 Task: Look for space in Trinidad, Cuba from 1st June, 2023 to 9th June, 2023 for 6 adults in price range Rs.6000 to Rs.12000. Place can be entire place with 3 bedrooms having 3 beds and 3 bathrooms. Property type can be house, flat, guest house. Booking option can be shelf check-in. Required host language is .
Action: Mouse moved to (559, 126)
Screenshot: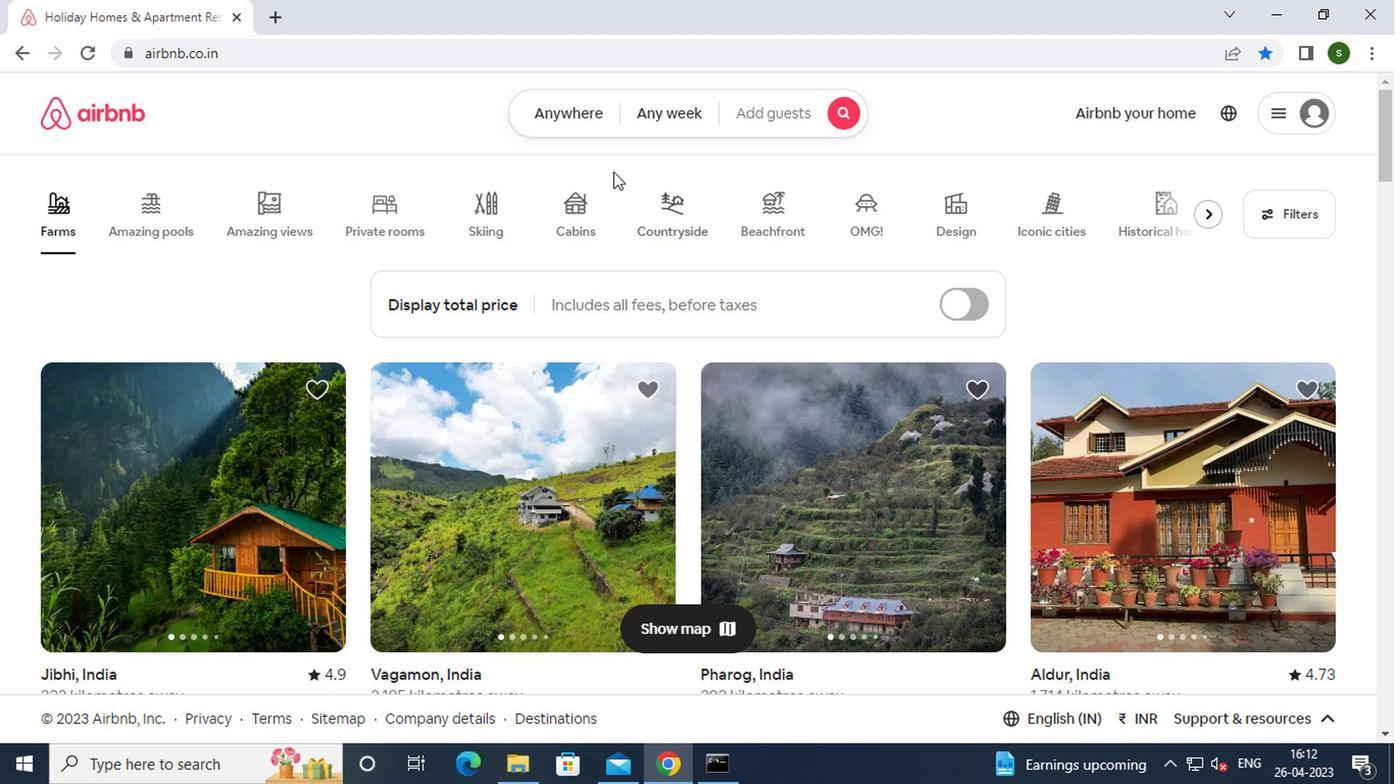 
Action: Mouse pressed left at (559, 126)
Screenshot: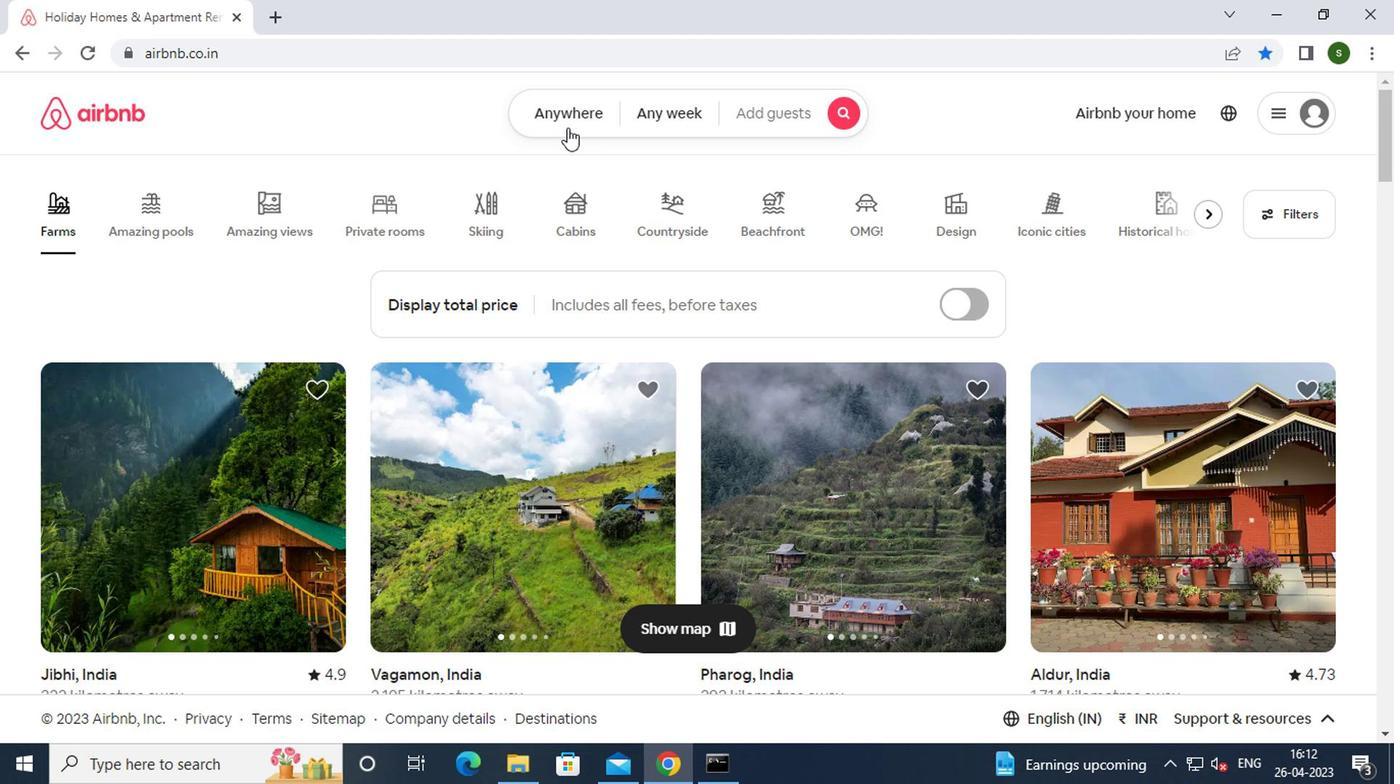 
Action: Mouse moved to (443, 193)
Screenshot: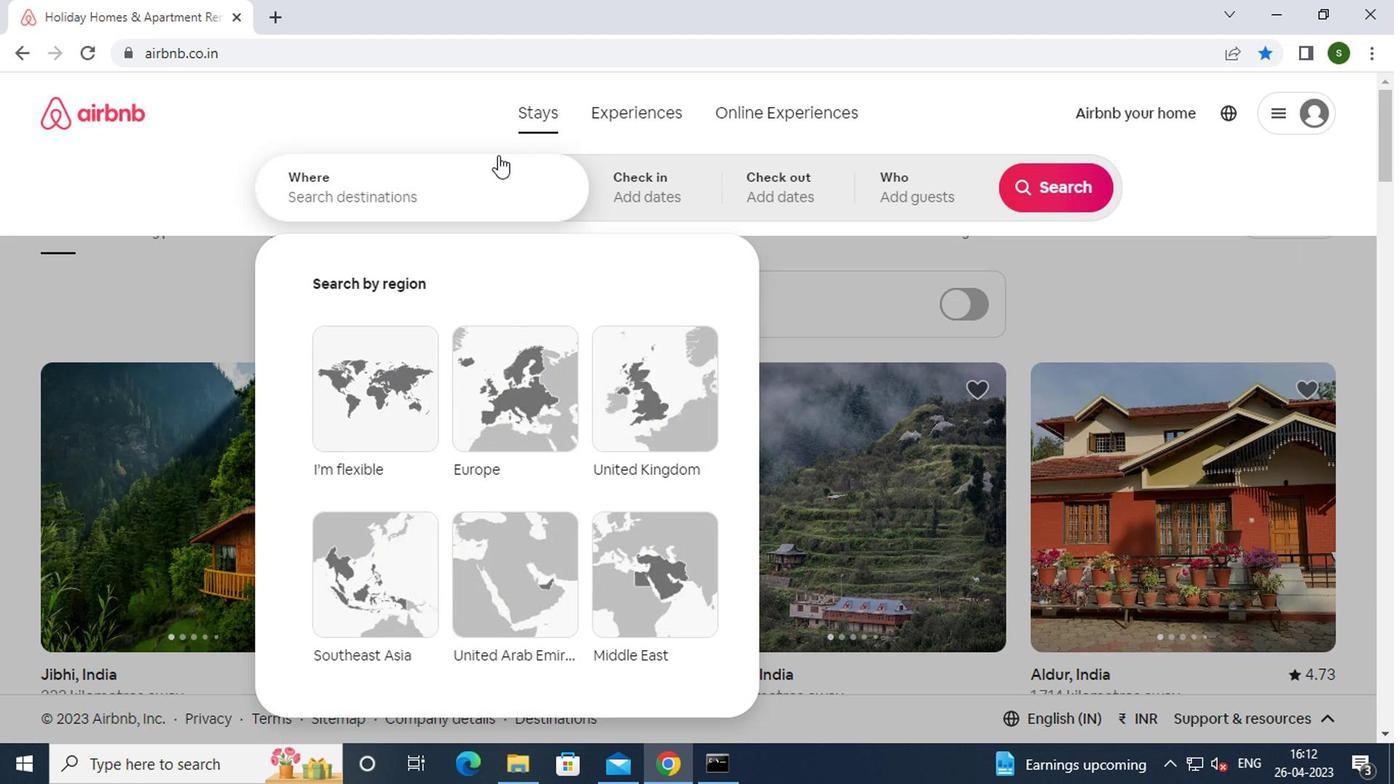 
Action: Mouse pressed left at (443, 193)
Screenshot: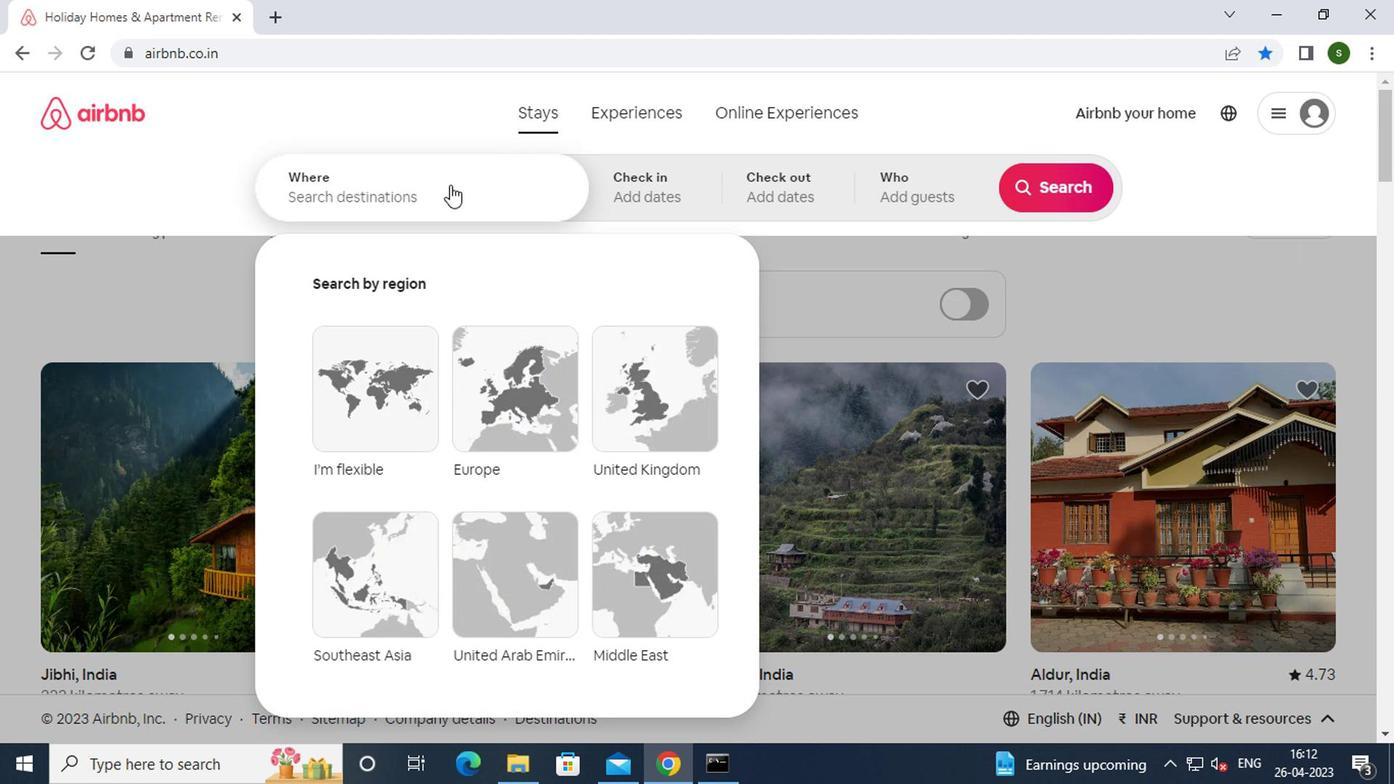 
Action: Key pressed <Key.caps_lock>t<Key.caps_lock>rinidad,<Key.space><Key.caps_lock>
Screenshot: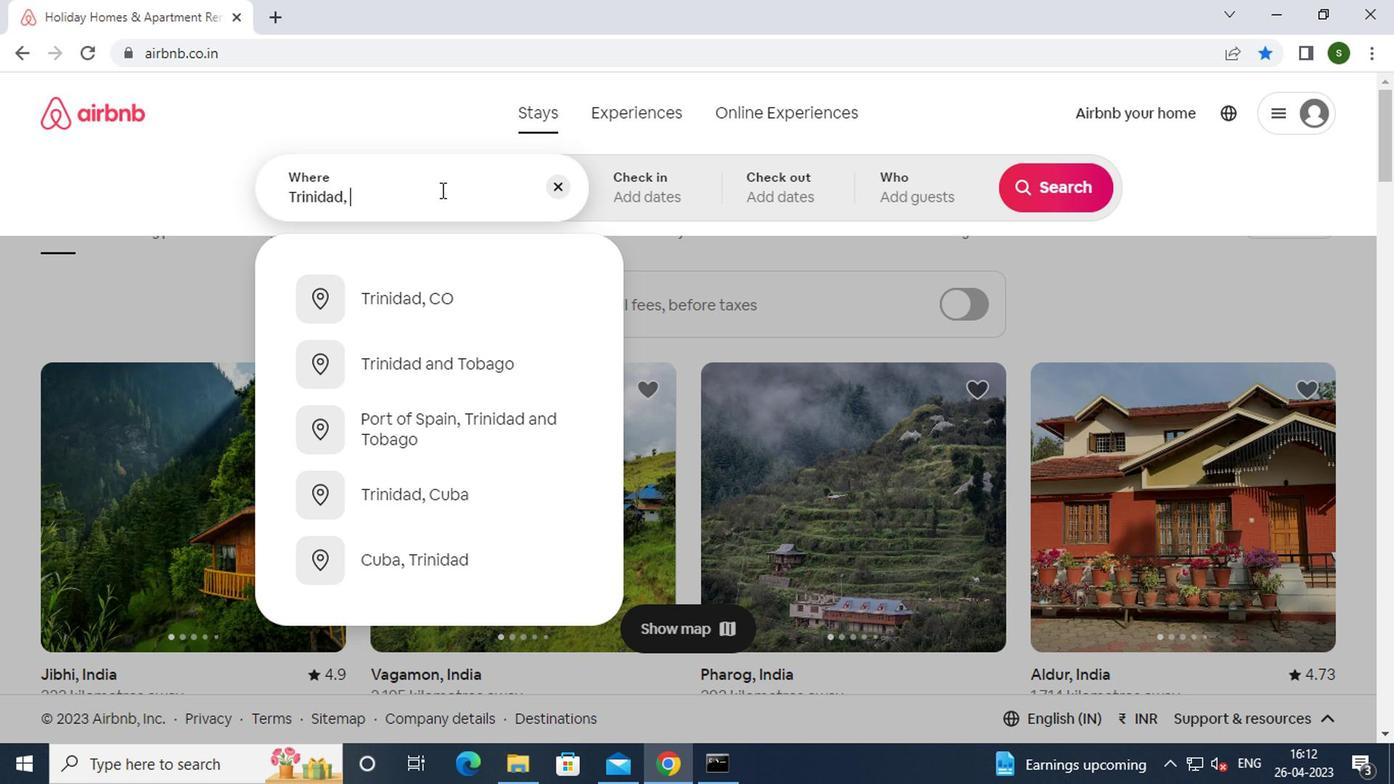 
Action: Mouse moved to (432, 379)
Screenshot: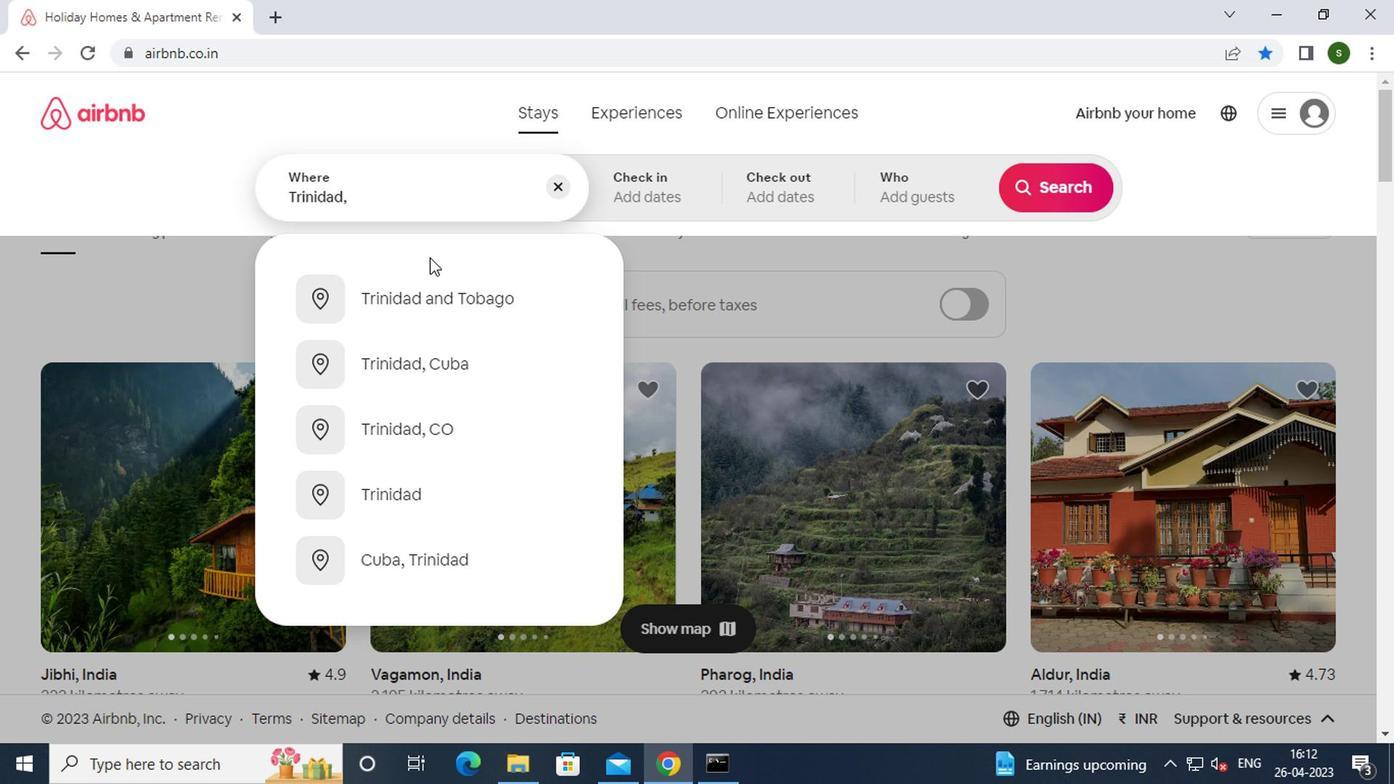 
Action: Mouse pressed left at (432, 379)
Screenshot: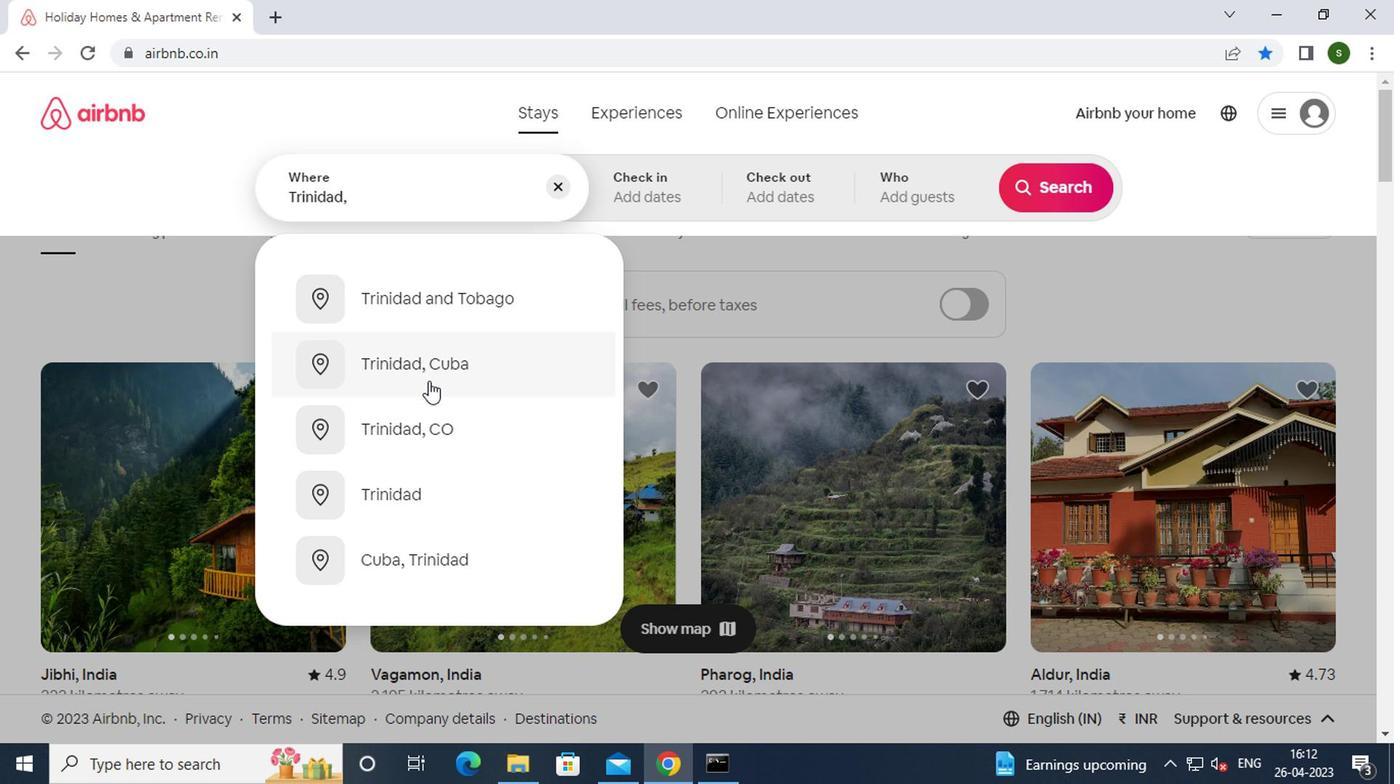
Action: Mouse moved to (1040, 347)
Screenshot: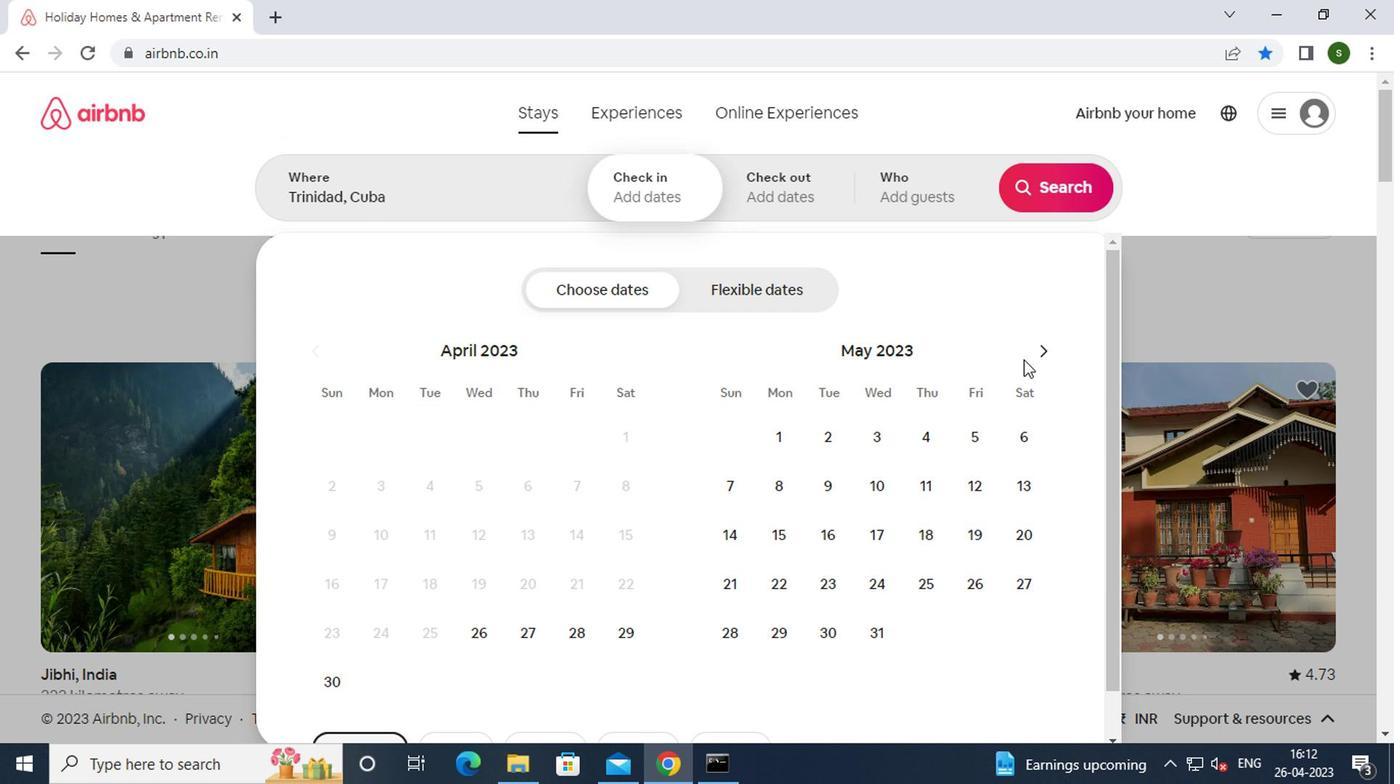 
Action: Mouse pressed left at (1040, 347)
Screenshot: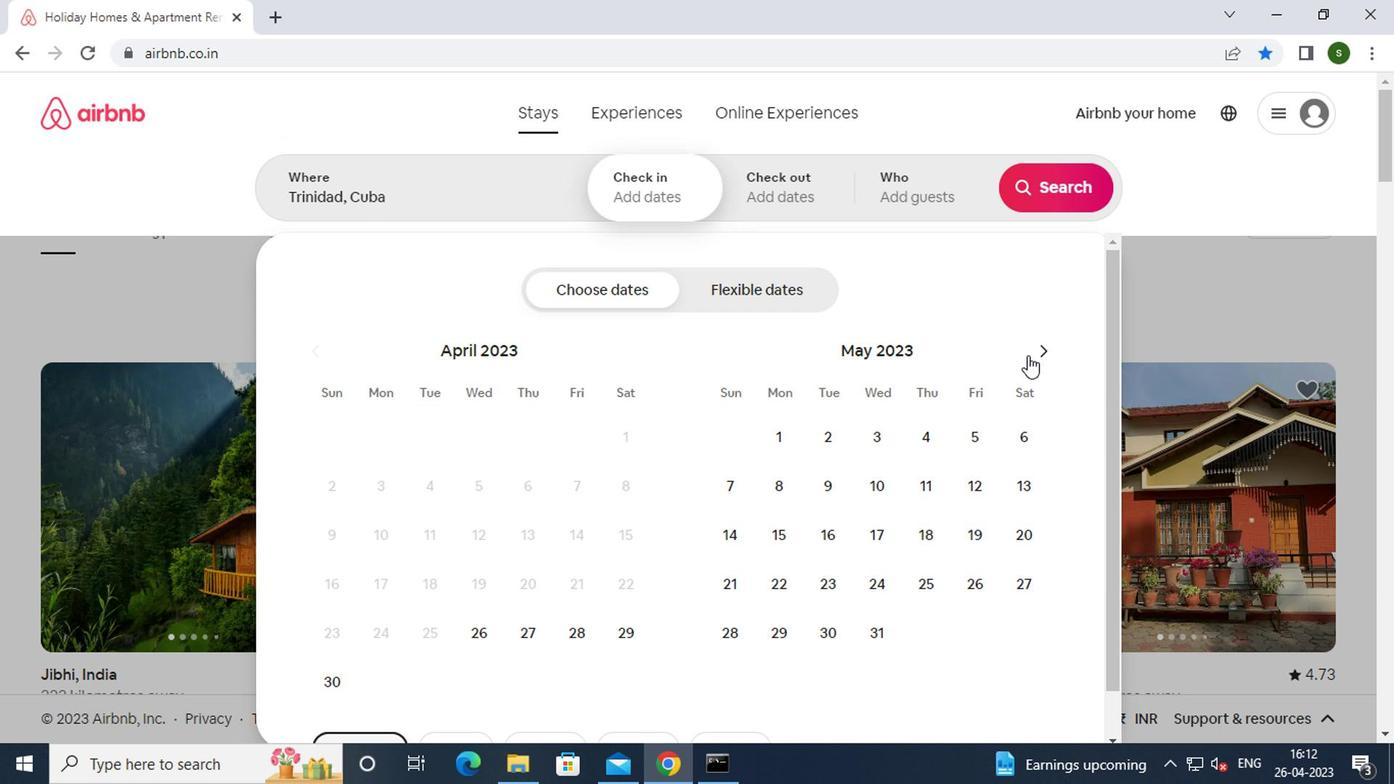 
Action: Mouse moved to (932, 430)
Screenshot: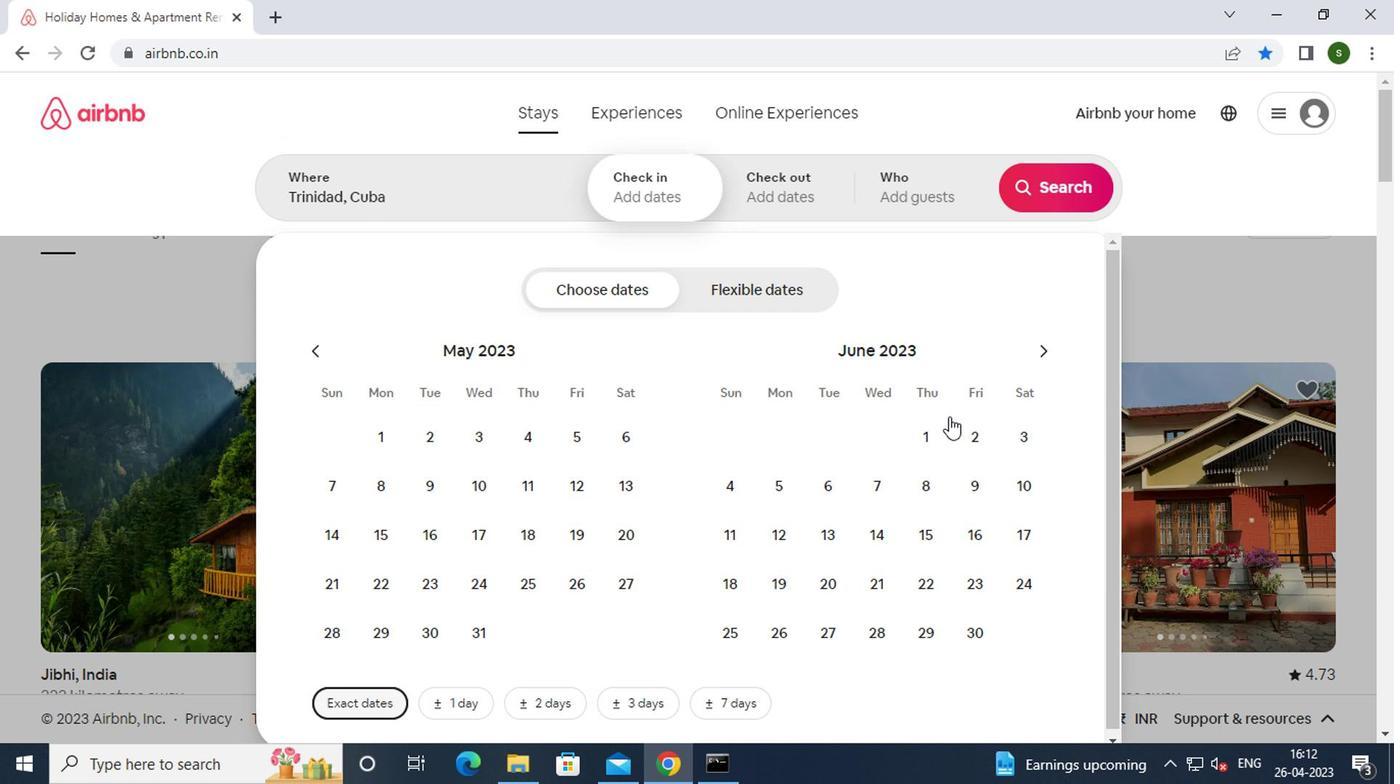 
Action: Mouse pressed left at (932, 430)
Screenshot: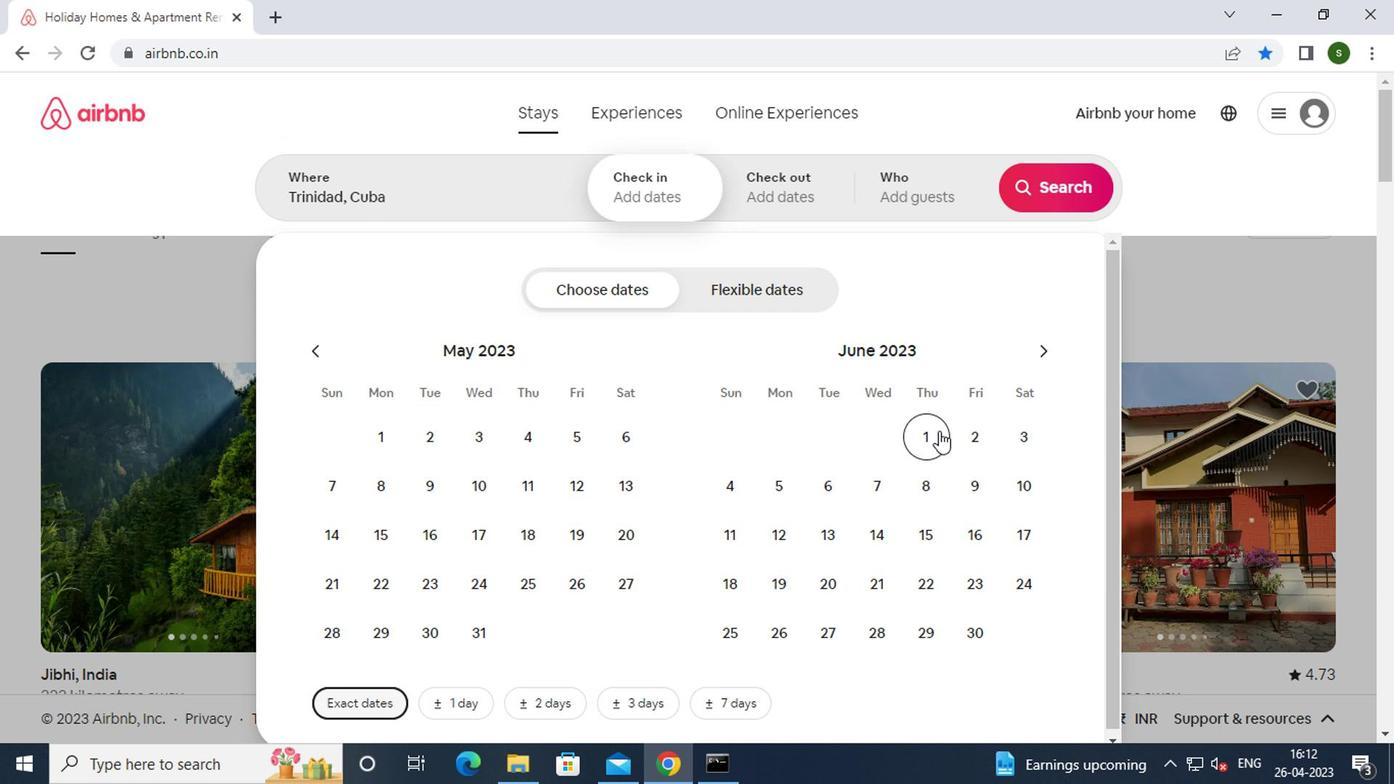 
Action: Mouse moved to (964, 483)
Screenshot: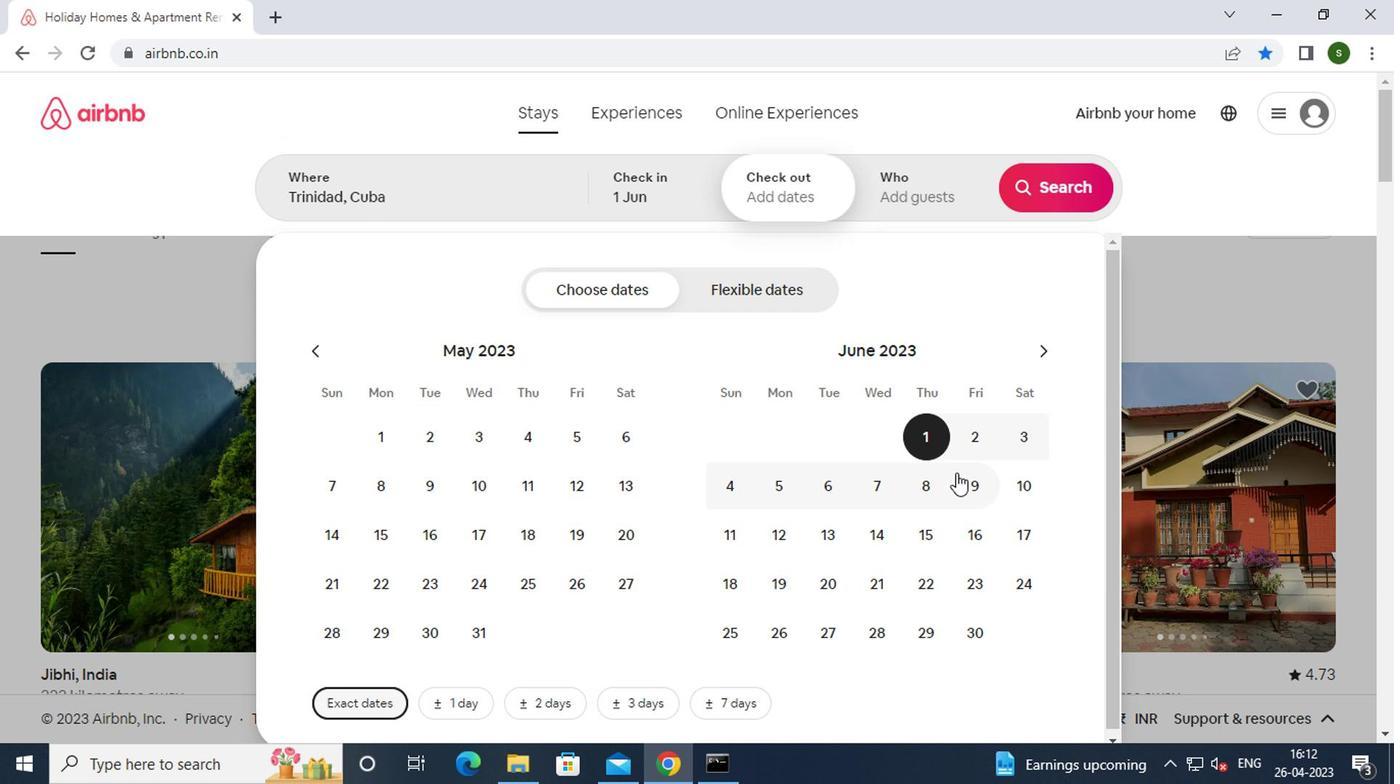 
Action: Mouse pressed left at (964, 483)
Screenshot: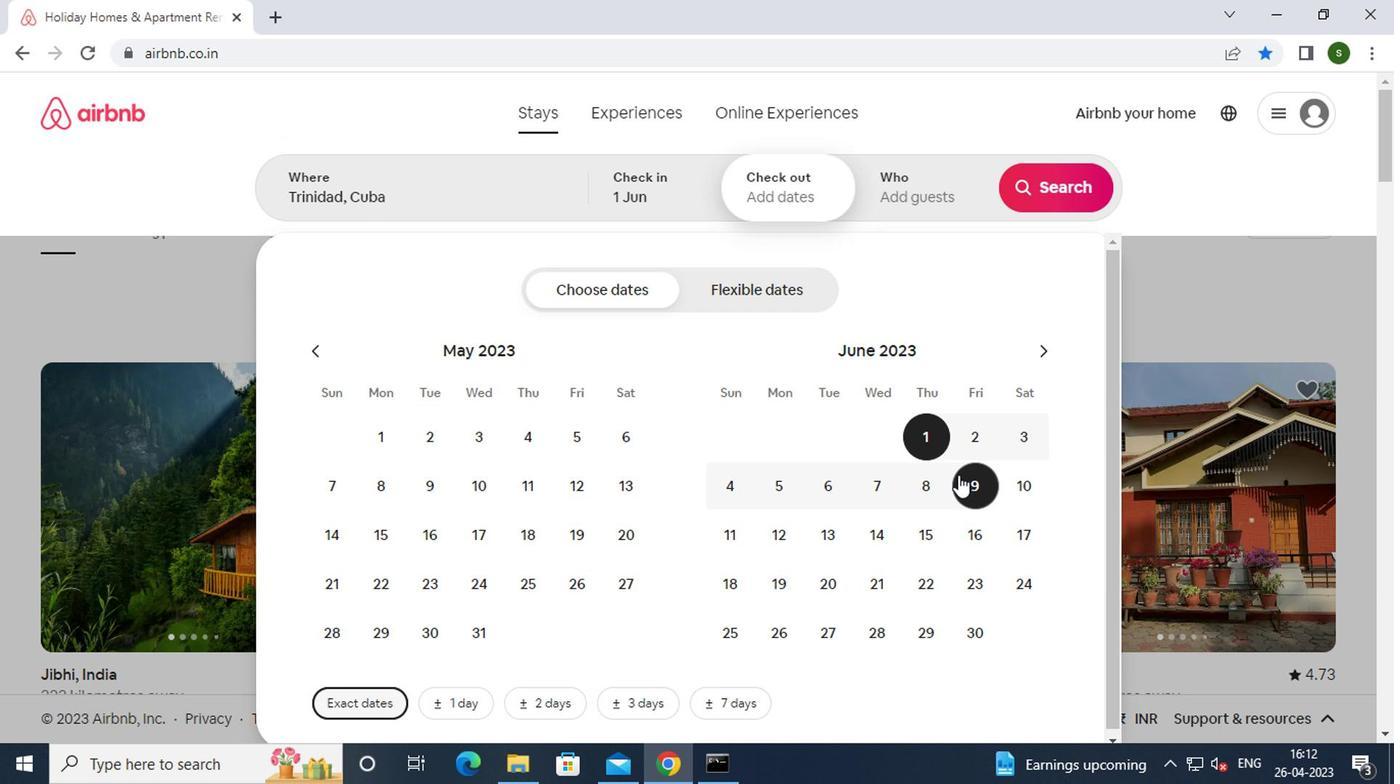 
Action: Mouse moved to (922, 192)
Screenshot: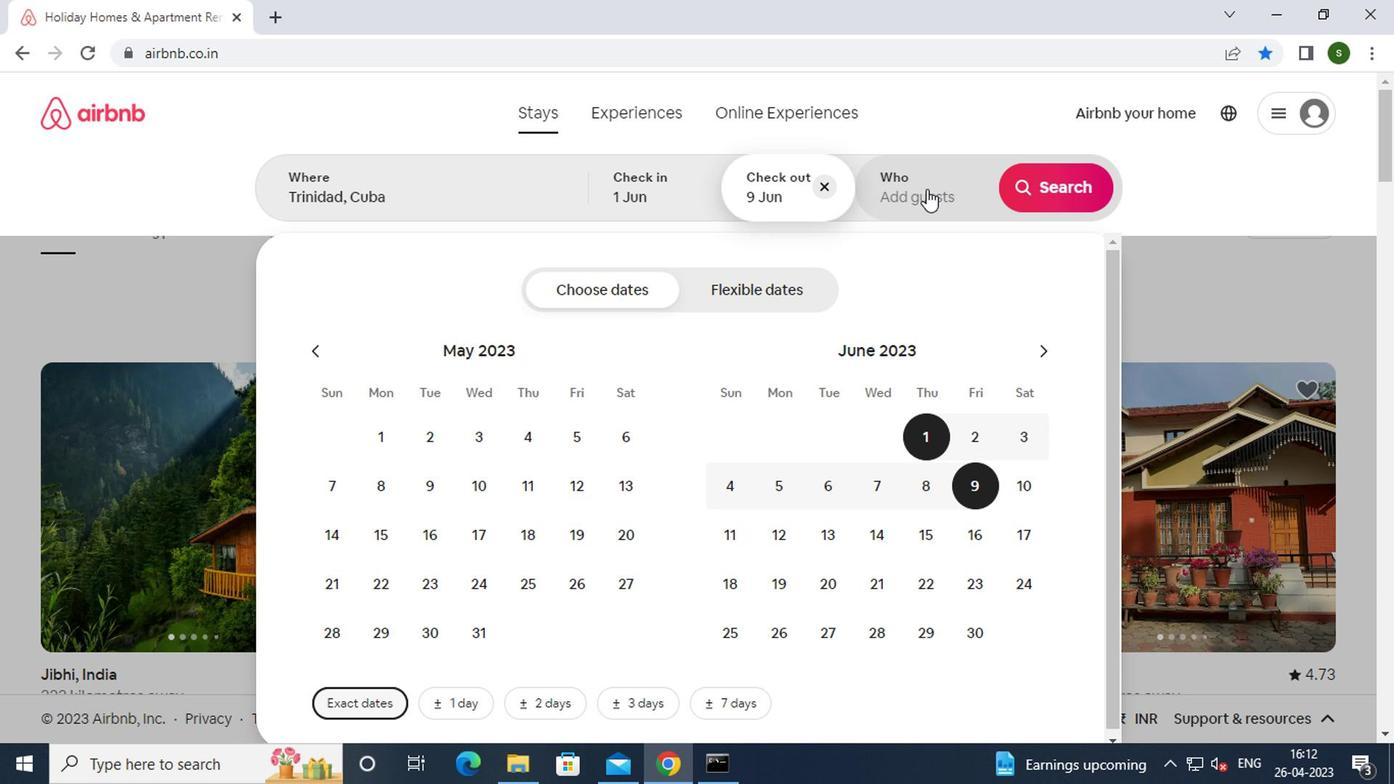
Action: Mouse pressed left at (922, 192)
Screenshot: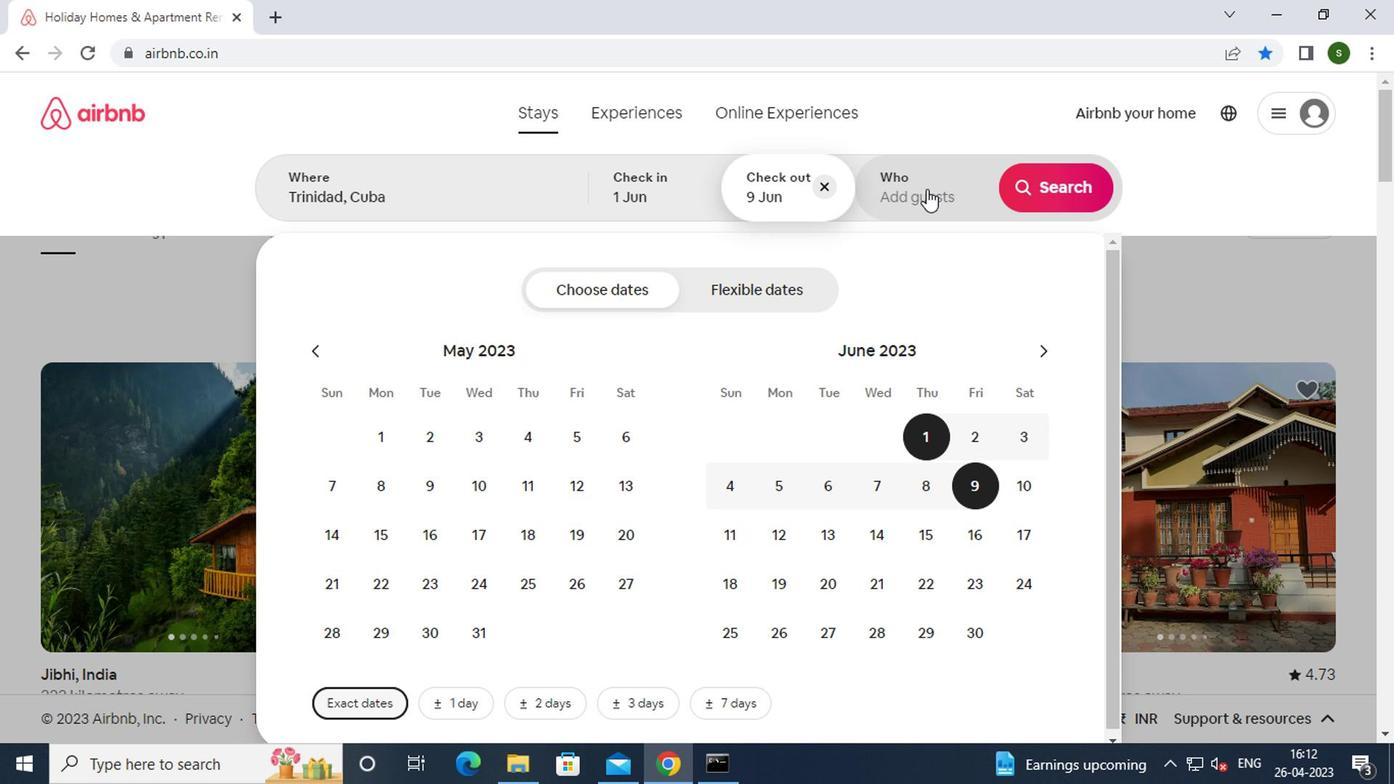 
Action: Mouse moved to (1062, 294)
Screenshot: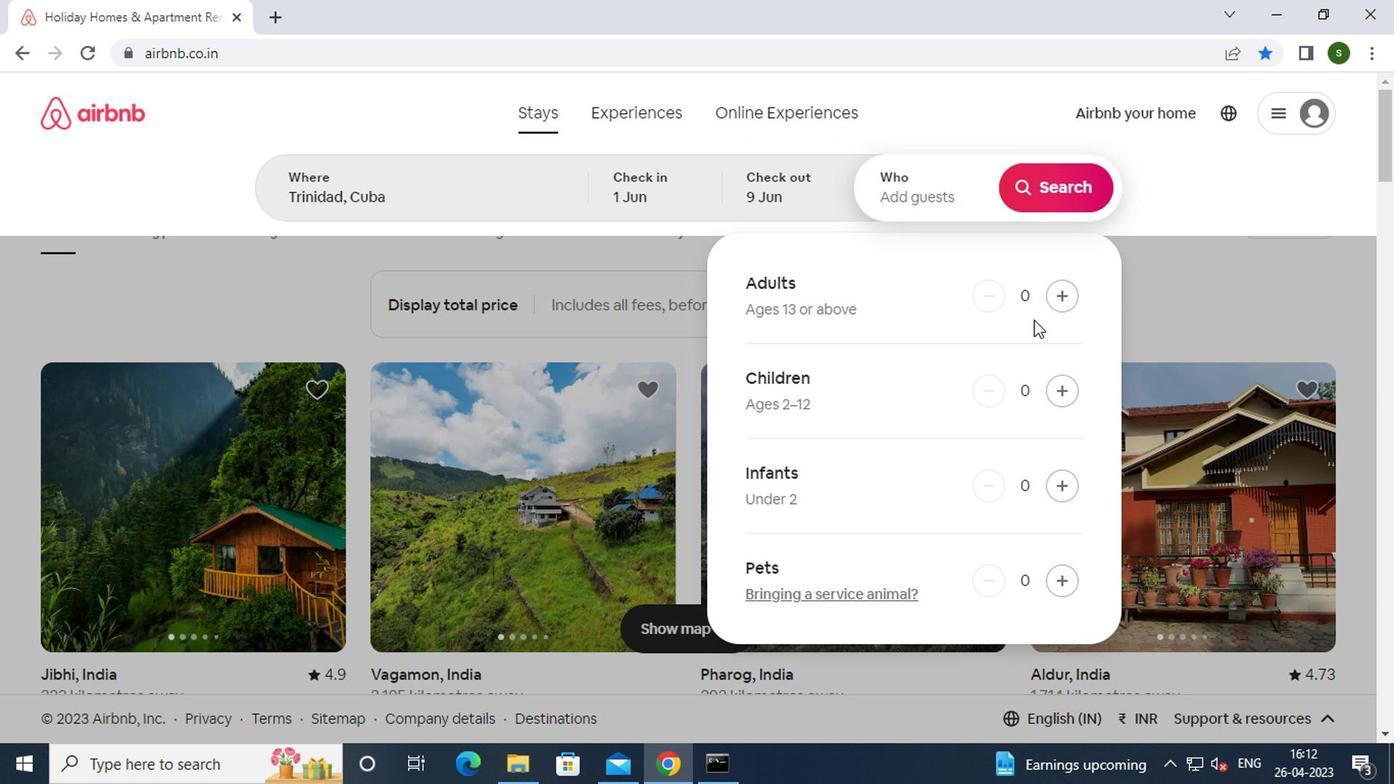
Action: Mouse pressed left at (1062, 294)
Screenshot: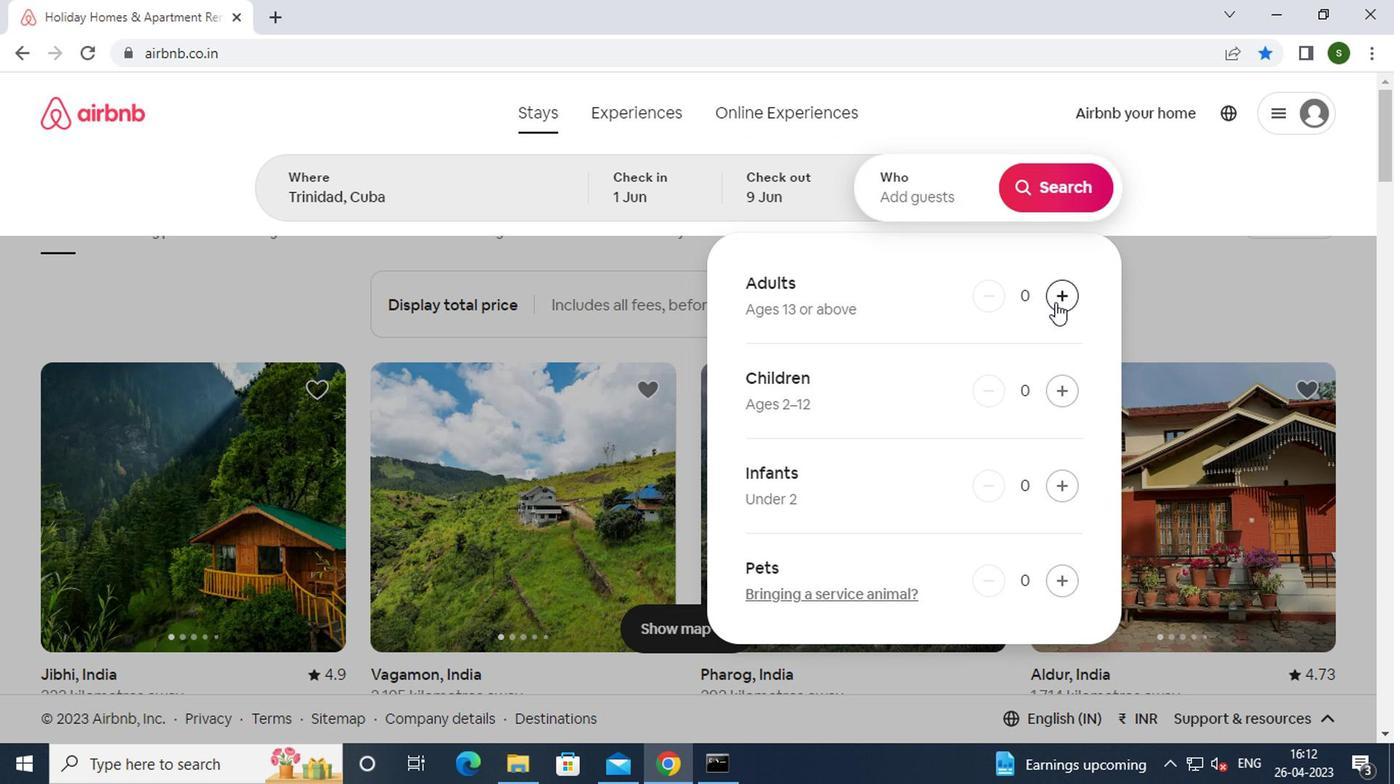 
Action: Mouse pressed left at (1062, 294)
Screenshot: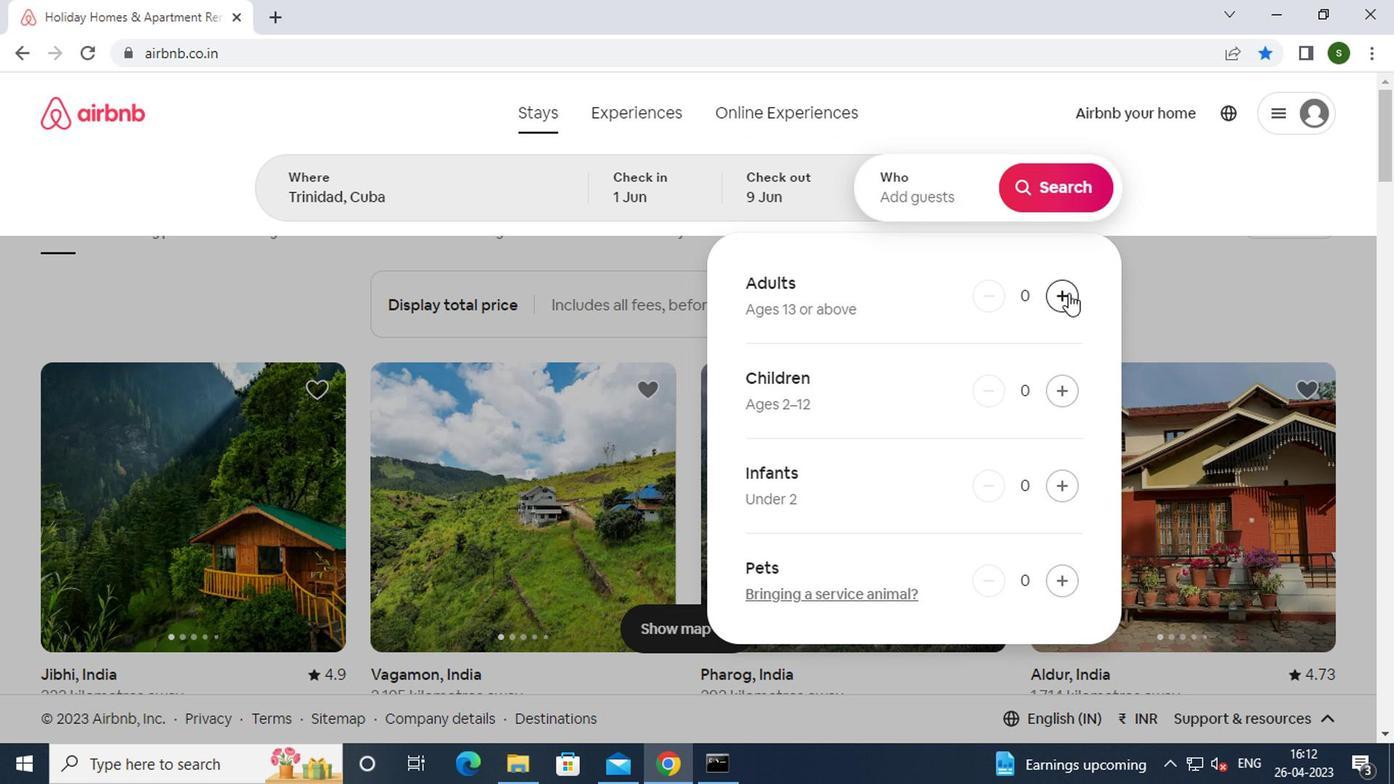 
Action: Mouse pressed left at (1062, 294)
Screenshot: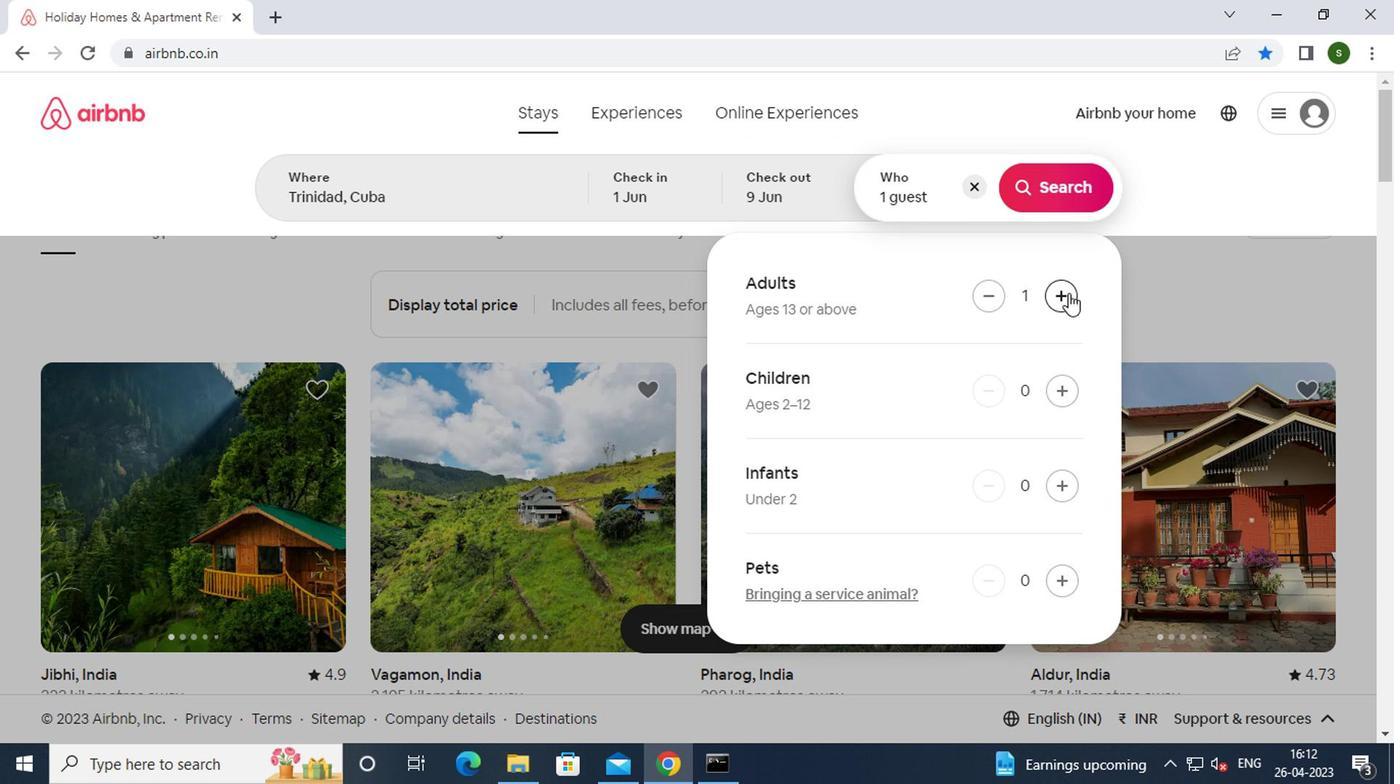 
Action: Mouse pressed left at (1062, 294)
Screenshot: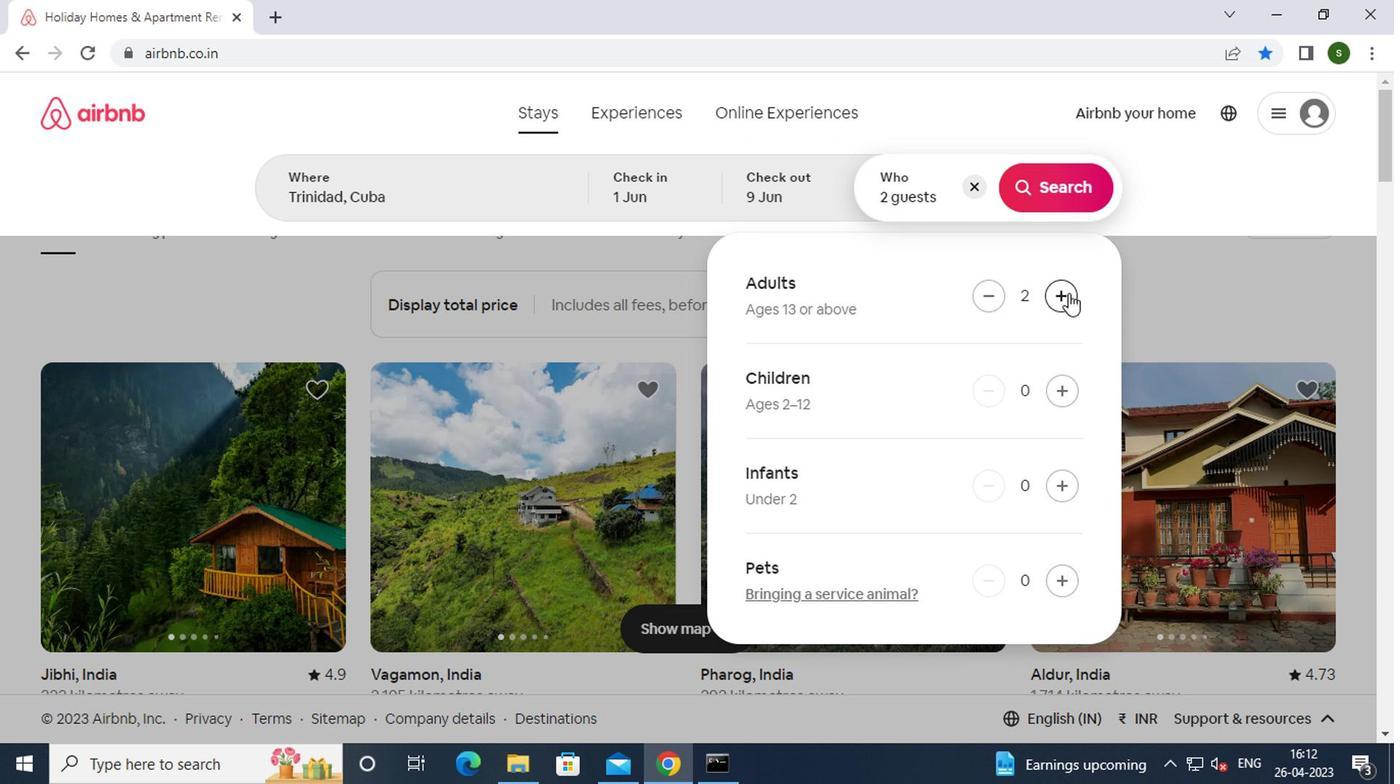 
Action: Mouse pressed left at (1062, 294)
Screenshot: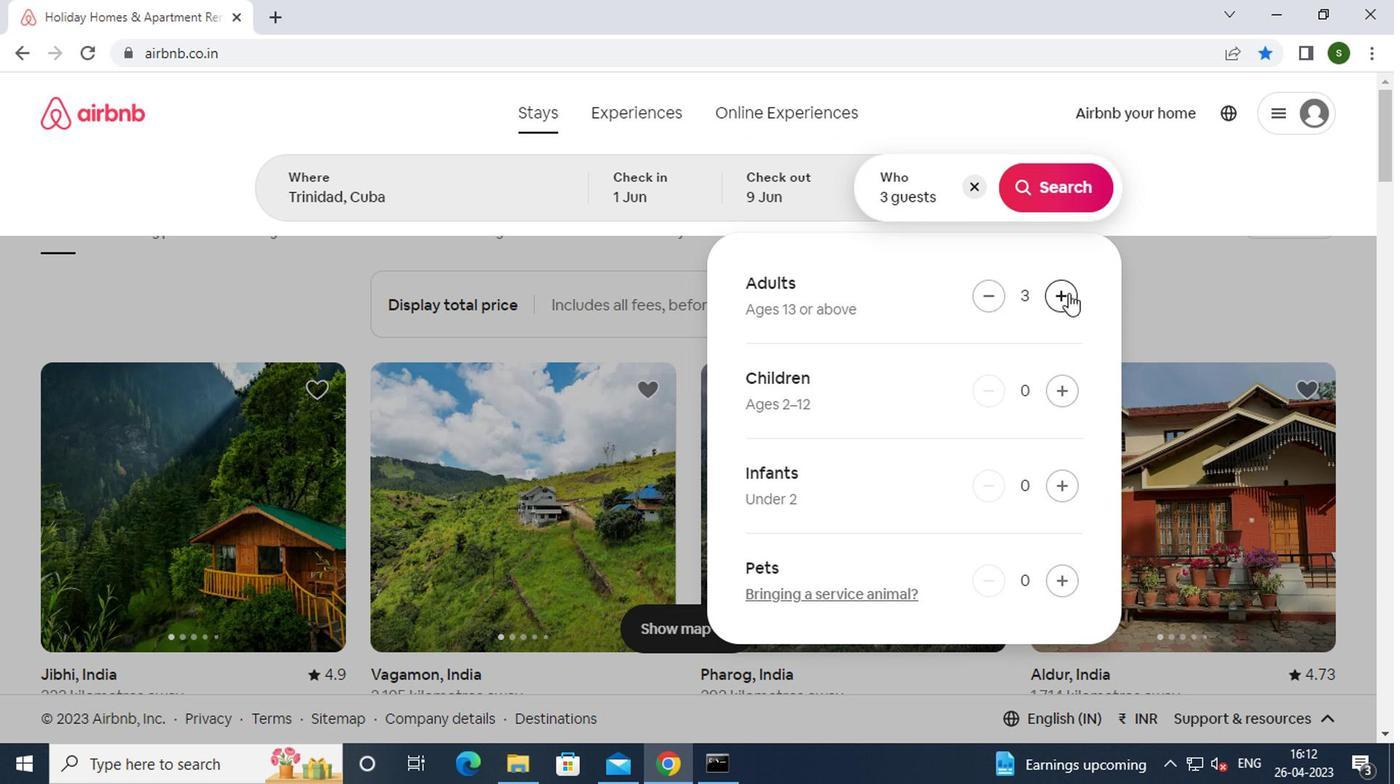 
Action: Mouse pressed left at (1062, 294)
Screenshot: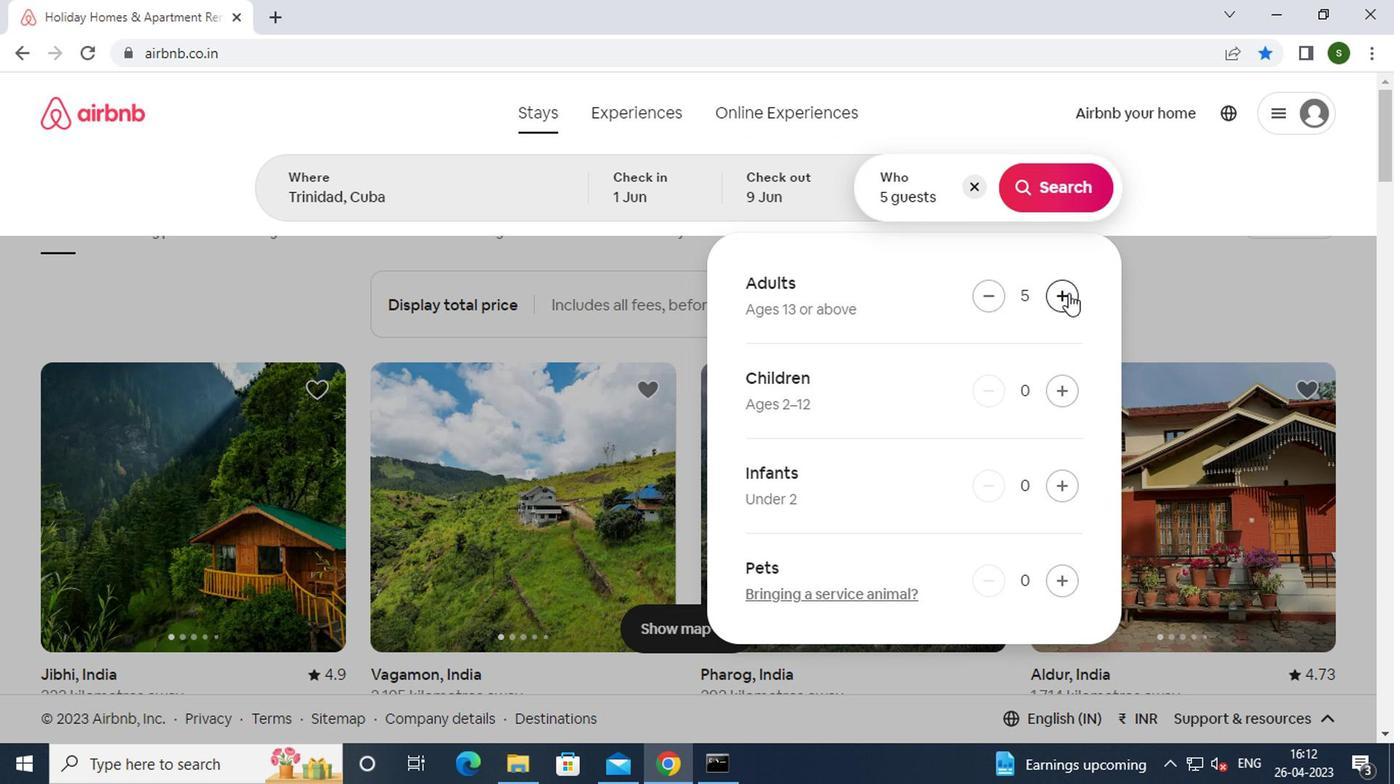 
Action: Mouse moved to (1051, 205)
Screenshot: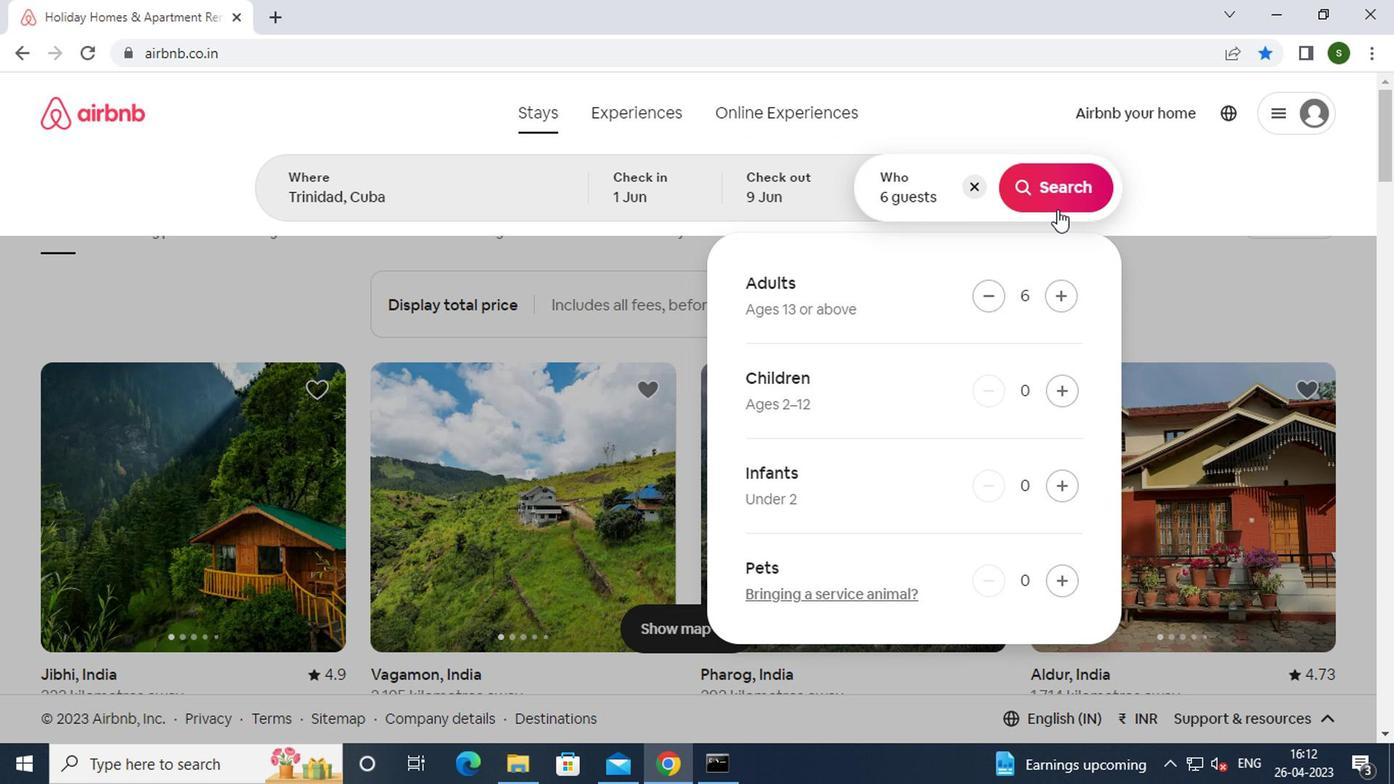 
Action: Mouse pressed left at (1051, 205)
Screenshot: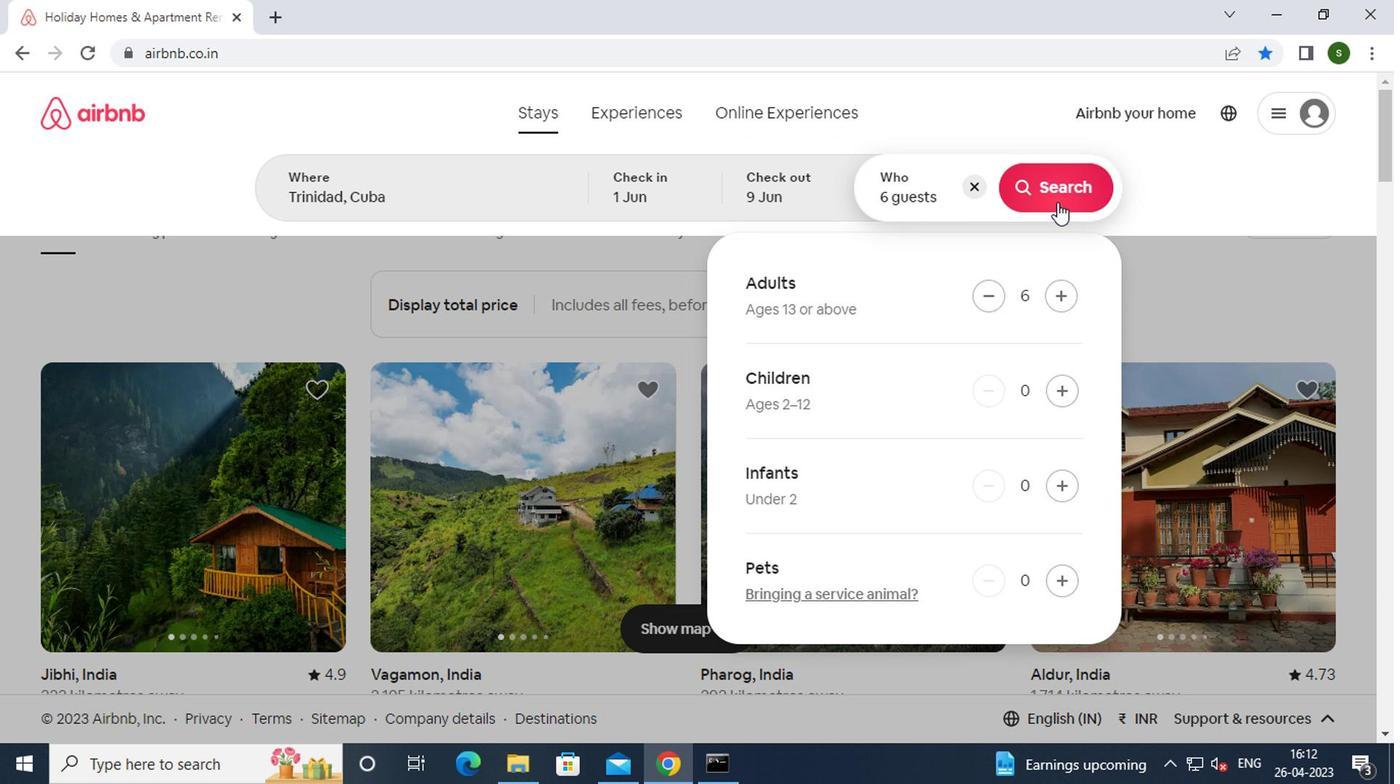 
Action: Mouse moved to (1272, 201)
Screenshot: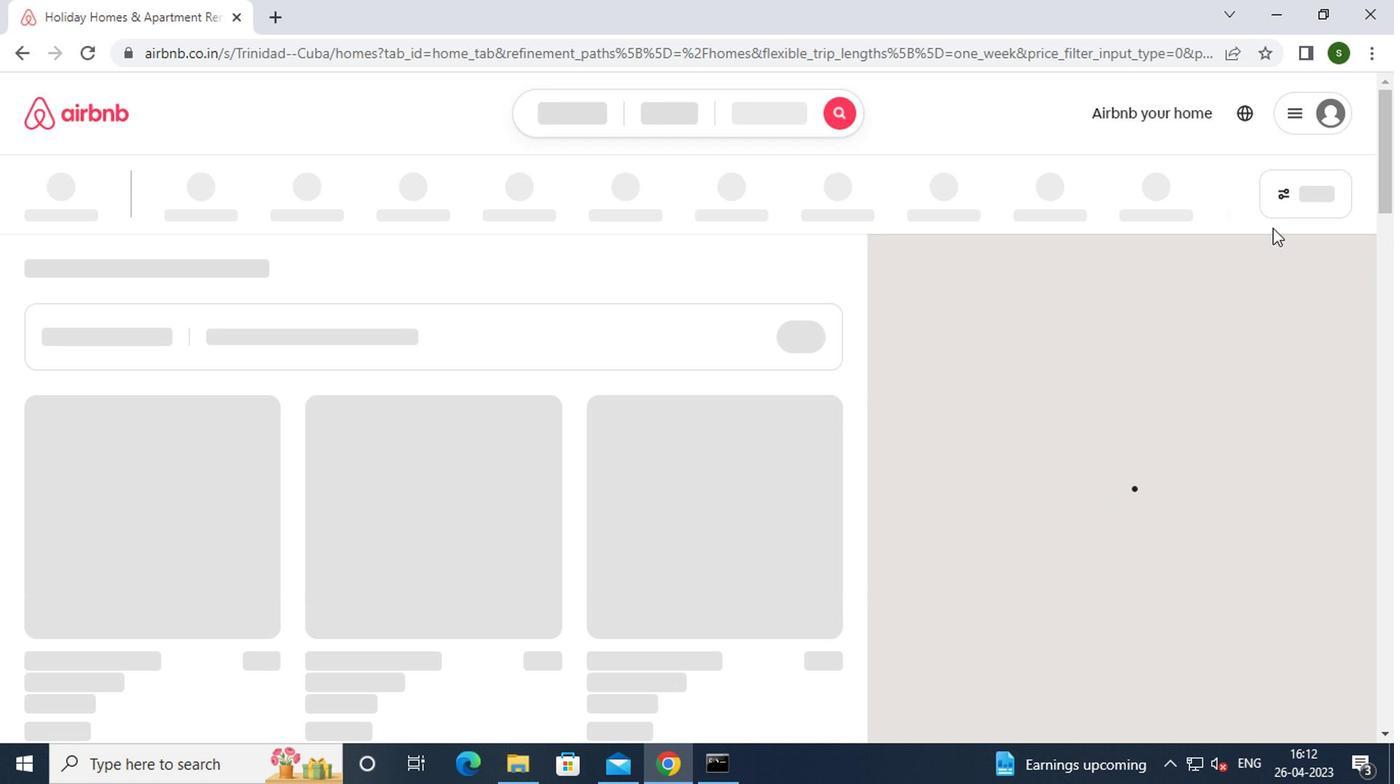 
Action: Mouse pressed left at (1272, 201)
Screenshot: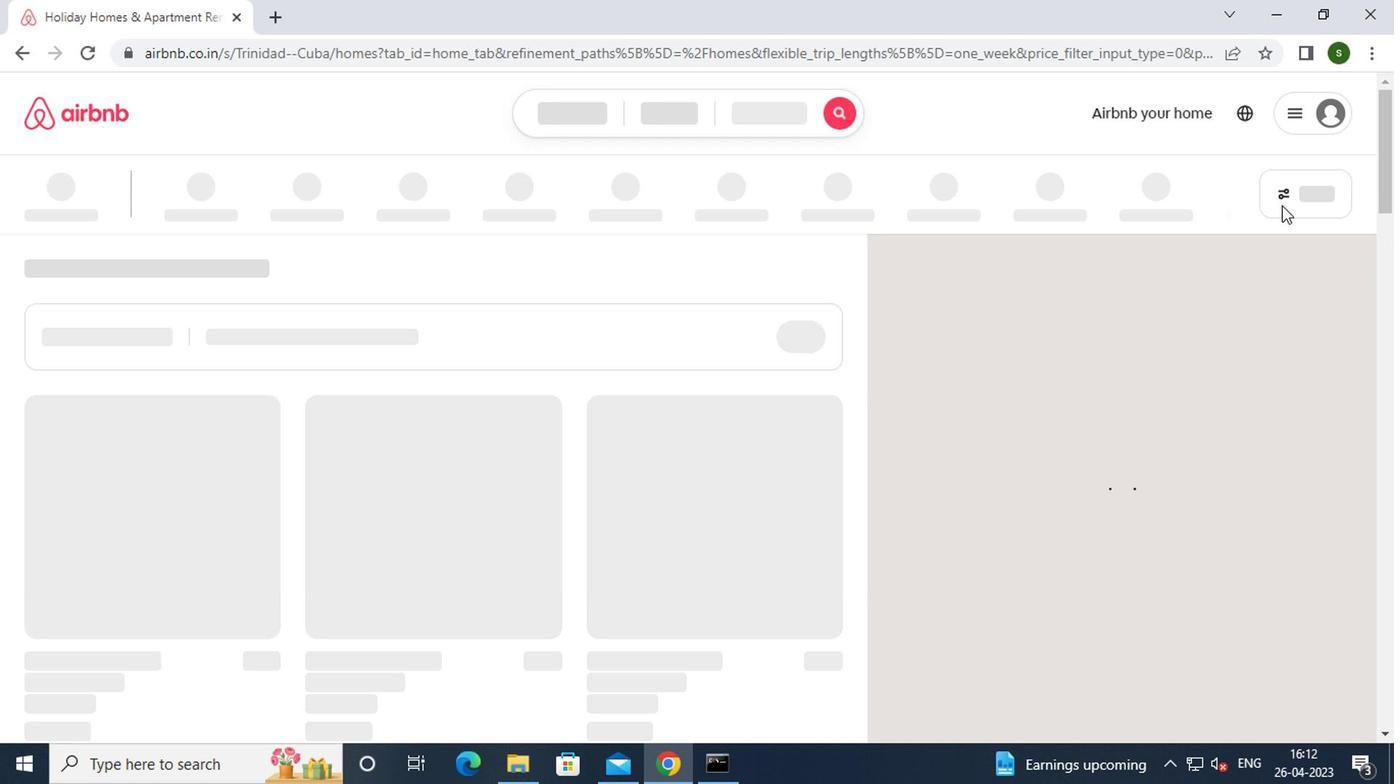 
Action: Mouse moved to (606, 445)
Screenshot: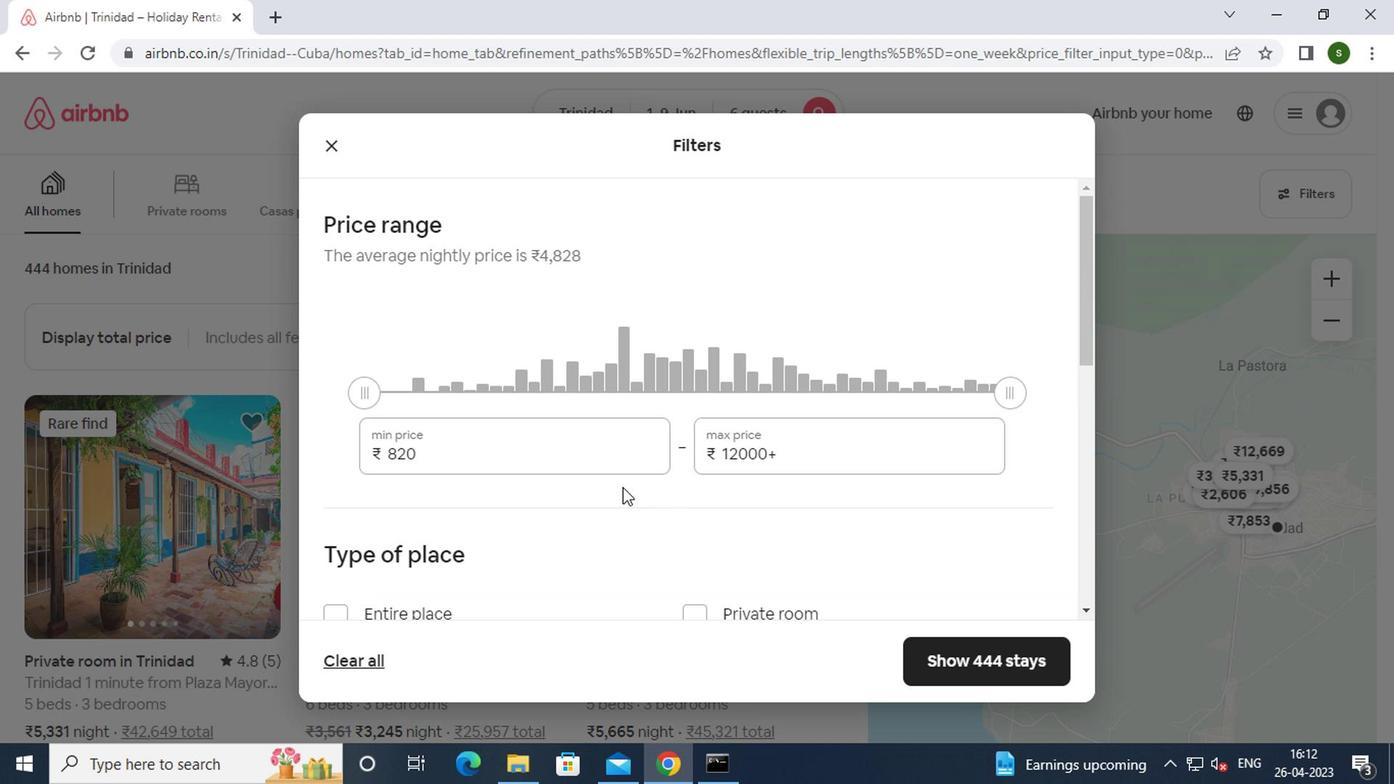 
Action: Mouse pressed left at (606, 445)
Screenshot: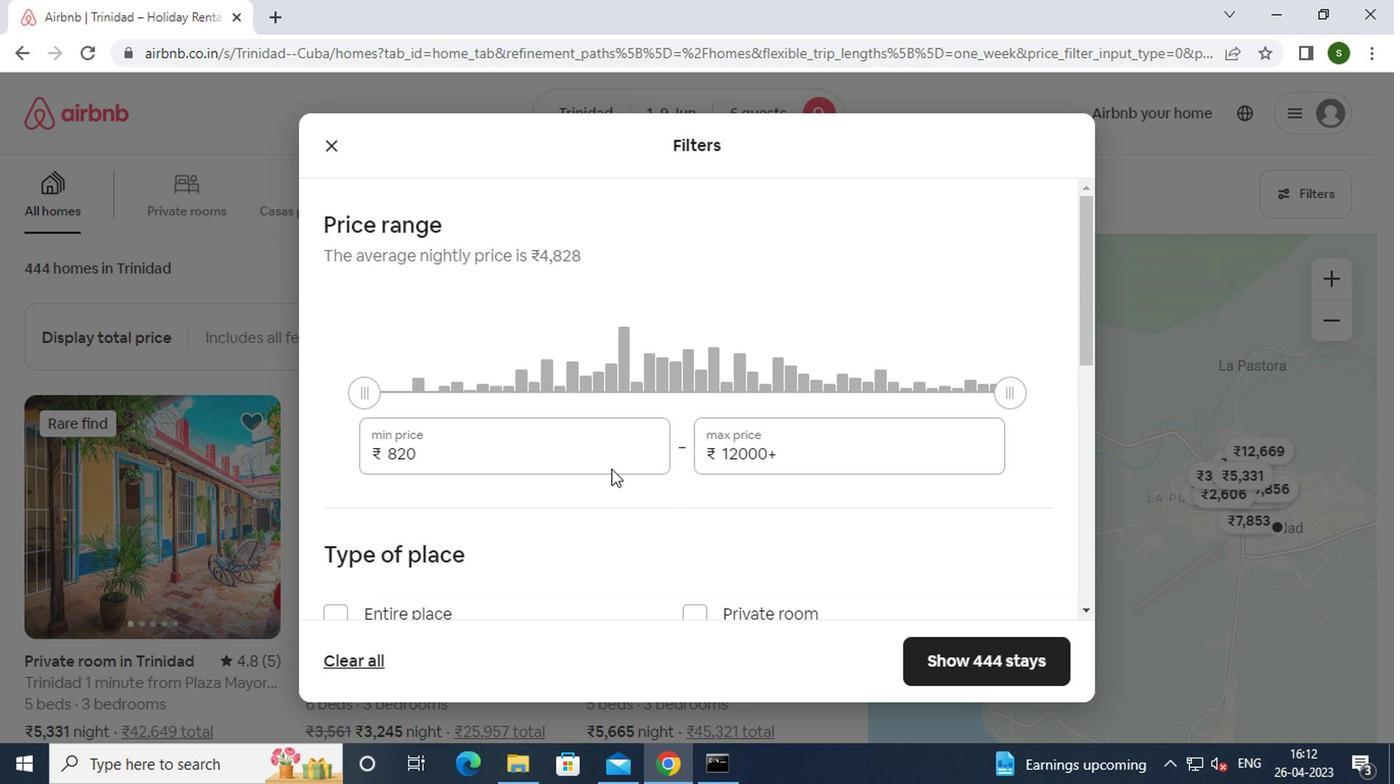 
Action: Mouse moved to (603, 438)
Screenshot: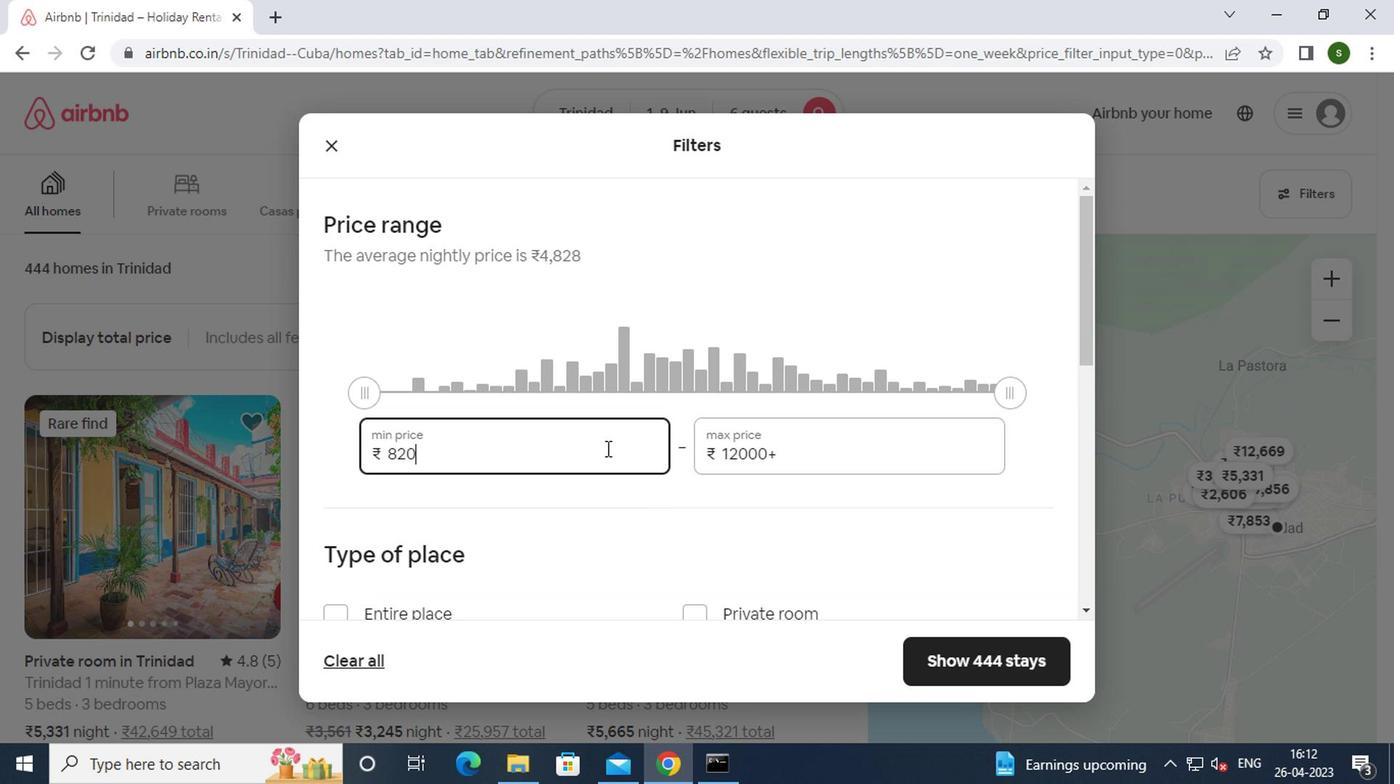 
Action: Key pressed <Key.backspace><Key.backspace><Key.backspace><Key.backspace><Key.backspace><Key.backspace><Key.backspace>6000
Screenshot: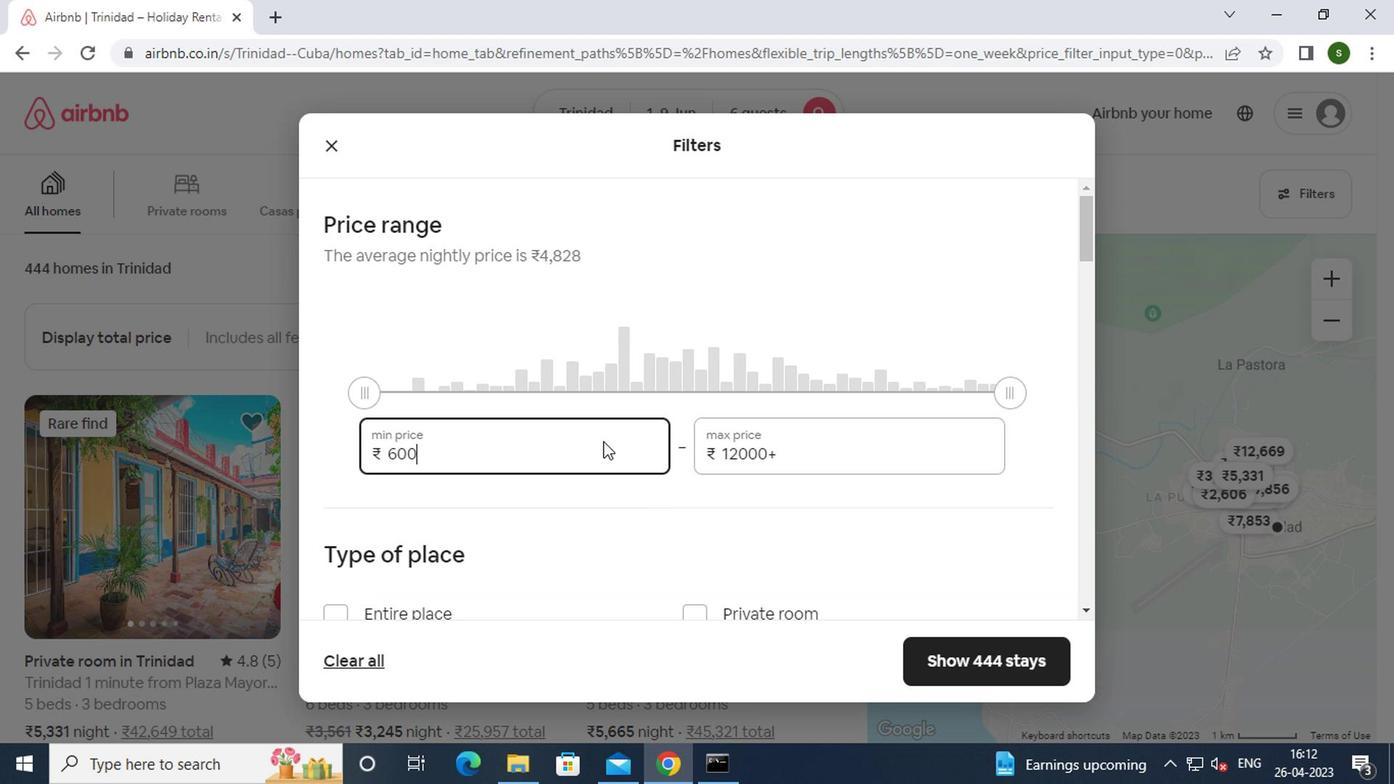 
Action: Mouse moved to (815, 456)
Screenshot: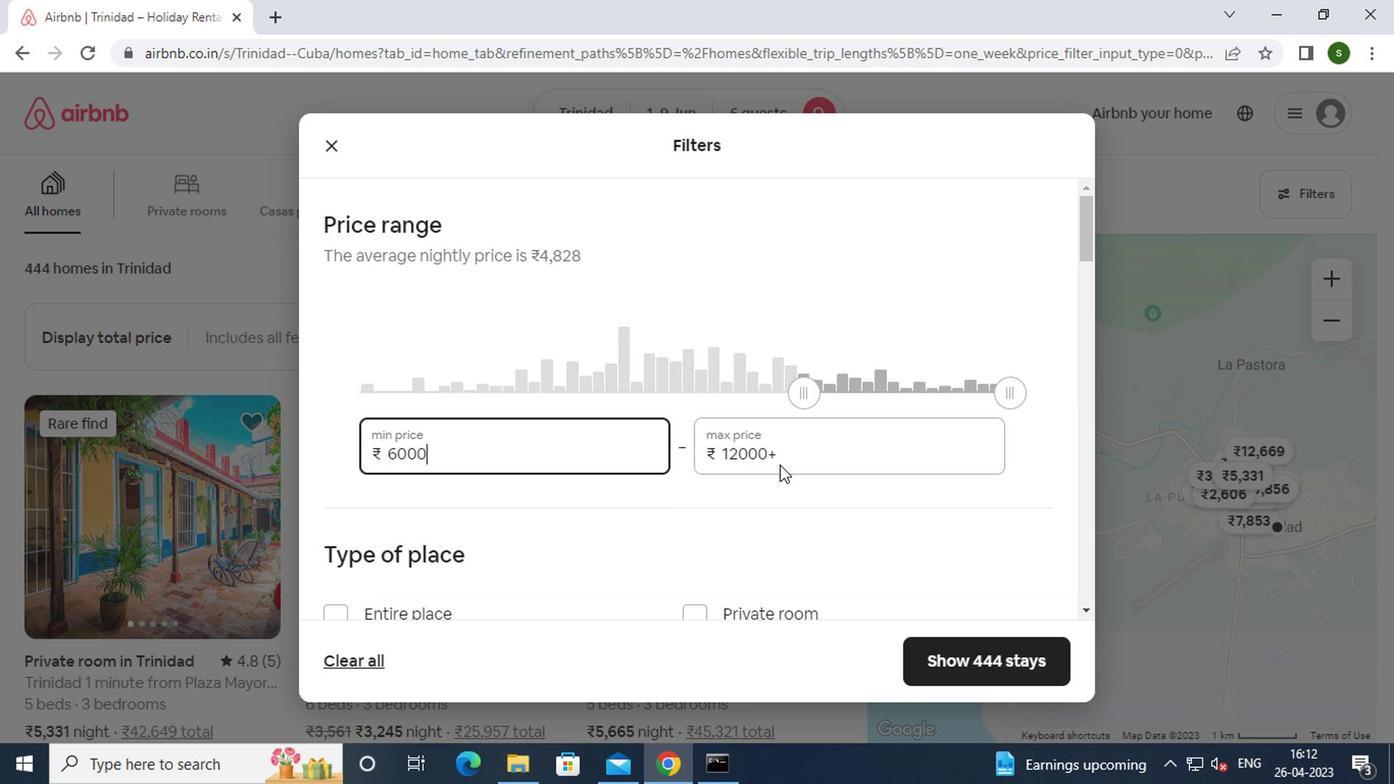
Action: Mouse pressed left at (815, 456)
Screenshot: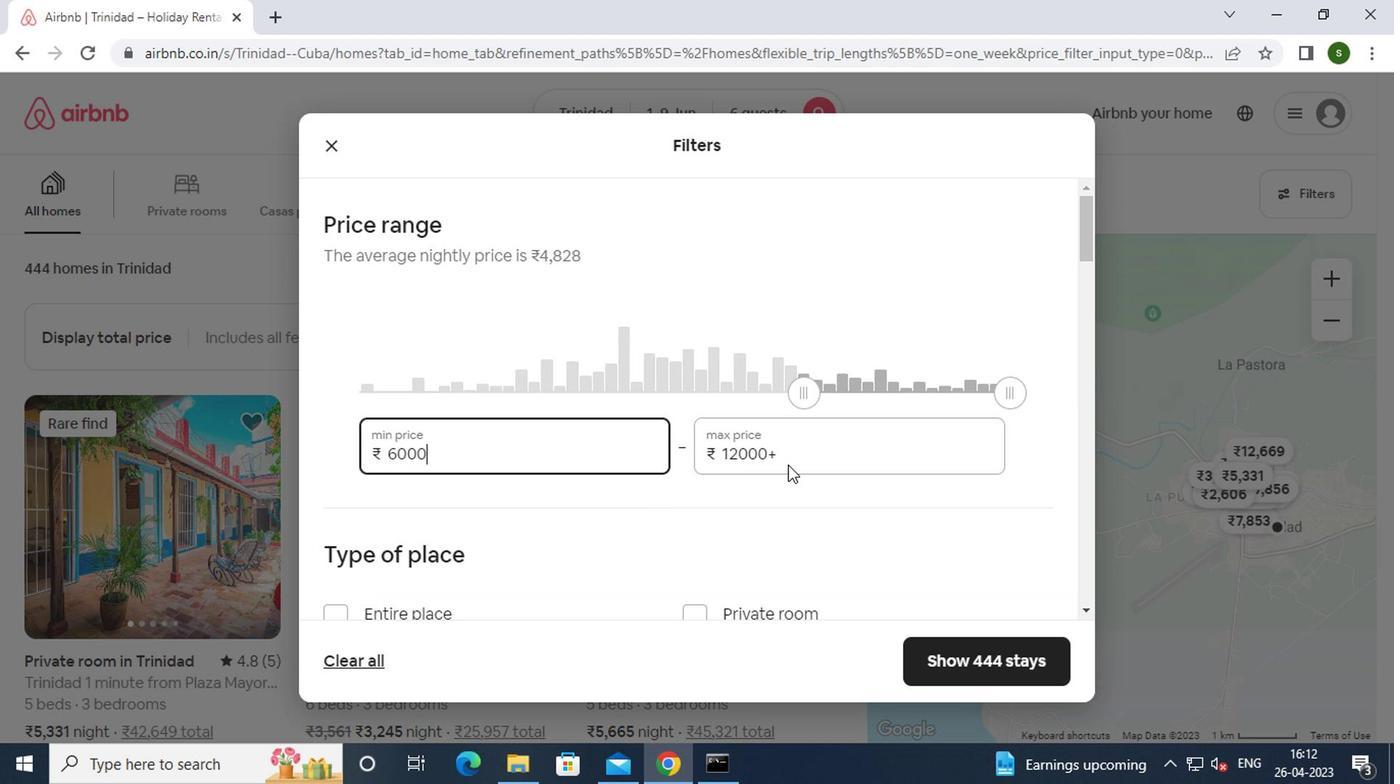 
Action: Key pressed <Key.backspace><Key.backspace><Key.backspace><Key.backspace><Key.backspace><Key.backspace><Key.backspace><Key.backspace><Key.backspace><Key.backspace><Key.backspace>12000
Screenshot: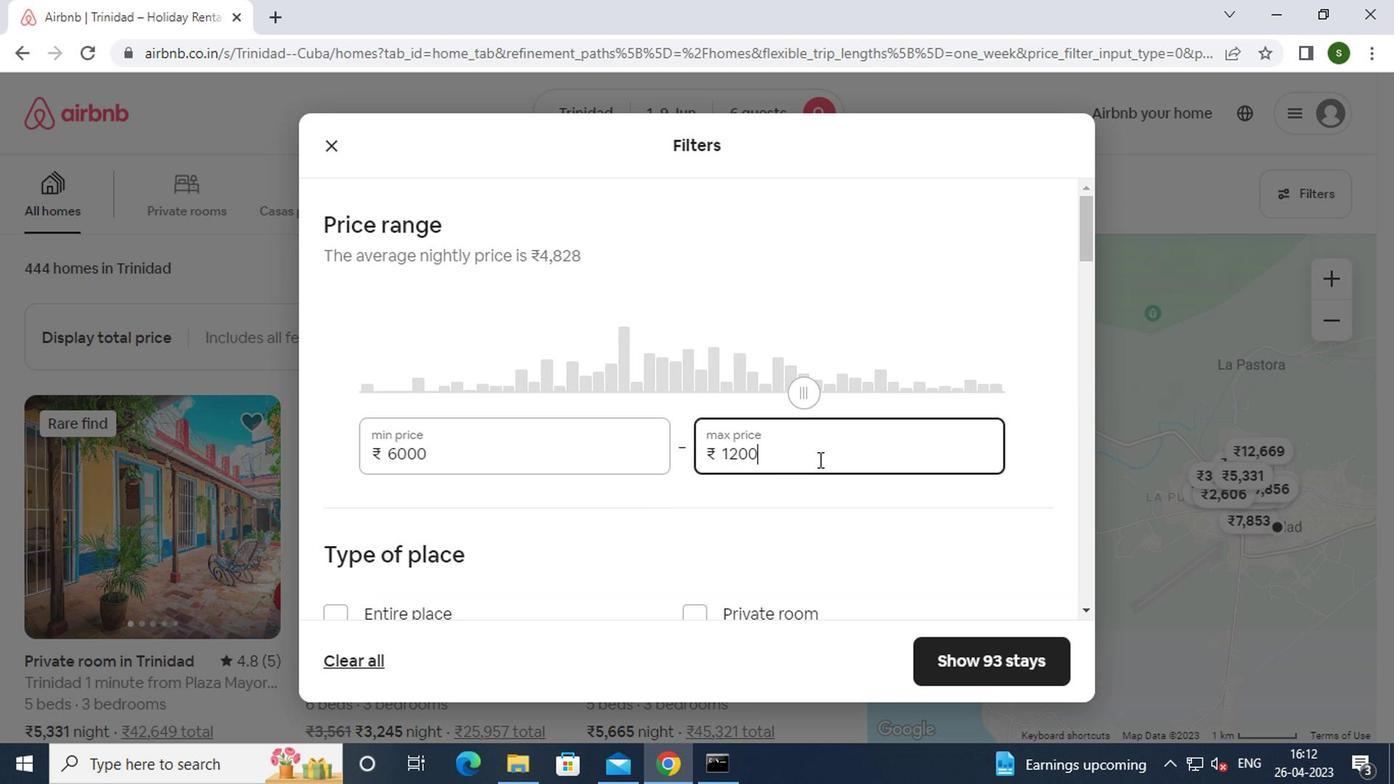 
Action: Mouse moved to (746, 443)
Screenshot: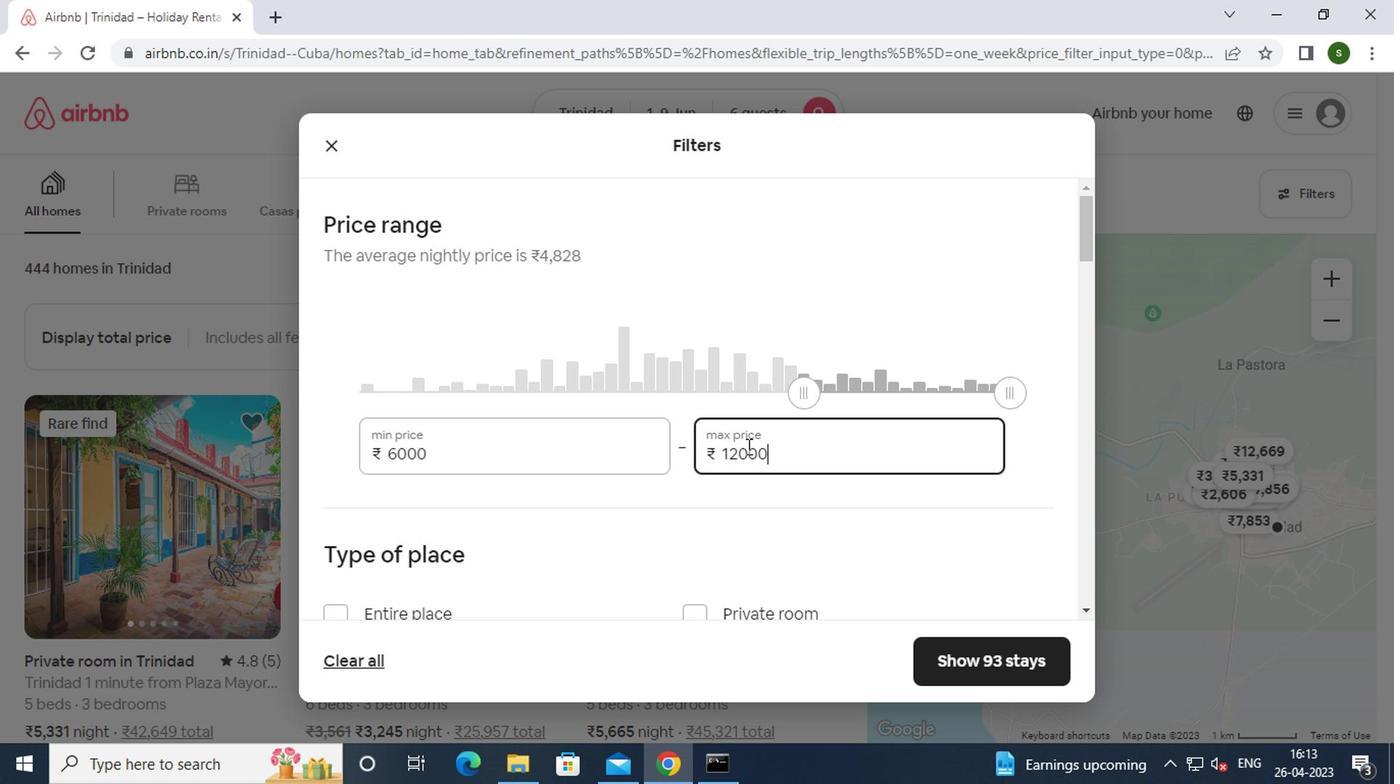 
Action: Mouse scrolled (746, 442) with delta (0, -1)
Screenshot: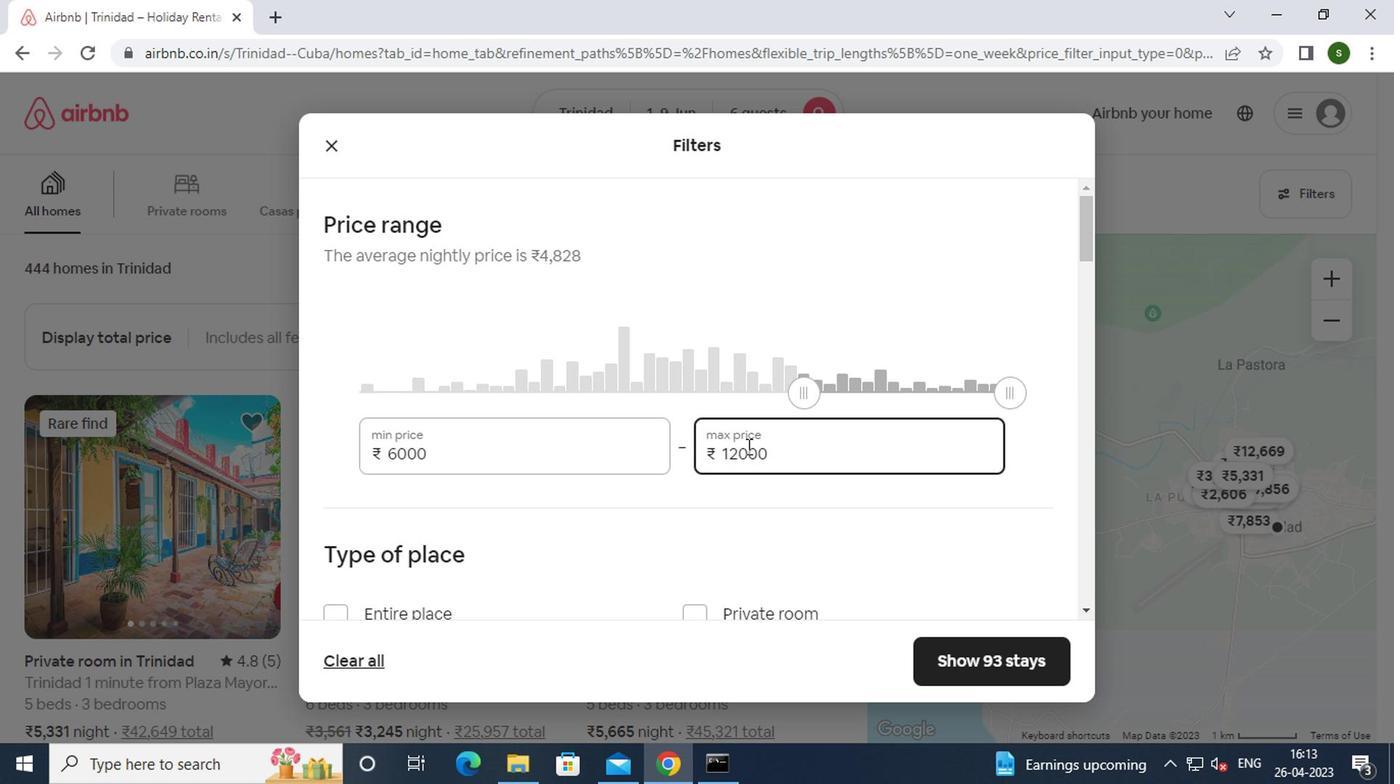 
Action: Mouse scrolled (746, 442) with delta (0, -1)
Screenshot: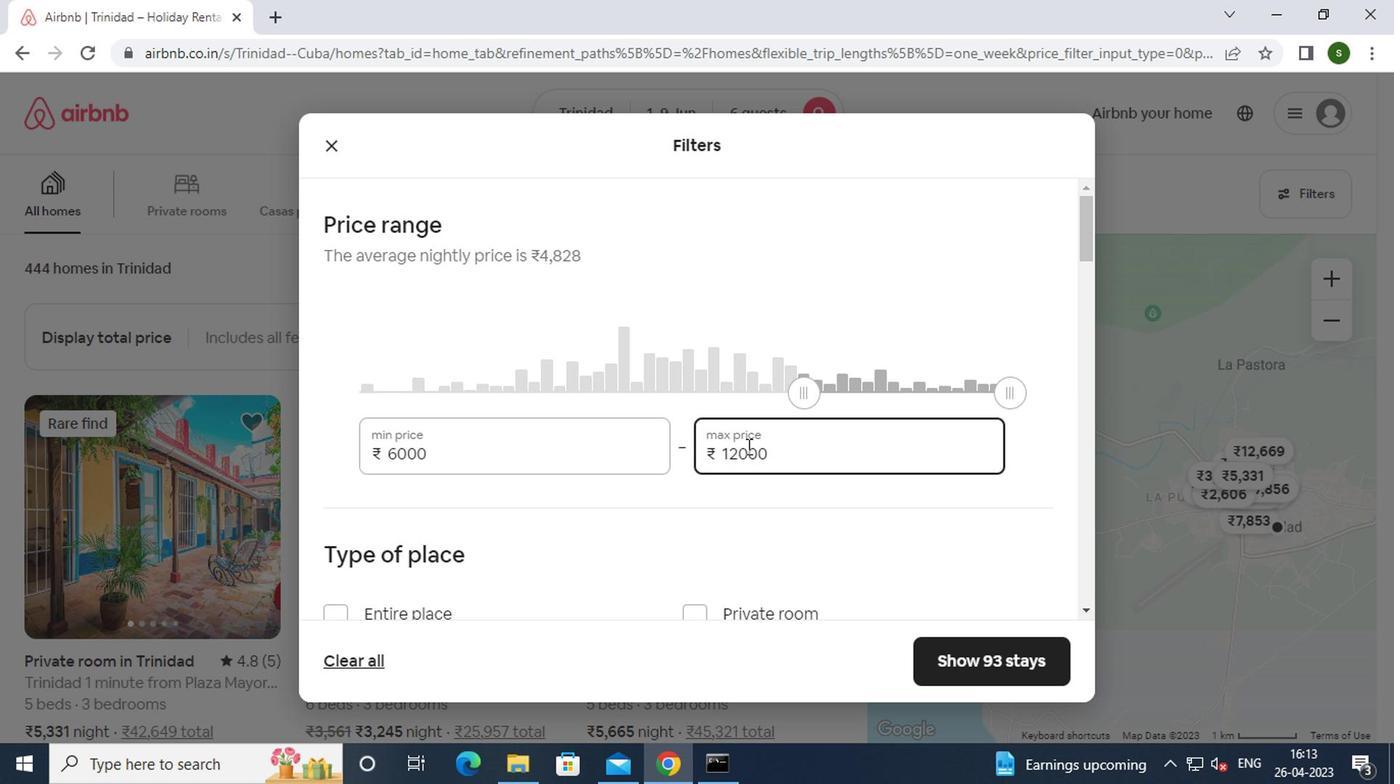 
Action: Mouse scrolled (746, 442) with delta (0, -1)
Screenshot: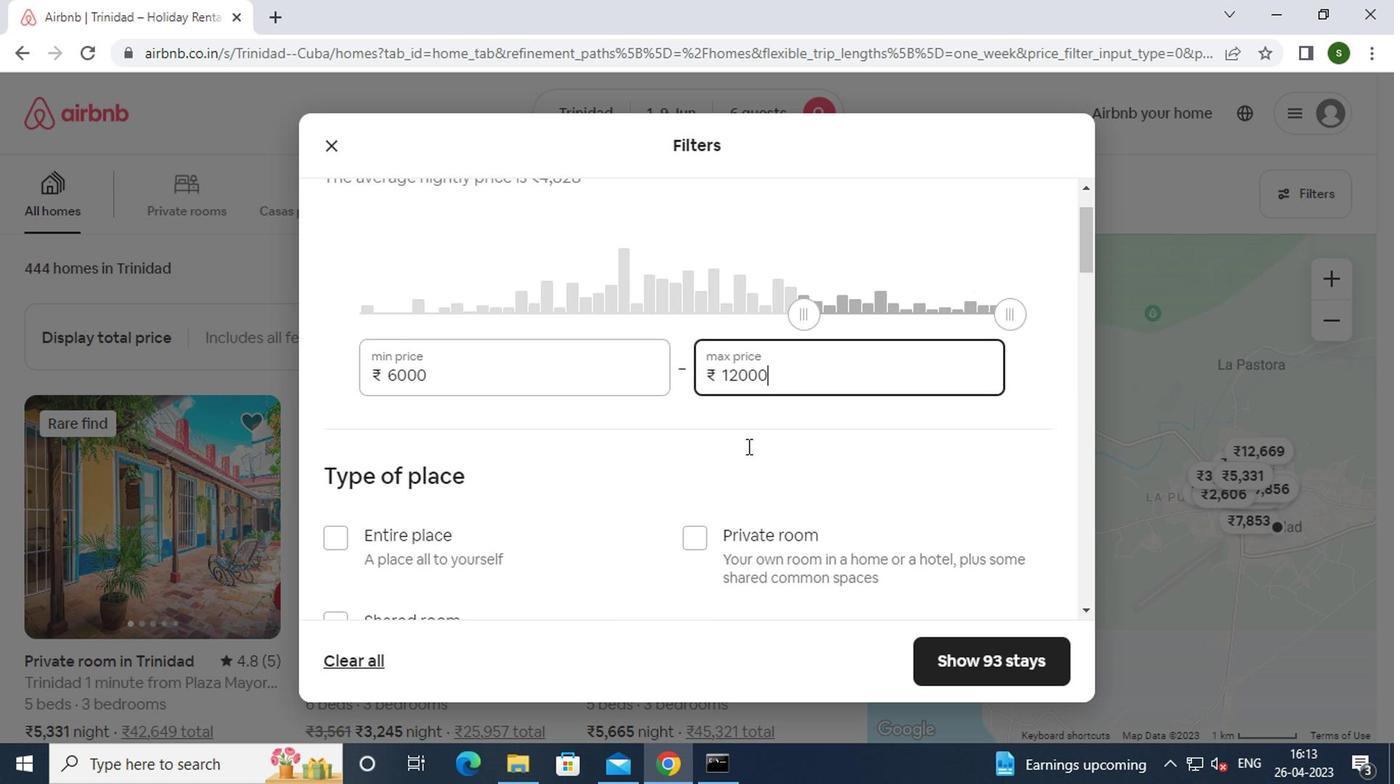 
Action: Mouse moved to (383, 329)
Screenshot: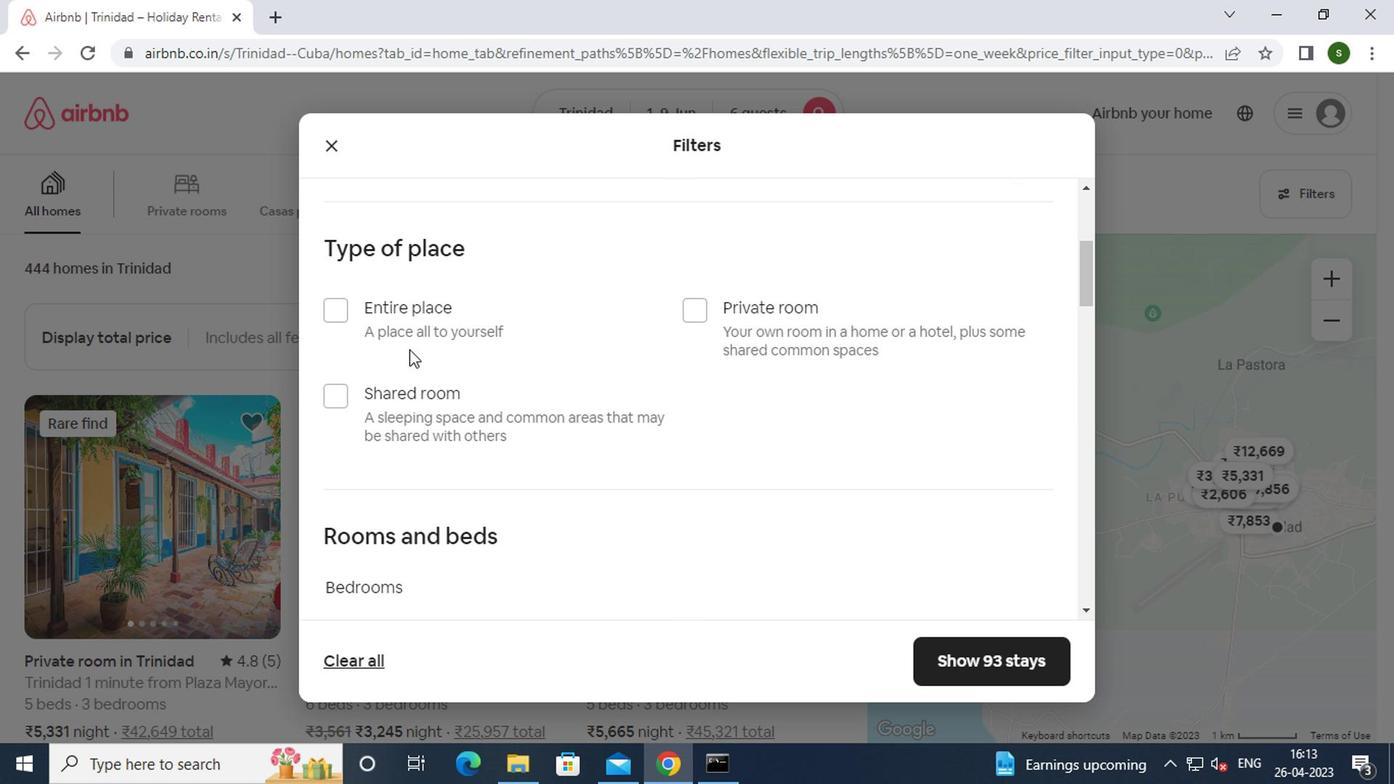 
Action: Mouse pressed left at (383, 329)
Screenshot: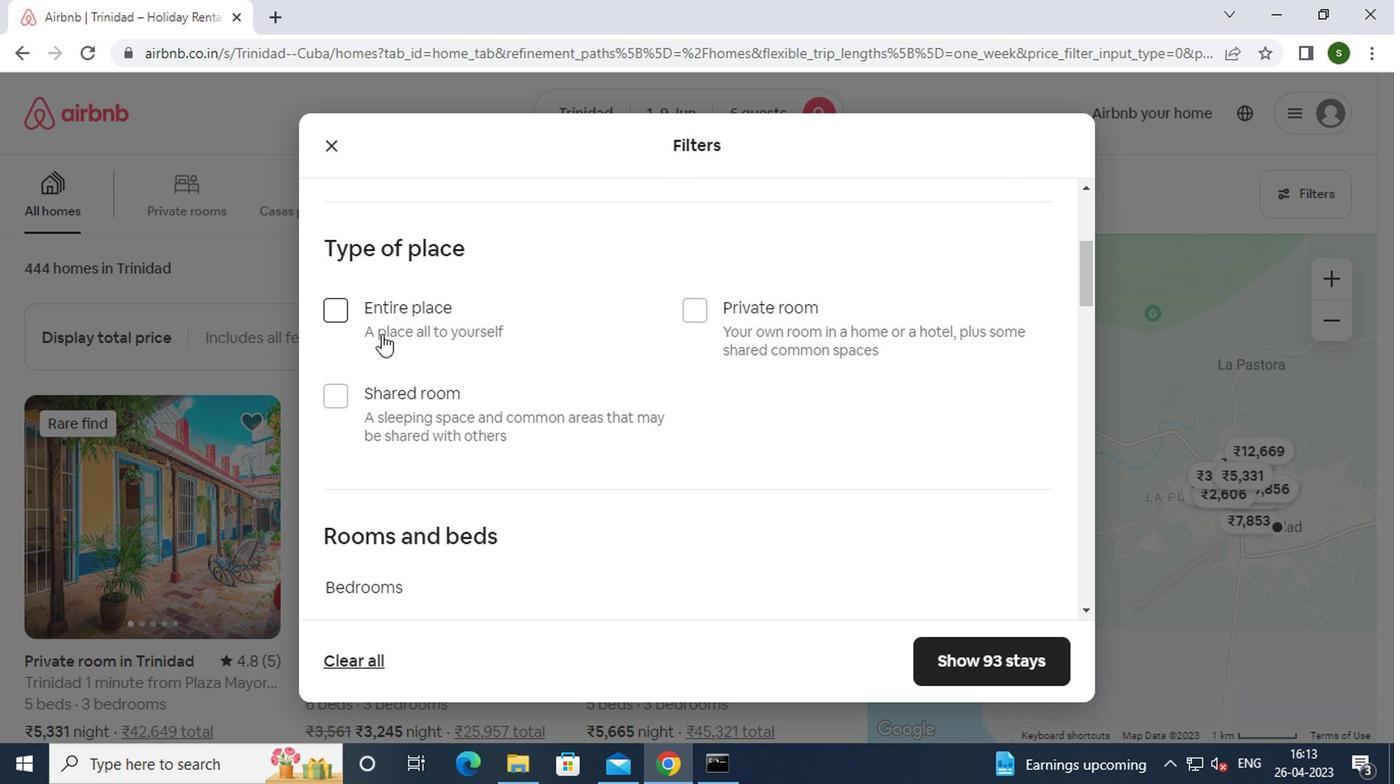 
Action: Mouse moved to (550, 382)
Screenshot: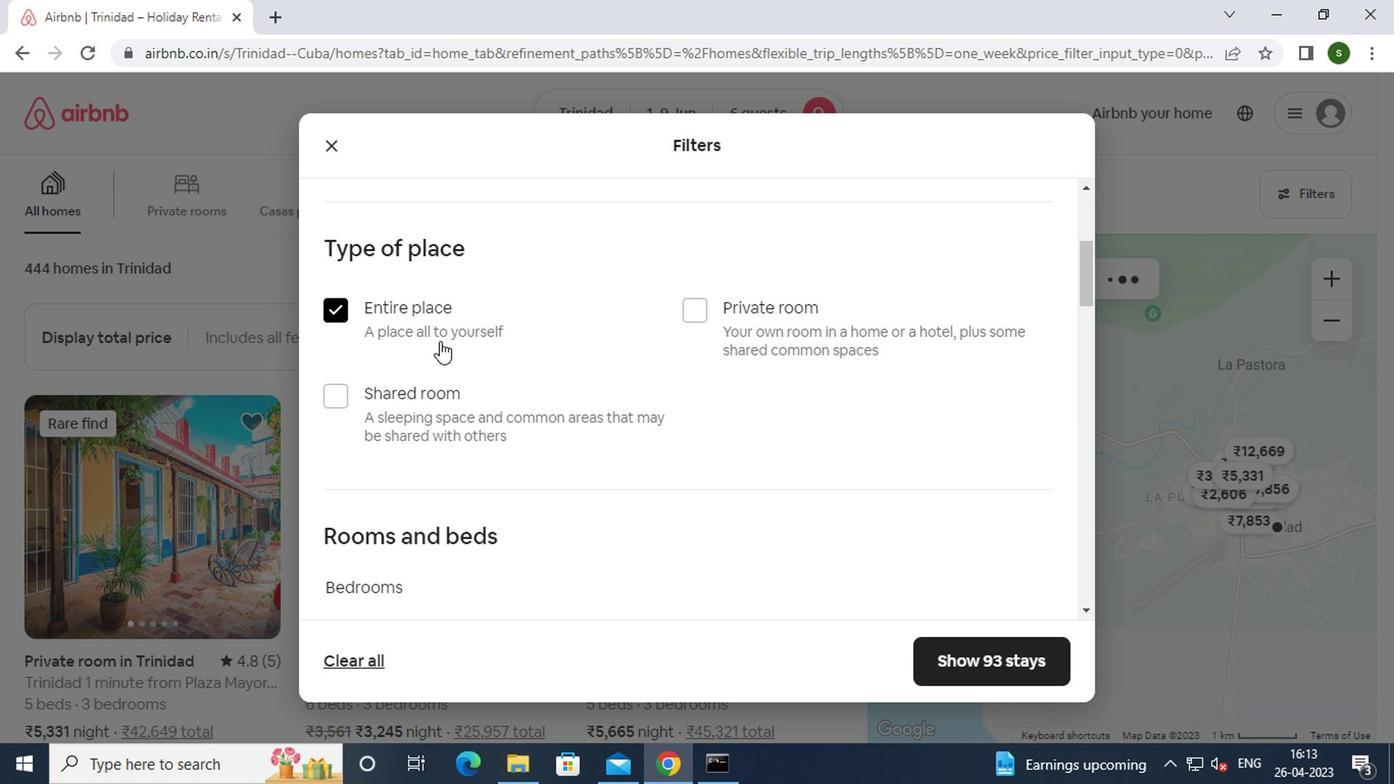 
Action: Mouse scrolled (550, 380) with delta (0, -1)
Screenshot: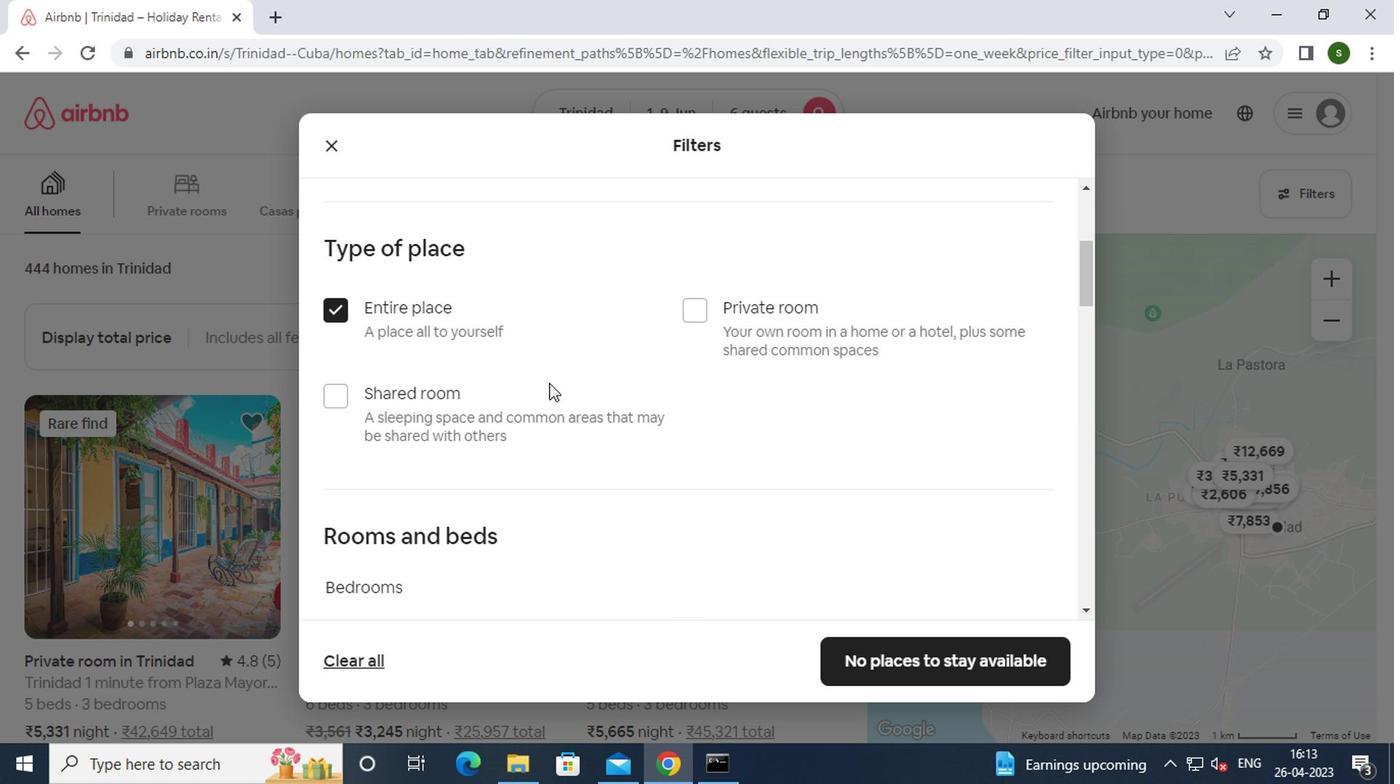 
Action: Mouse scrolled (550, 380) with delta (0, -1)
Screenshot: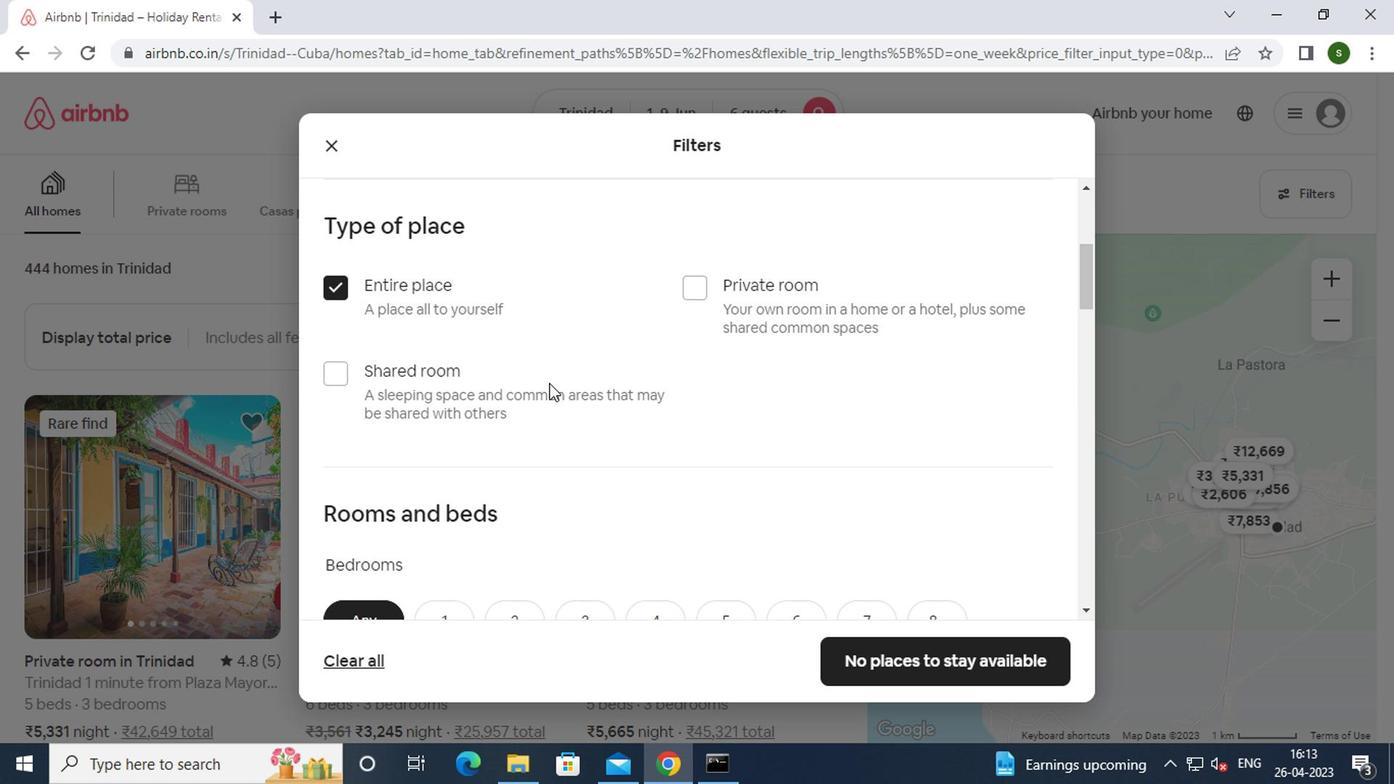 
Action: Mouse scrolled (550, 380) with delta (0, -1)
Screenshot: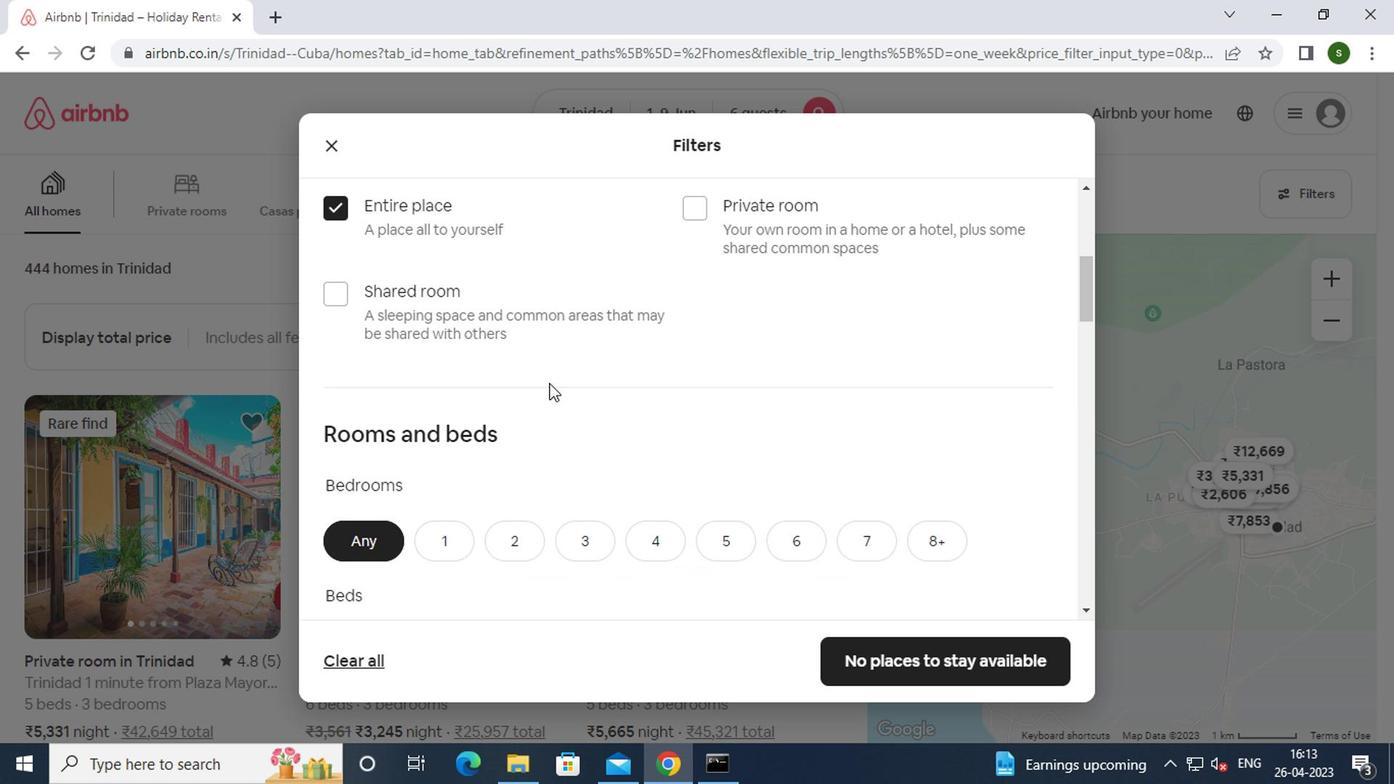 
Action: Mouse scrolled (550, 380) with delta (0, -1)
Screenshot: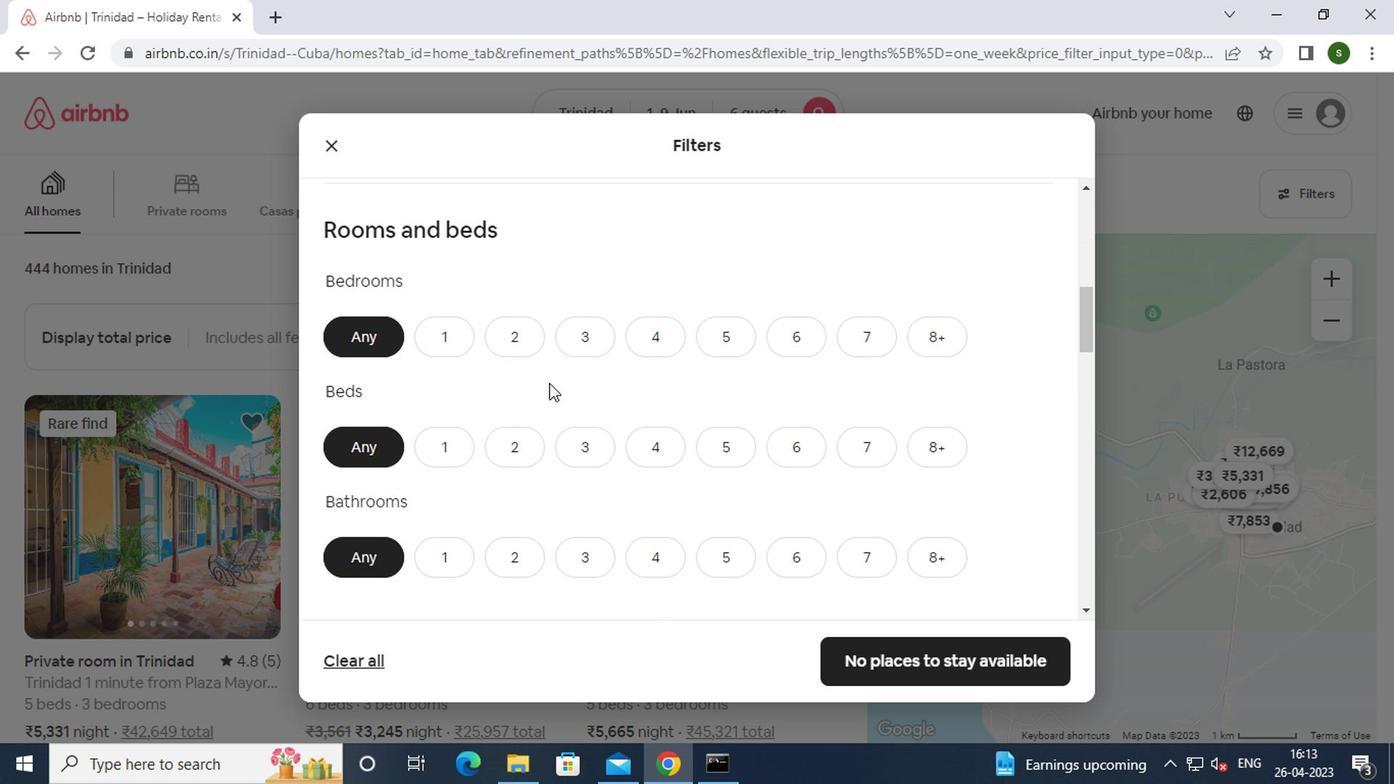 
Action: Mouse moved to (576, 238)
Screenshot: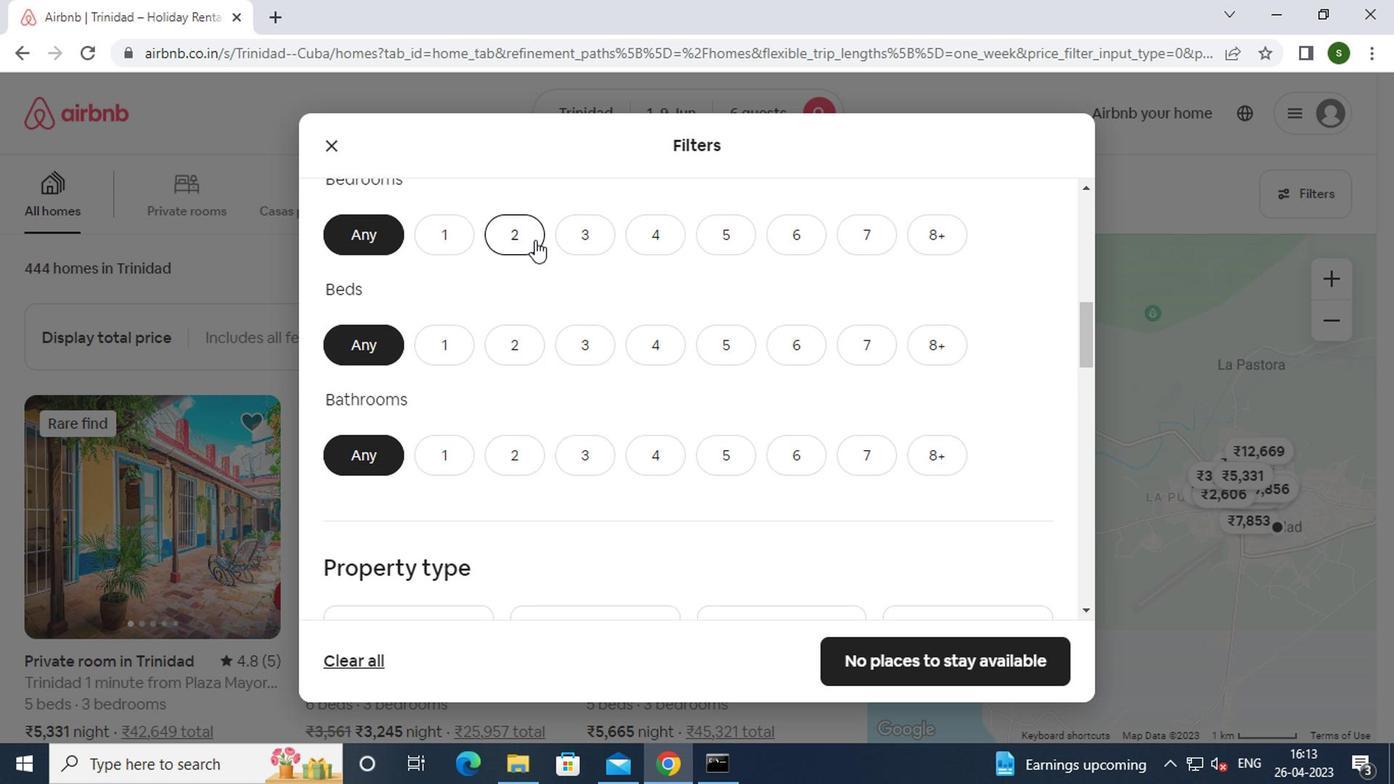 
Action: Mouse pressed left at (576, 238)
Screenshot: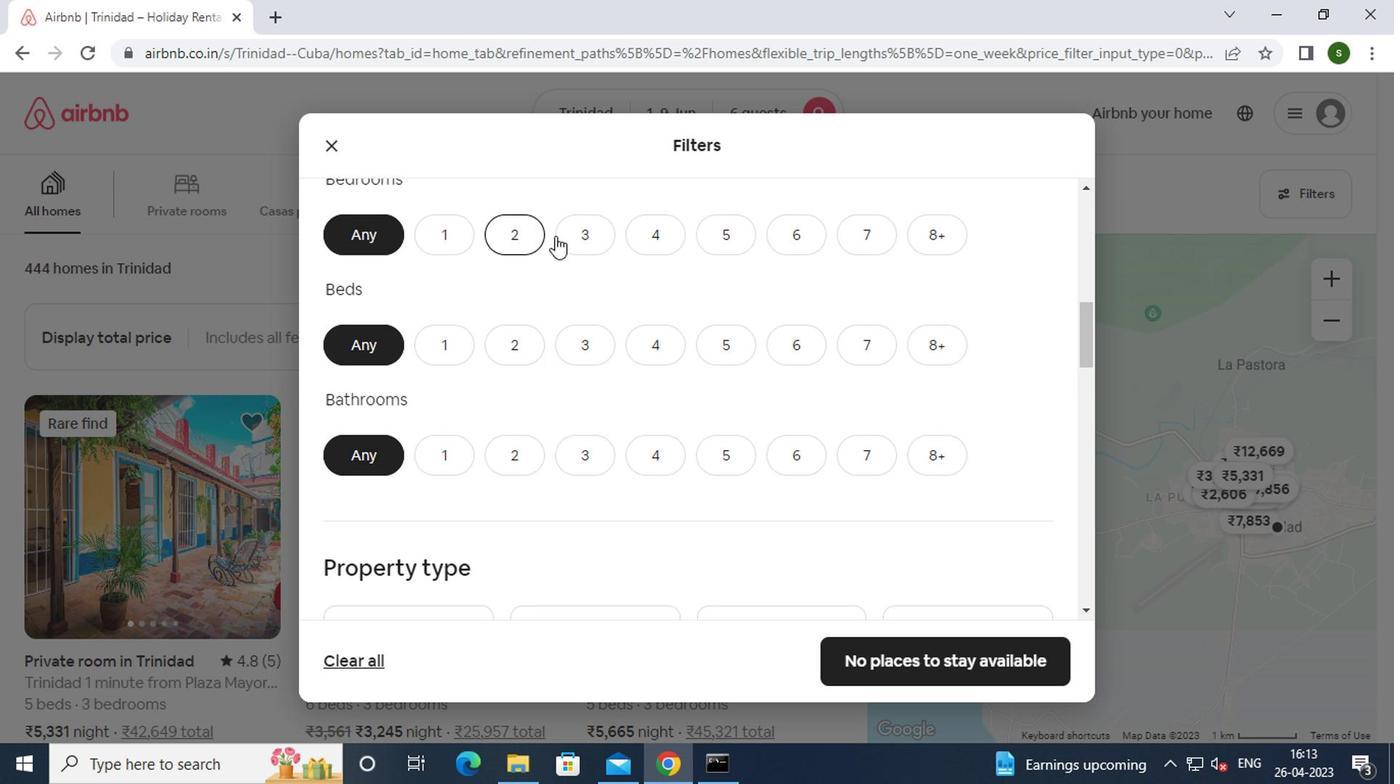 
Action: Mouse moved to (569, 344)
Screenshot: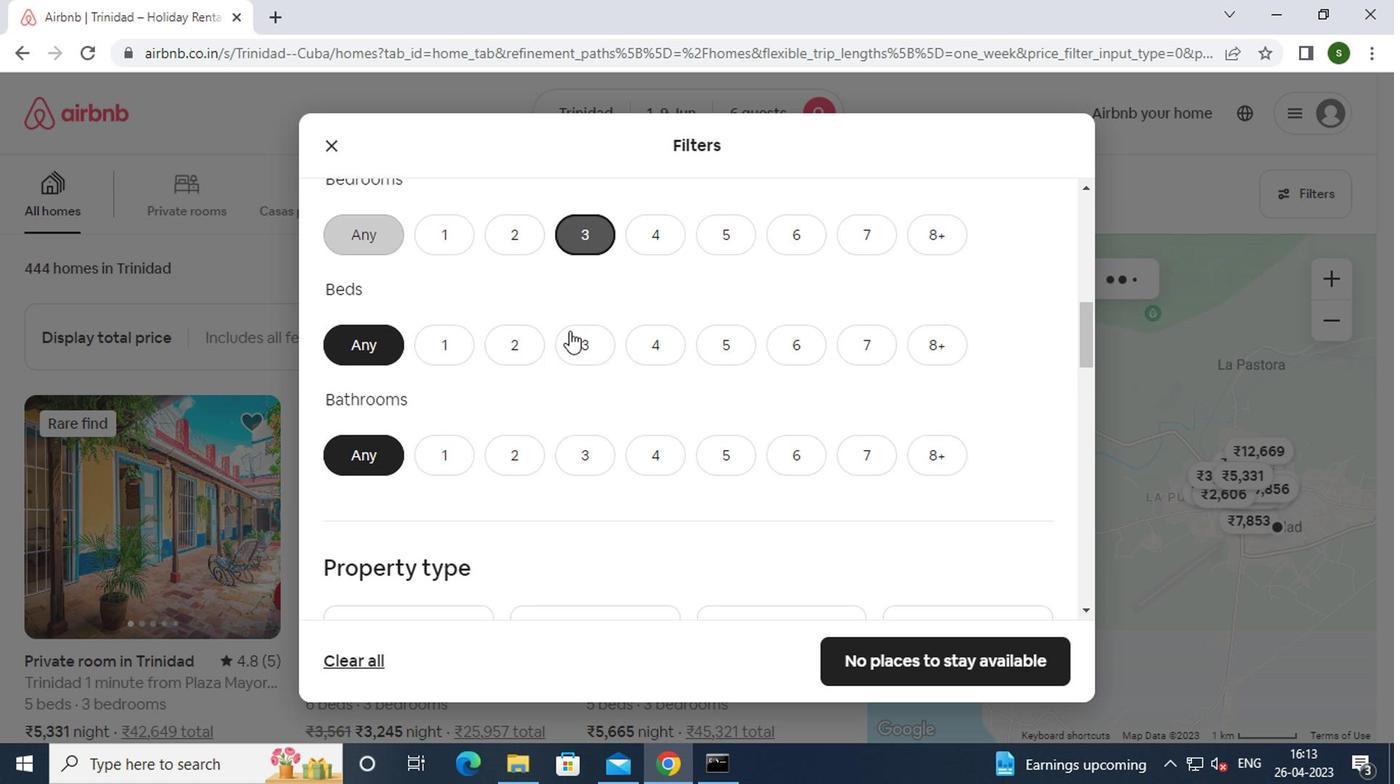 
Action: Mouse pressed left at (569, 344)
Screenshot: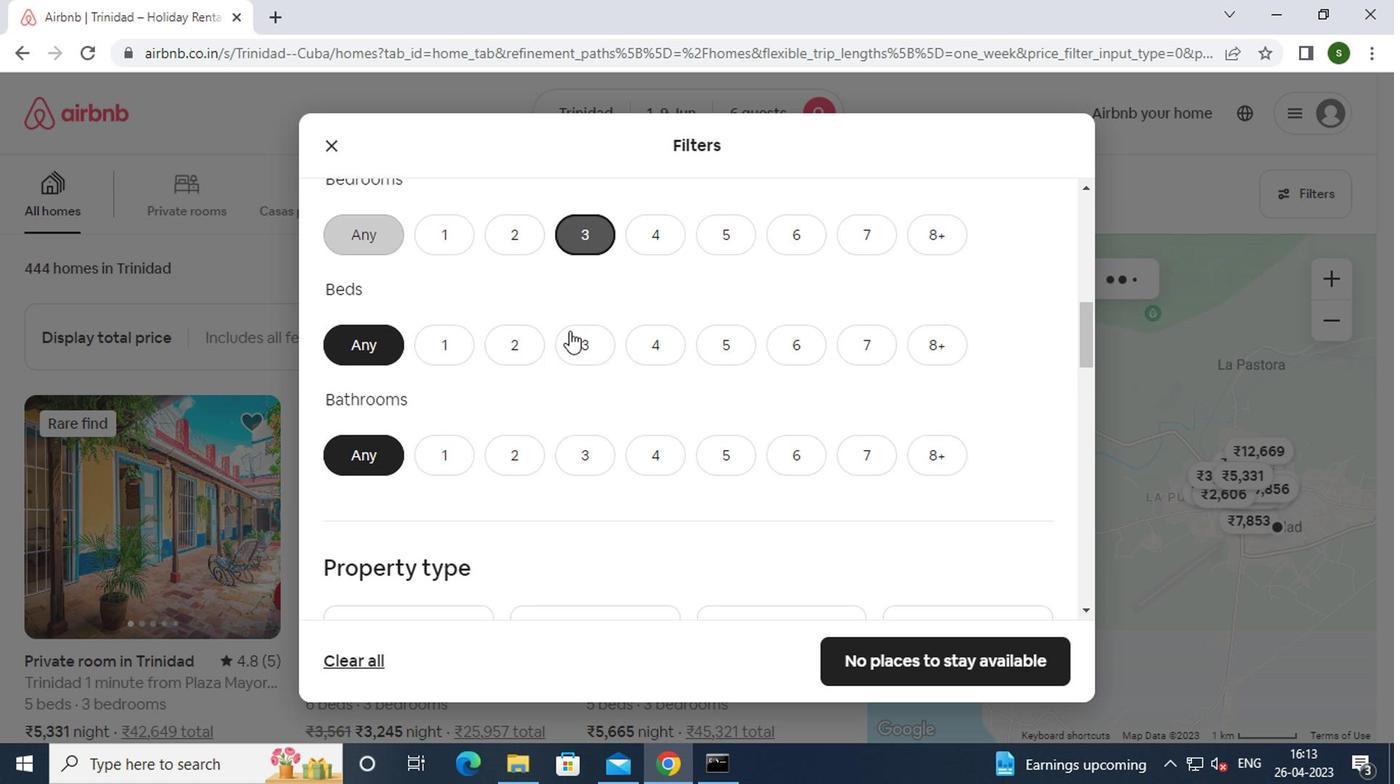 
Action: Mouse moved to (581, 444)
Screenshot: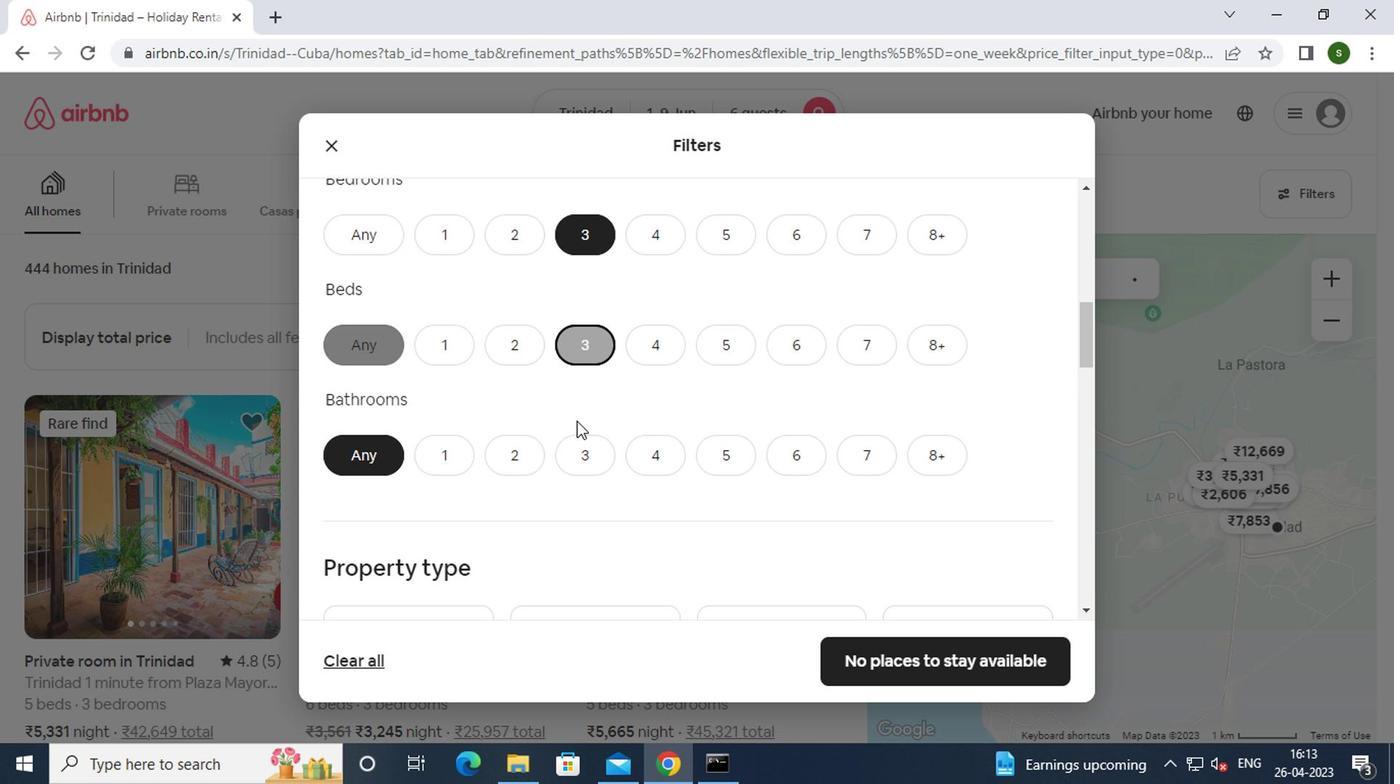 
Action: Mouse pressed left at (581, 444)
Screenshot: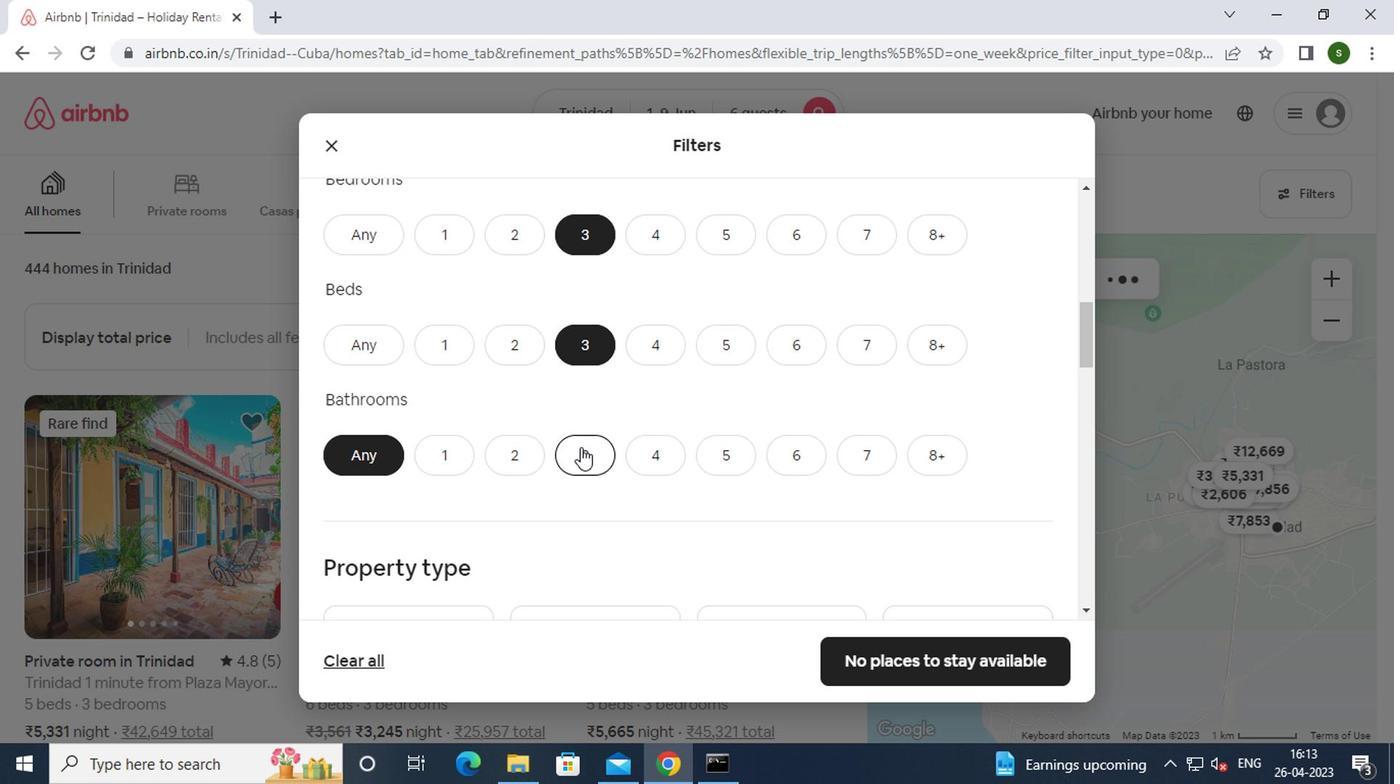 
Action: Mouse moved to (629, 424)
Screenshot: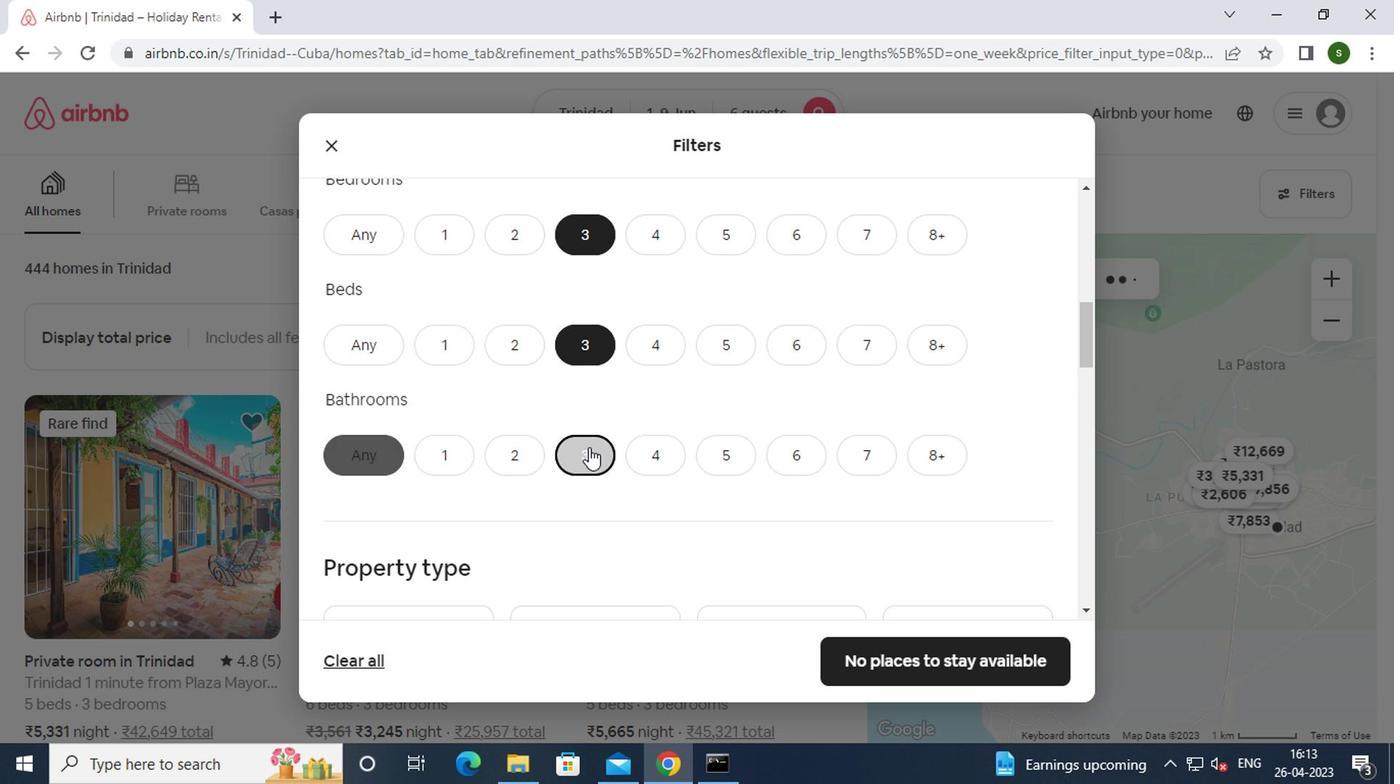 
Action: Mouse scrolled (629, 423) with delta (0, -1)
Screenshot: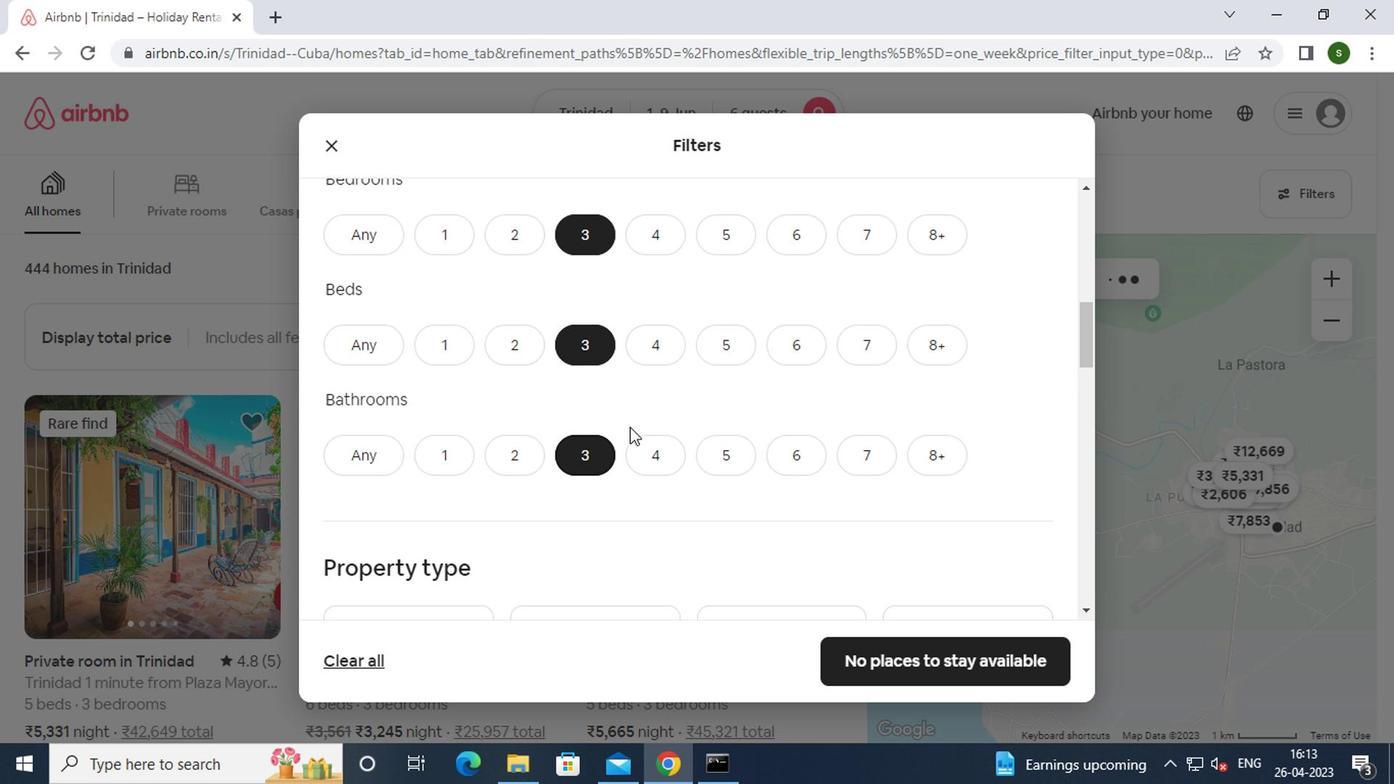 
Action: Mouse scrolled (629, 423) with delta (0, -1)
Screenshot: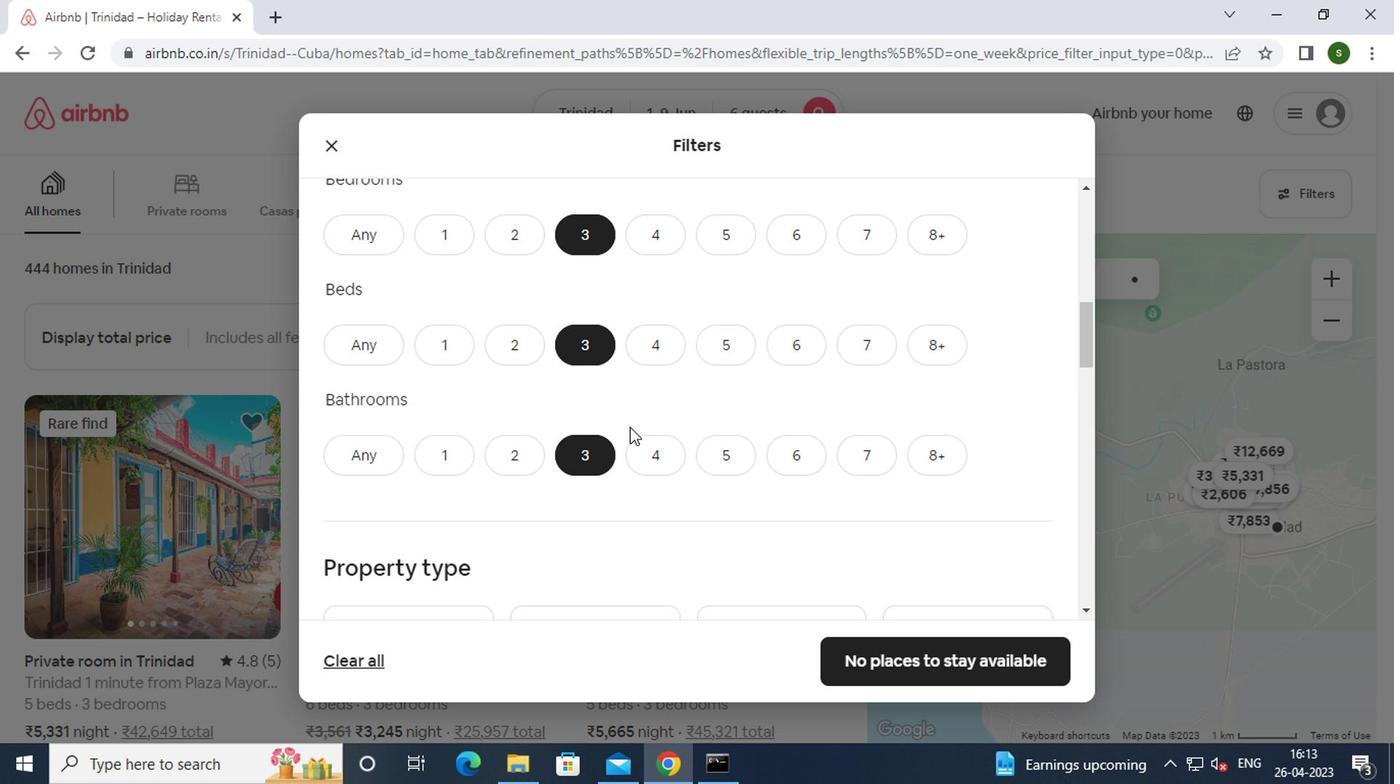 
Action: Mouse moved to (377, 437)
Screenshot: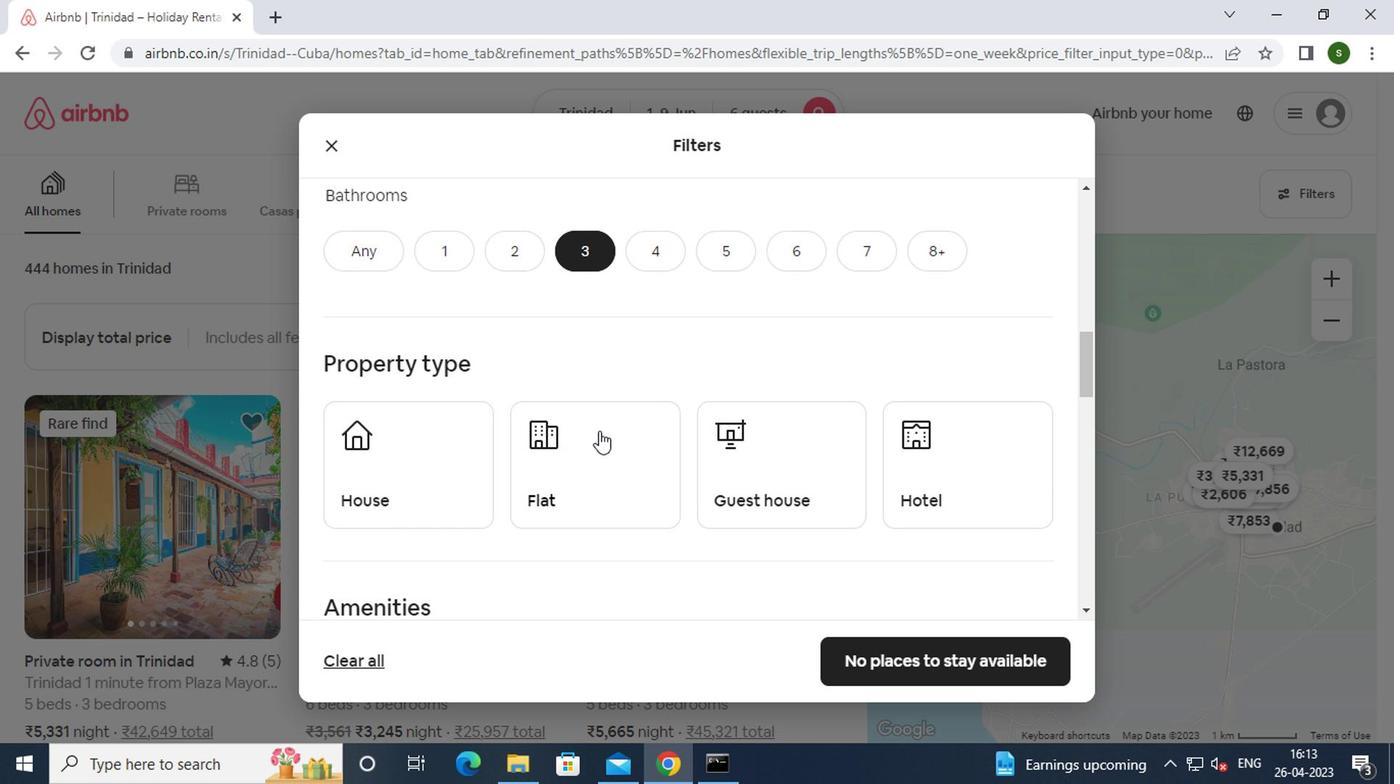 
Action: Mouse pressed left at (377, 437)
Screenshot: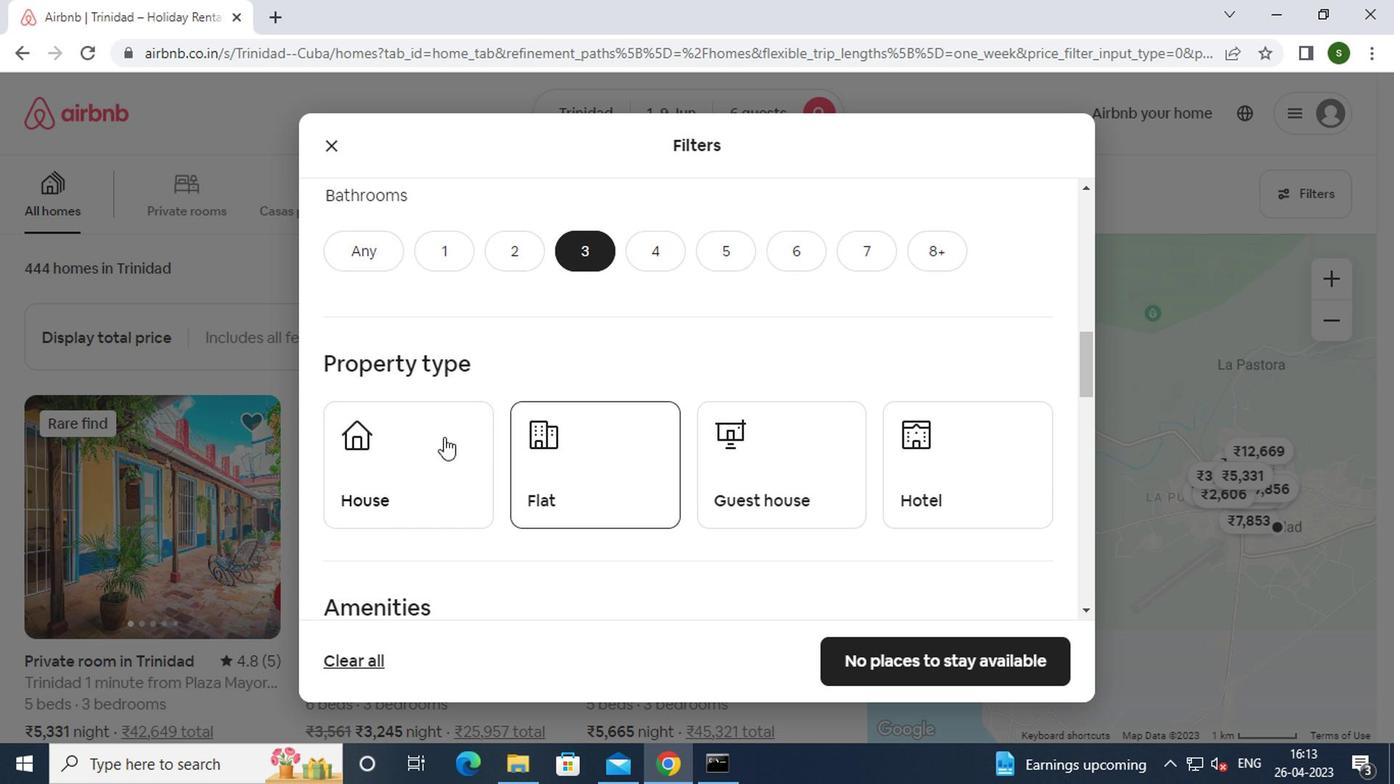 
Action: Mouse moved to (546, 449)
Screenshot: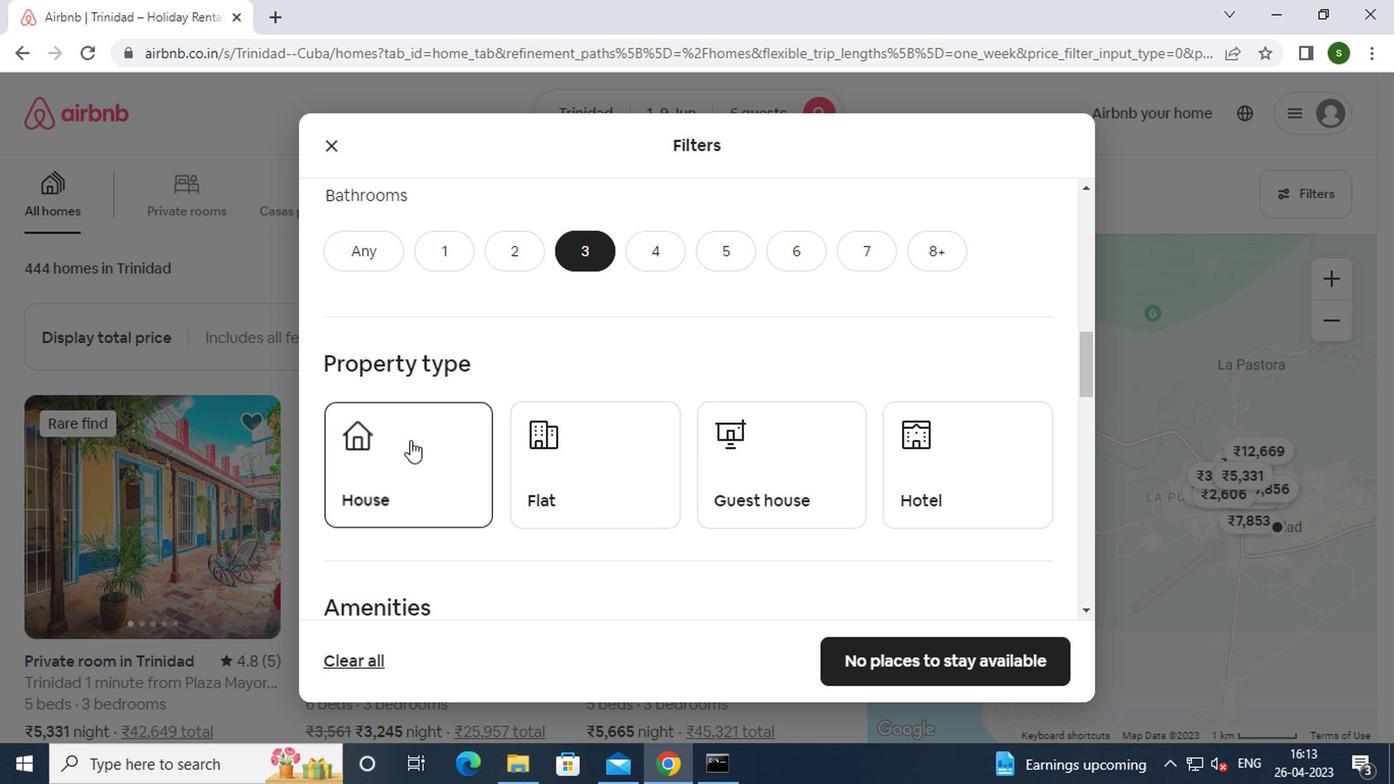 
Action: Mouse pressed left at (546, 449)
Screenshot: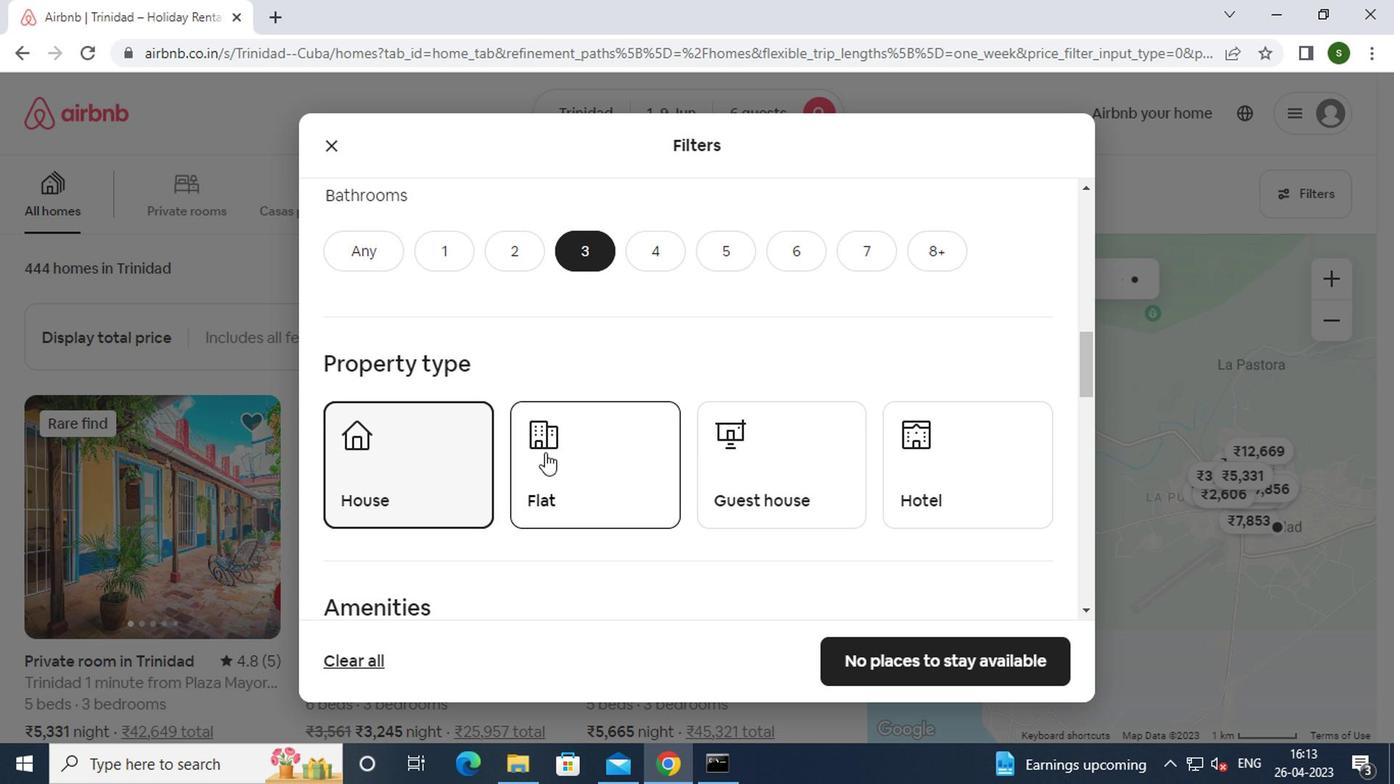 
Action: Mouse moved to (736, 472)
Screenshot: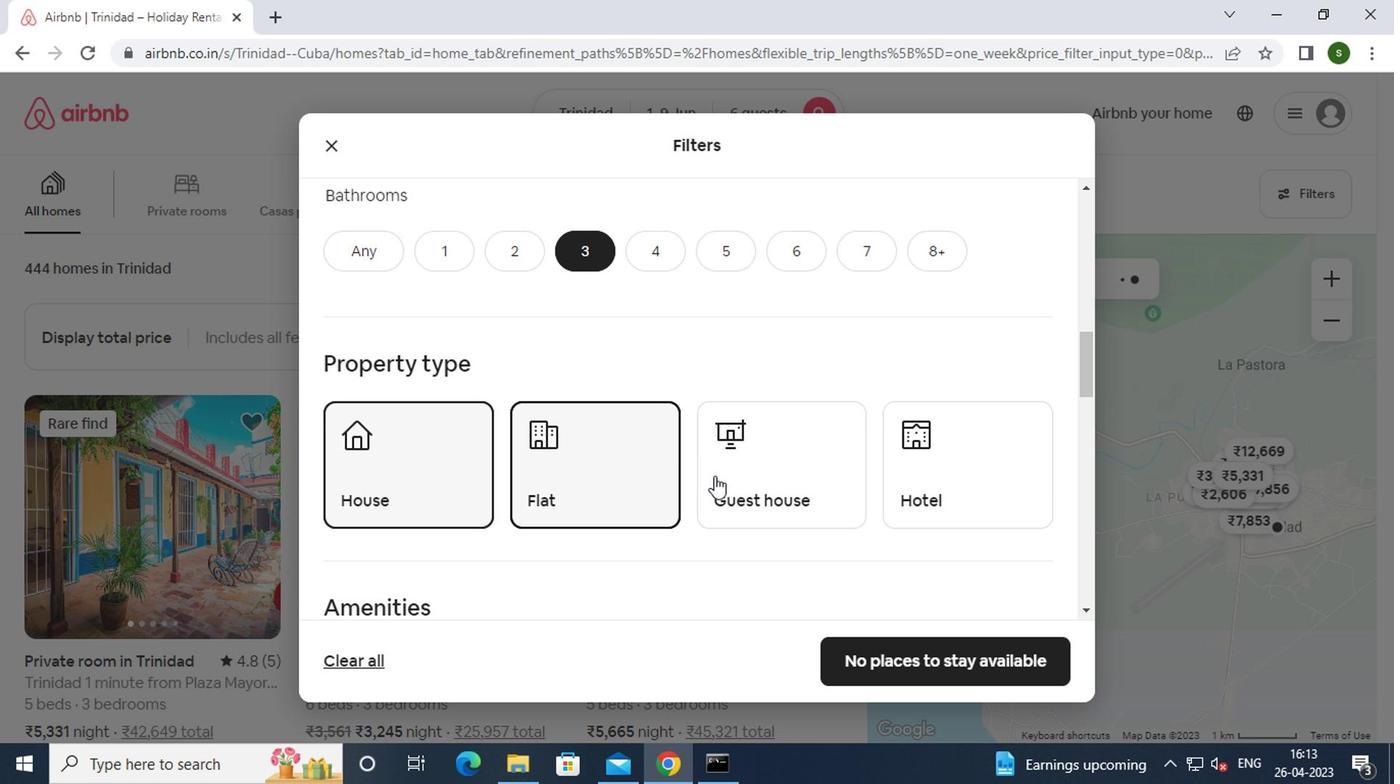 
Action: Mouse pressed left at (736, 472)
Screenshot: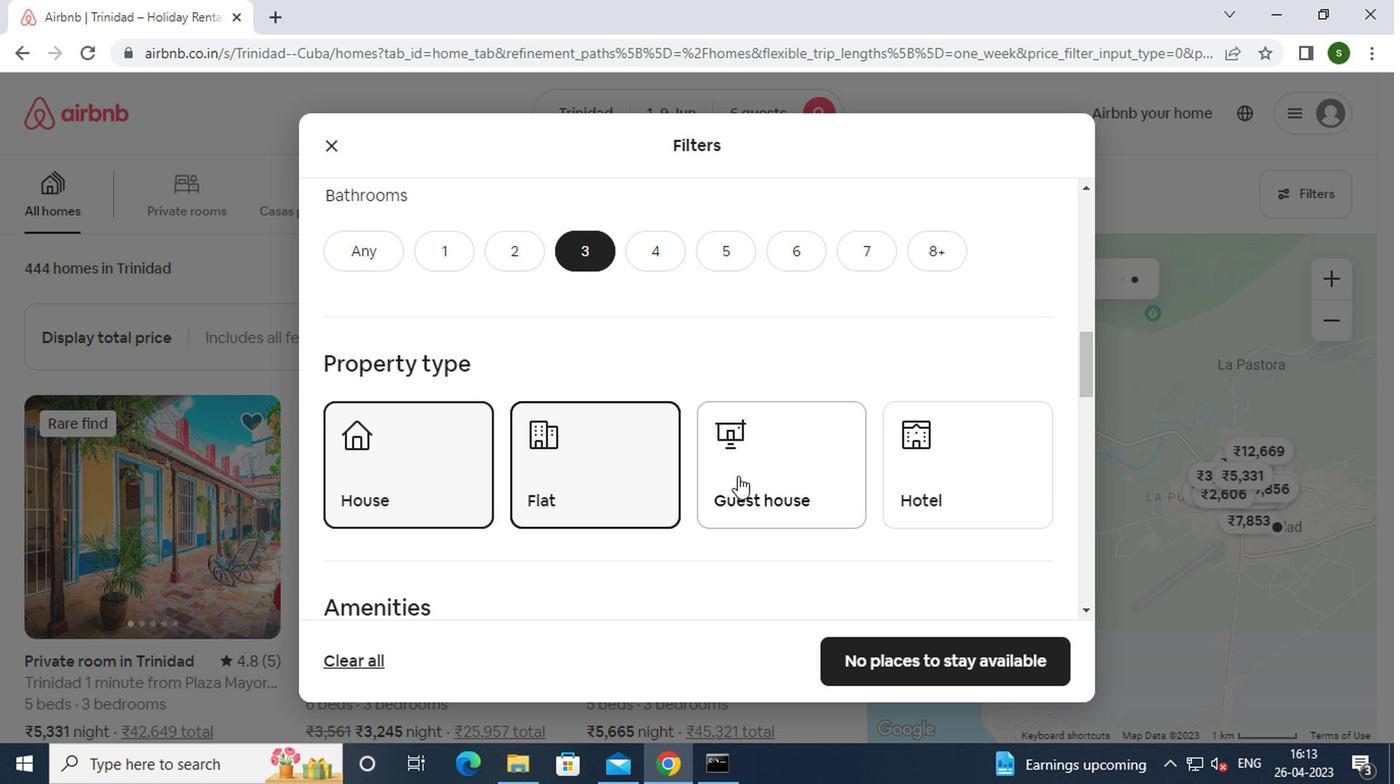 
Action: Mouse scrolled (736, 471) with delta (0, 0)
Screenshot: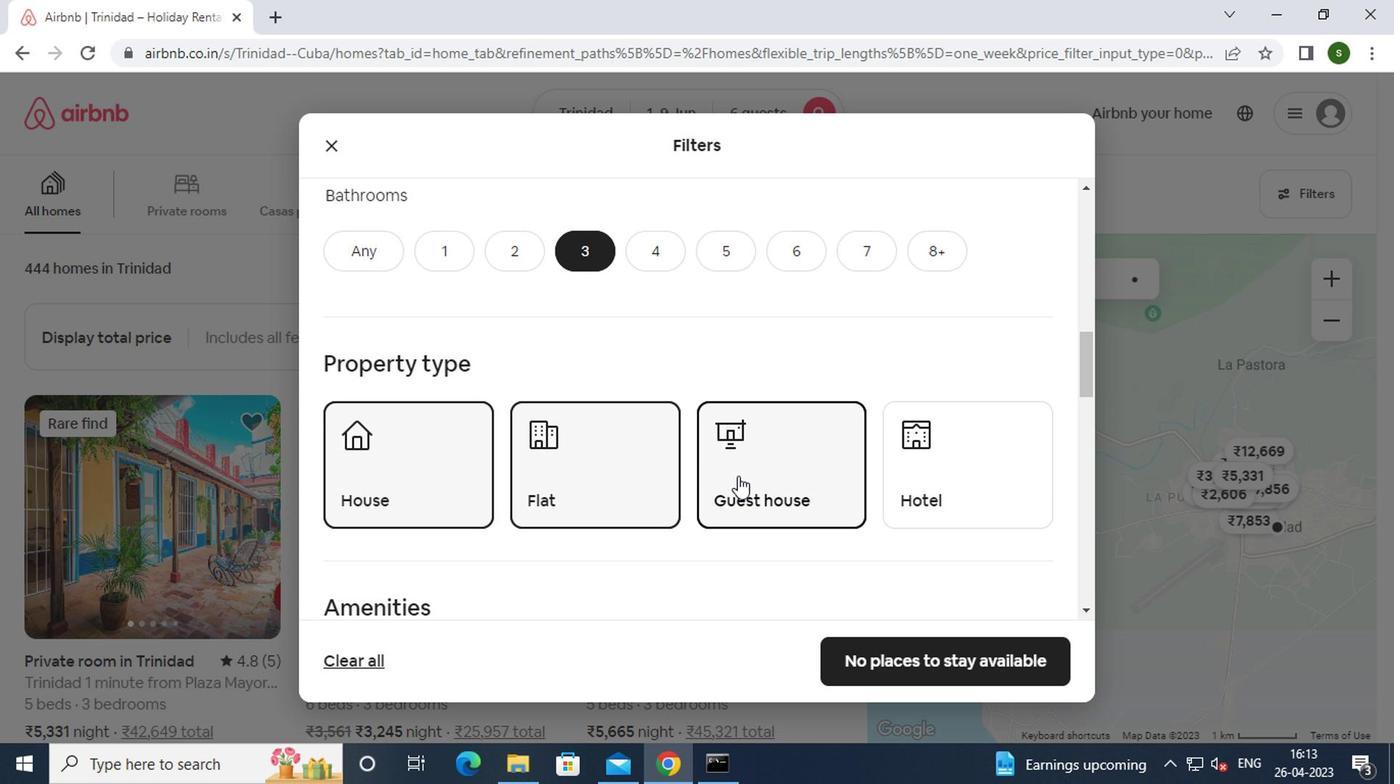 
Action: Mouse scrolled (736, 471) with delta (0, 0)
Screenshot: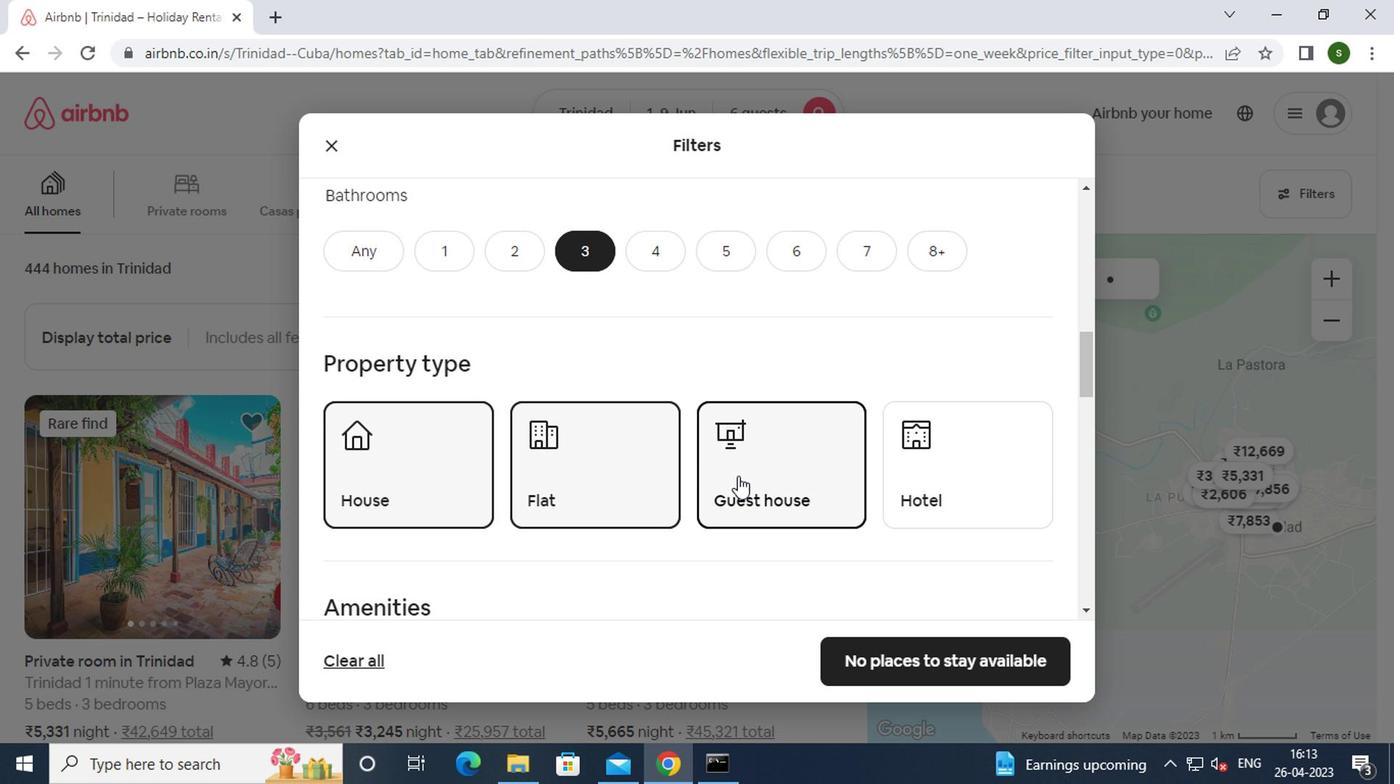 
Action: Mouse scrolled (736, 471) with delta (0, 0)
Screenshot: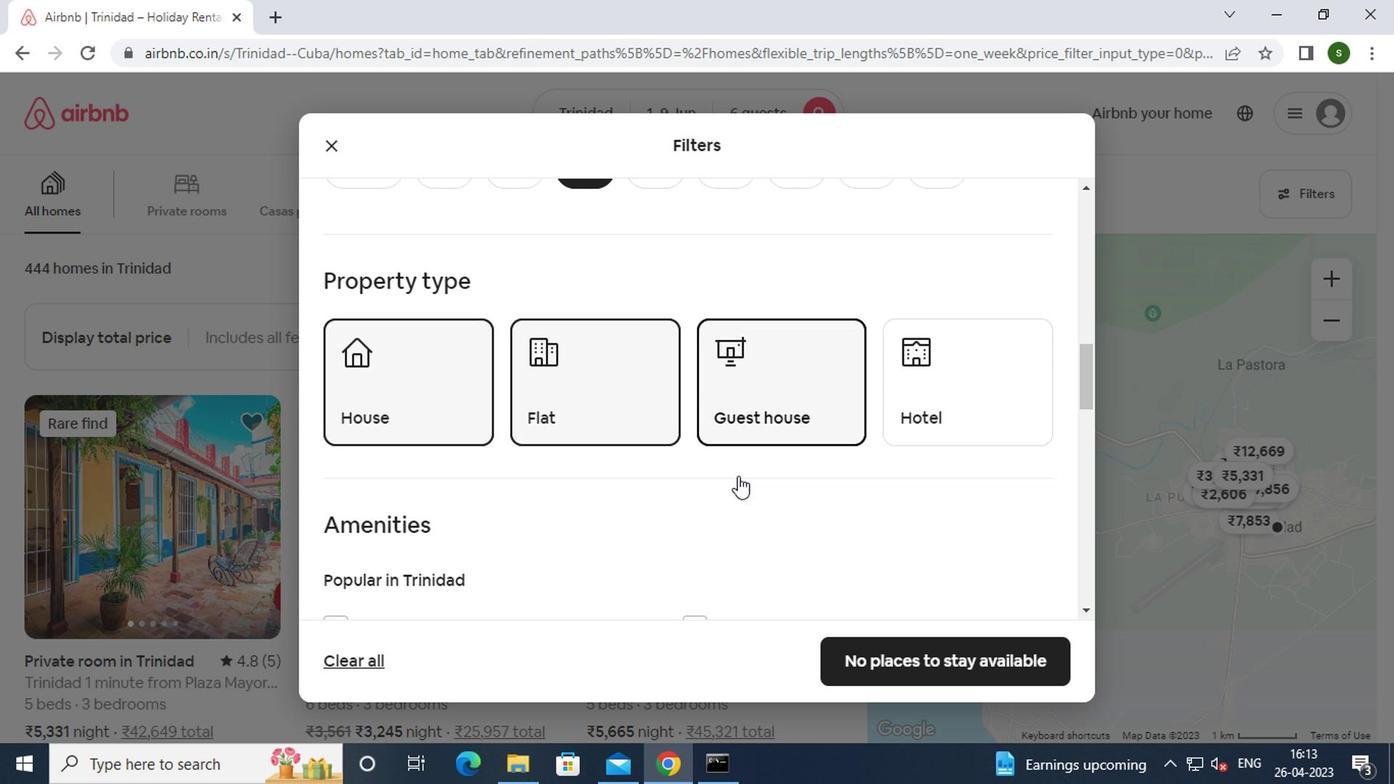 
Action: Mouse scrolled (736, 471) with delta (0, 0)
Screenshot: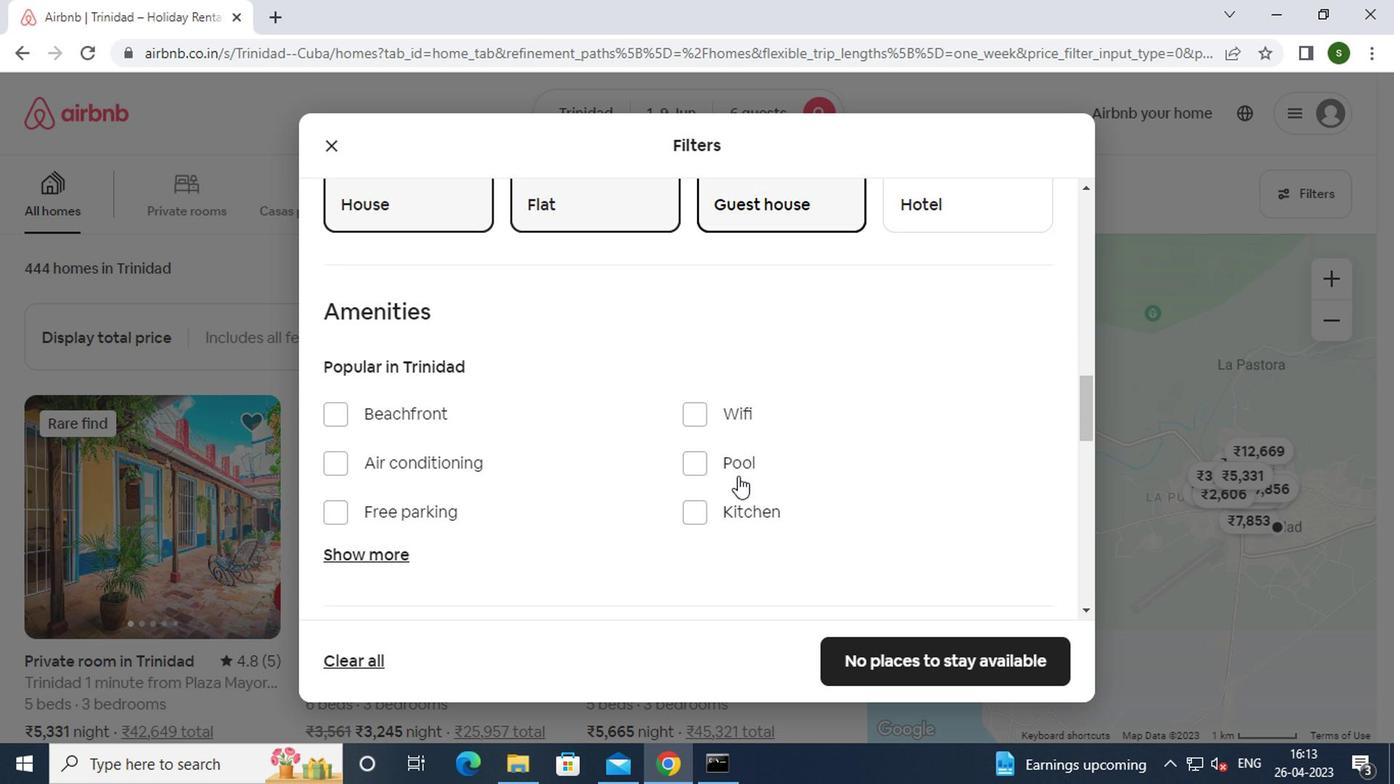 
Action: Mouse scrolled (736, 471) with delta (0, 0)
Screenshot: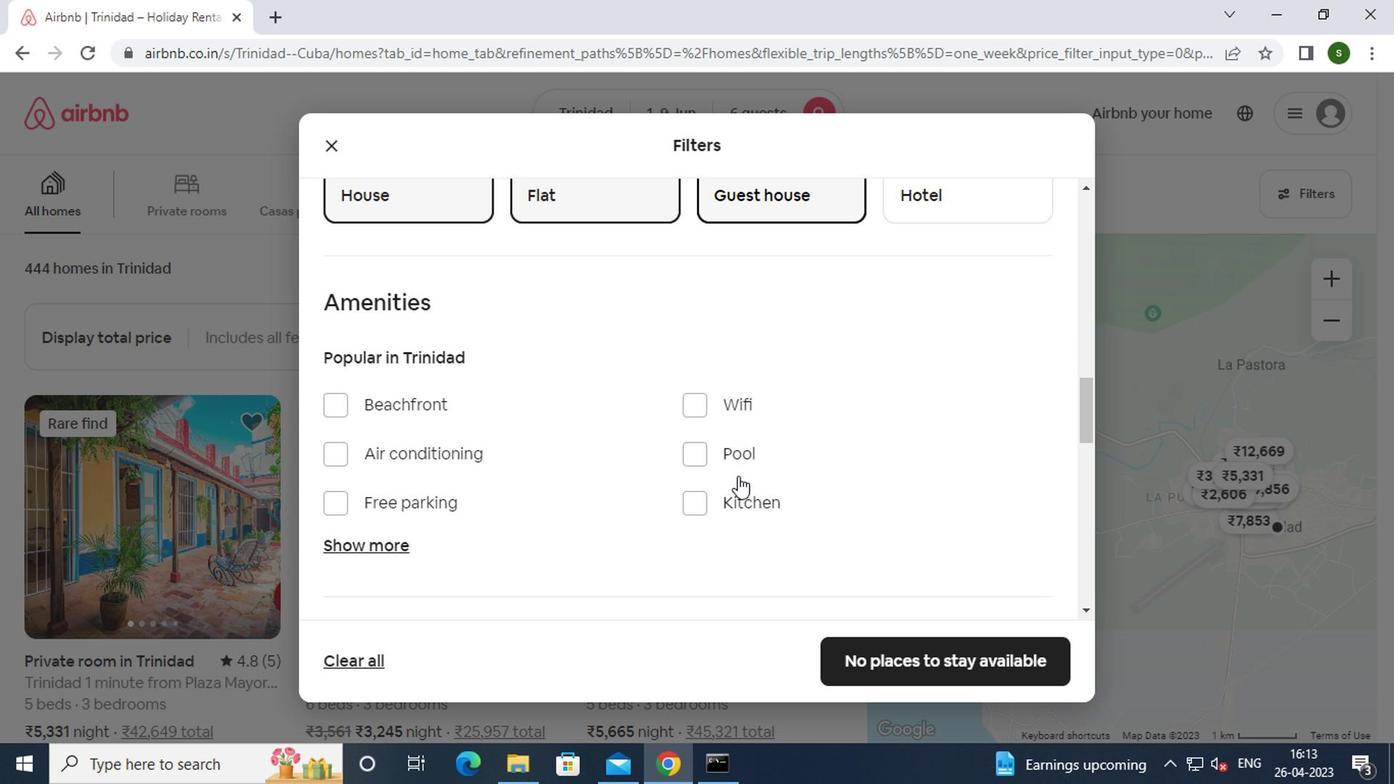 
Action: Mouse moved to (1009, 567)
Screenshot: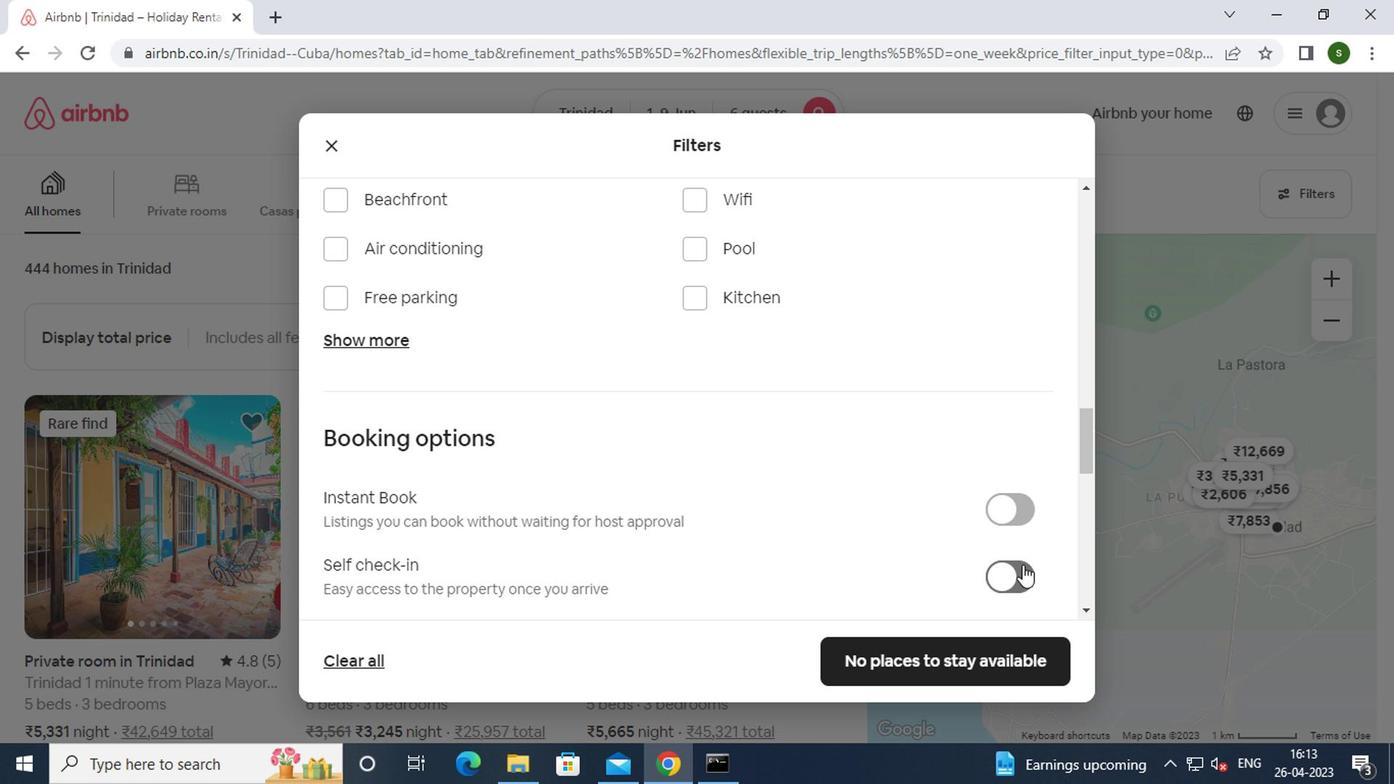 
Action: Mouse pressed left at (1009, 567)
Screenshot: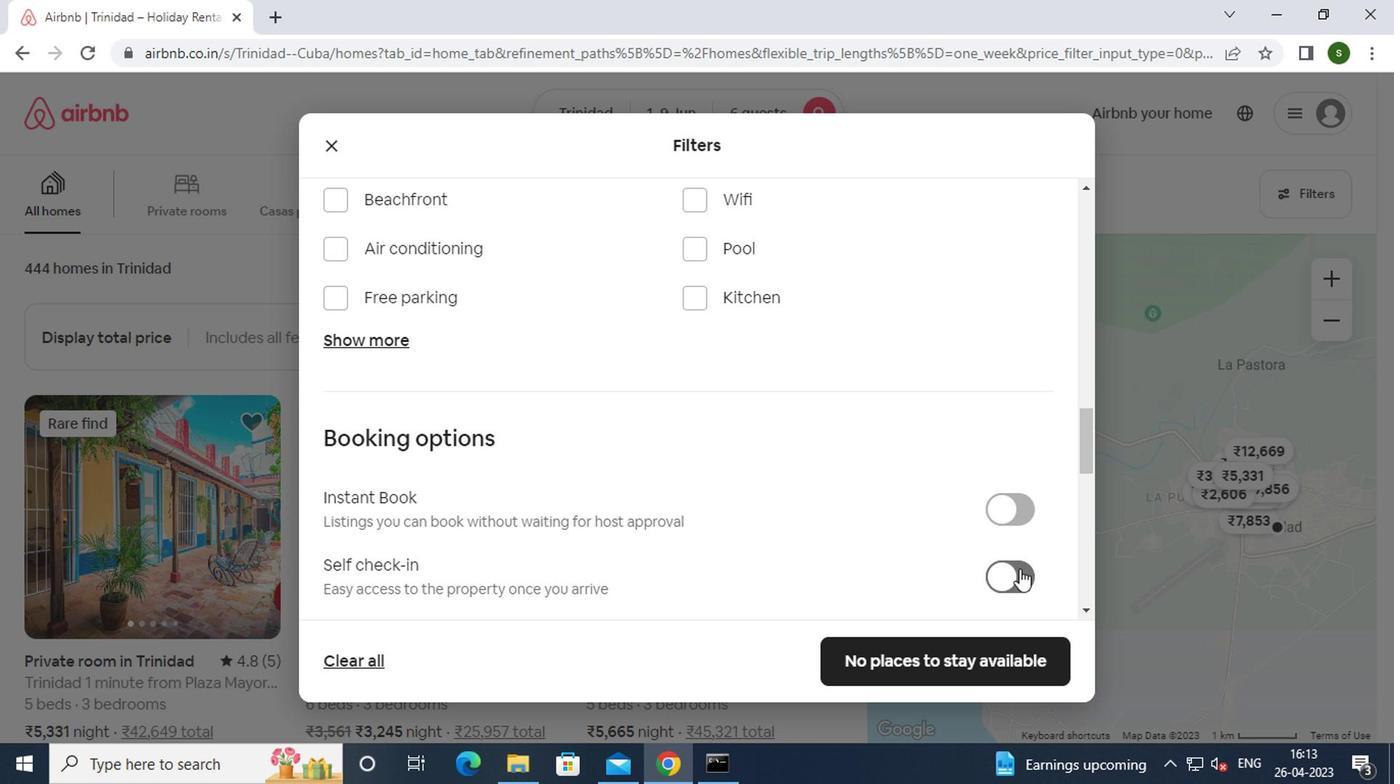 
Action: Mouse moved to (955, 527)
Screenshot: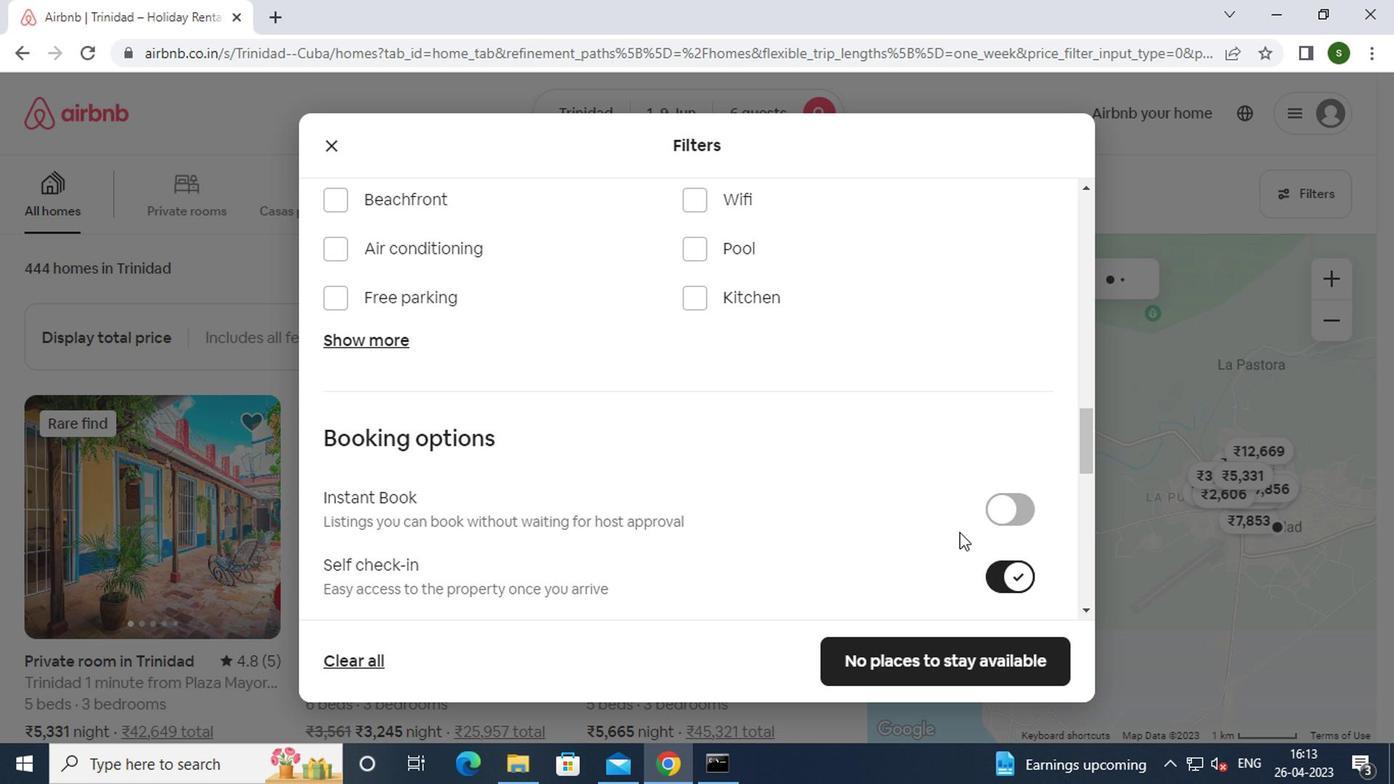 
Action: Mouse scrolled (955, 525) with delta (0, -1)
Screenshot: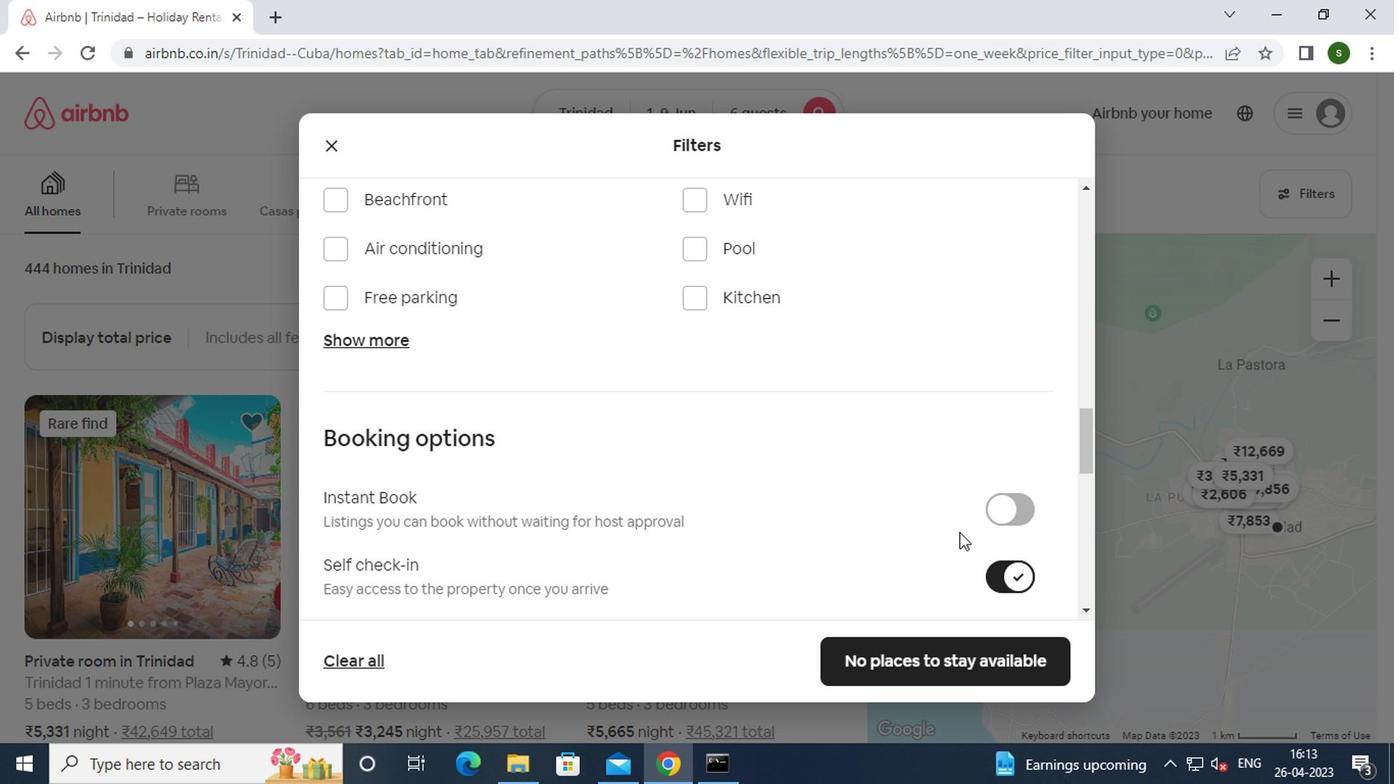 
Action: Mouse scrolled (955, 525) with delta (0, -1)
Screenshot: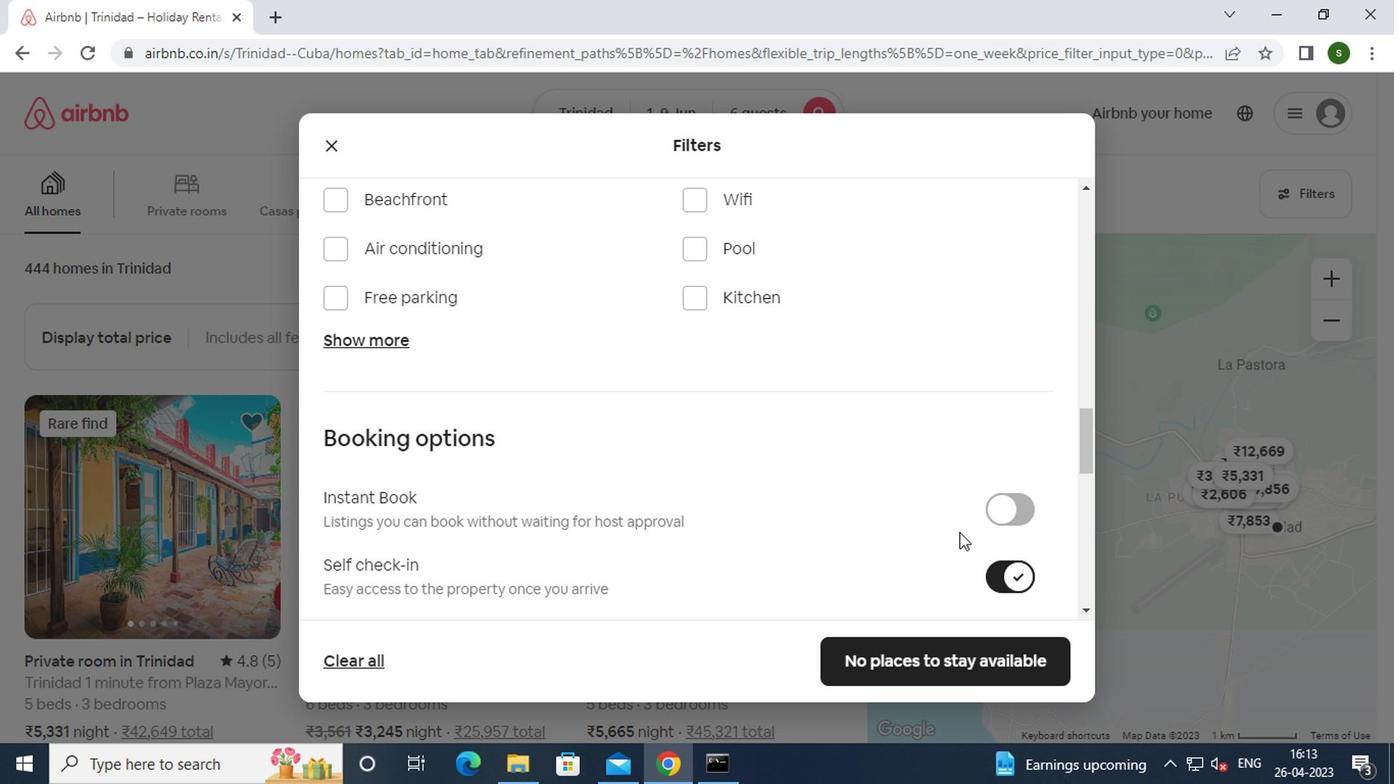
Action: Mouse scrolled (955, 525) with delta (0, -1)
Screenshot: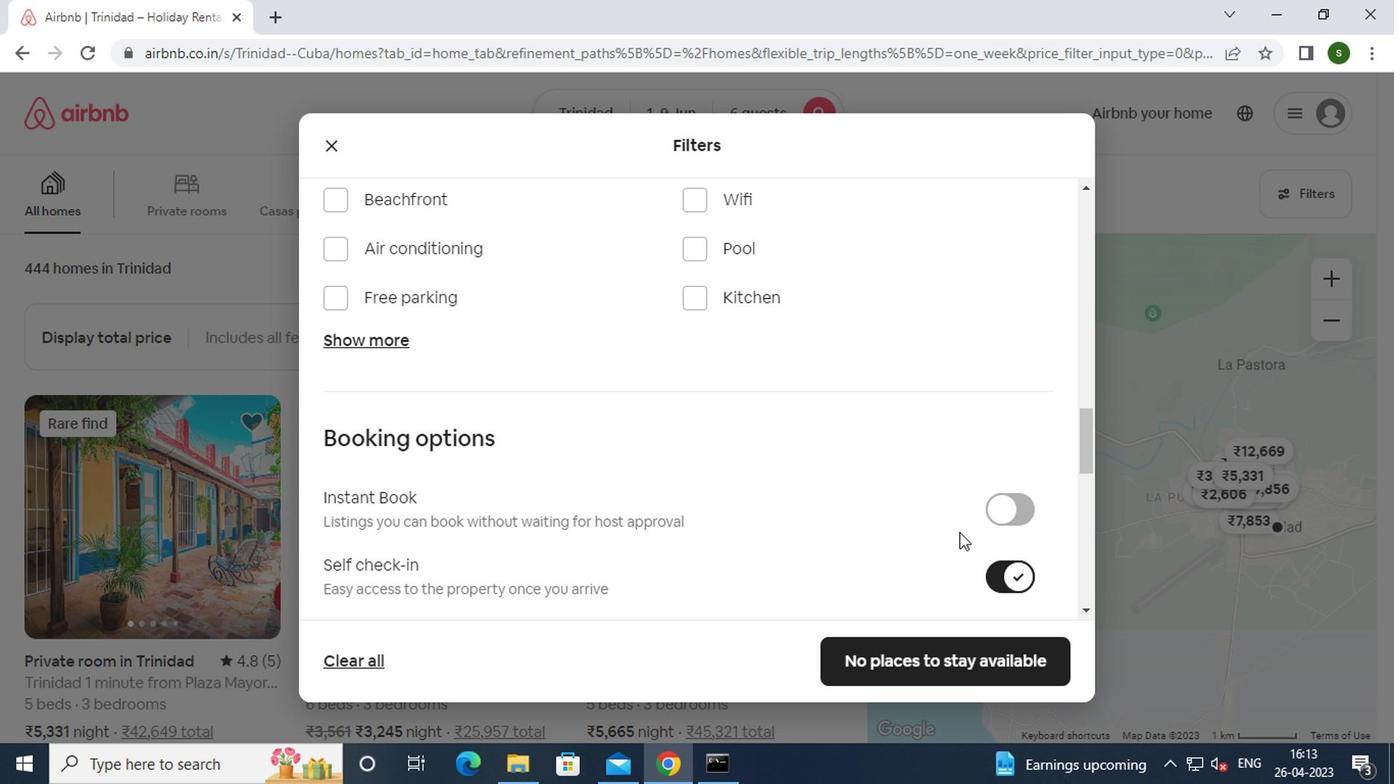 
Action: Mouse scrolled (955, 525) with delta (0, -1)
Screenshot: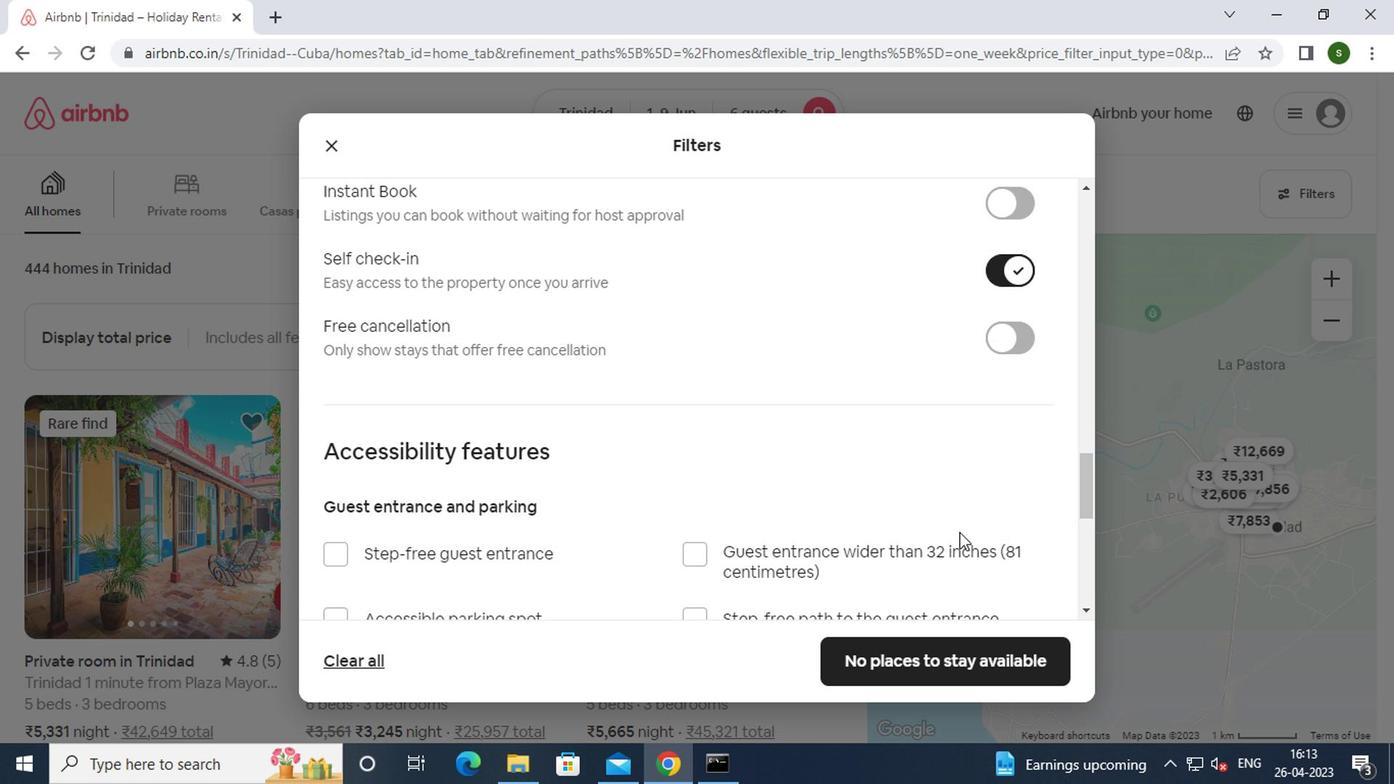
Action: Mouse scrolled (955, 525) with delta (0, -1)
Screenshot: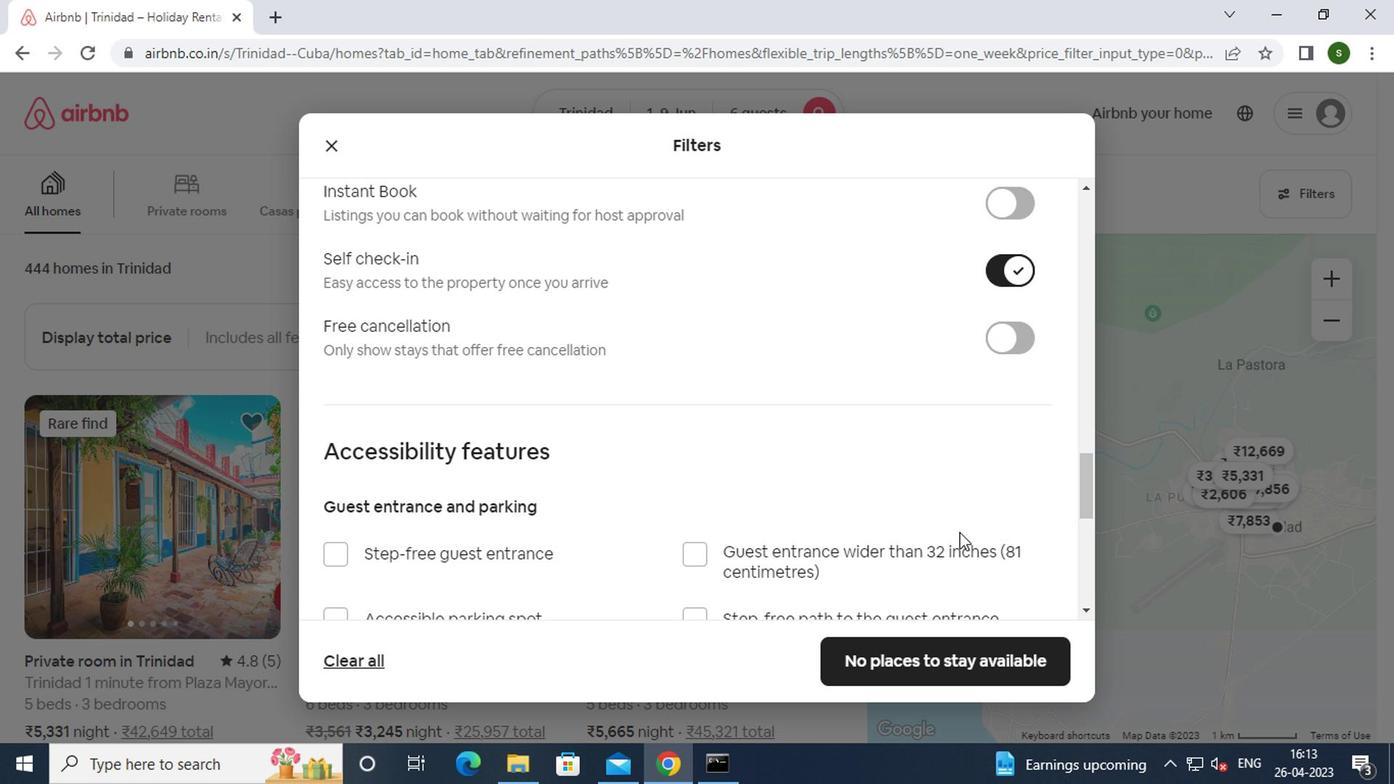 
Action: Mouse scrolled (955, 525) with delta (0, -1)
Screenshot: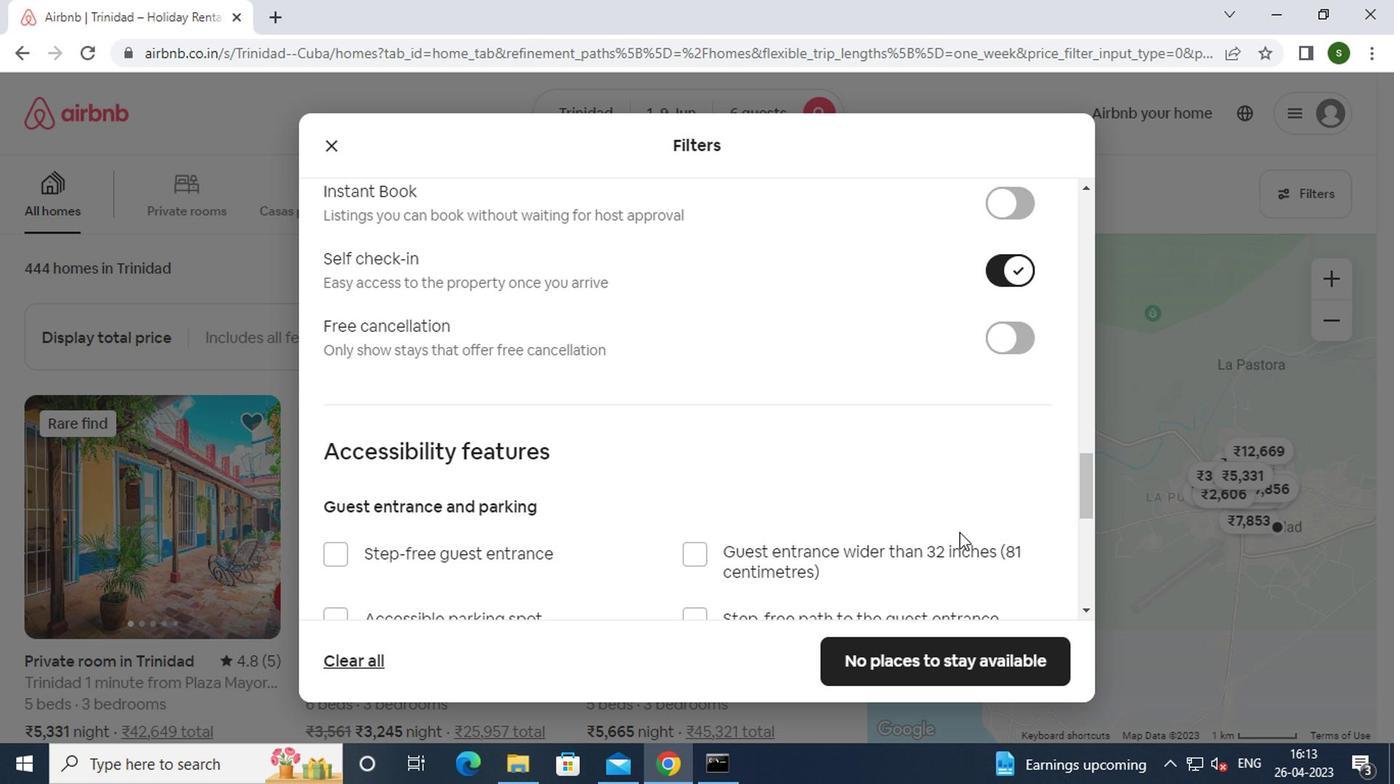 
Action: Mouse scrolled (955, 525) with delta (0, -1)
Screenshot: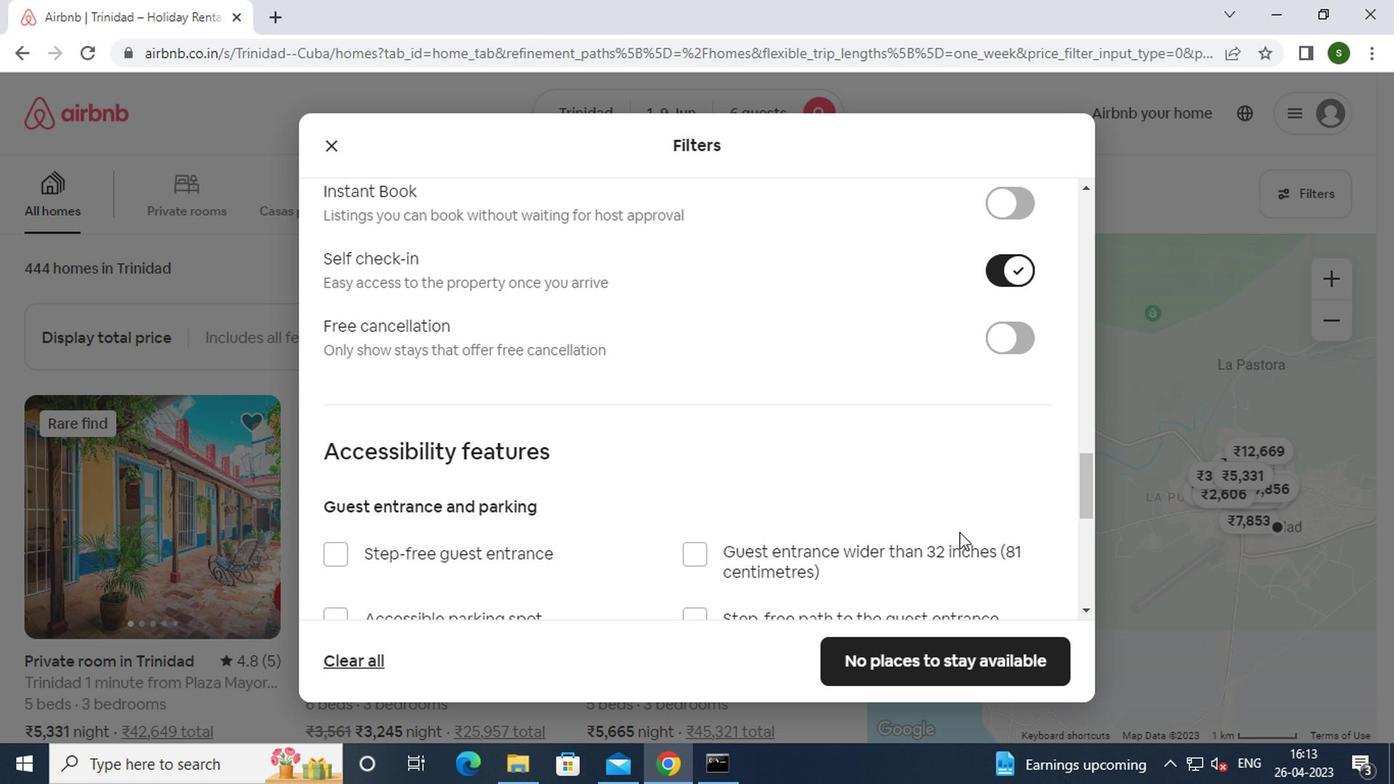
Action: Mouse scrolled (955, 525) with delta (0, -1)
Screenshot: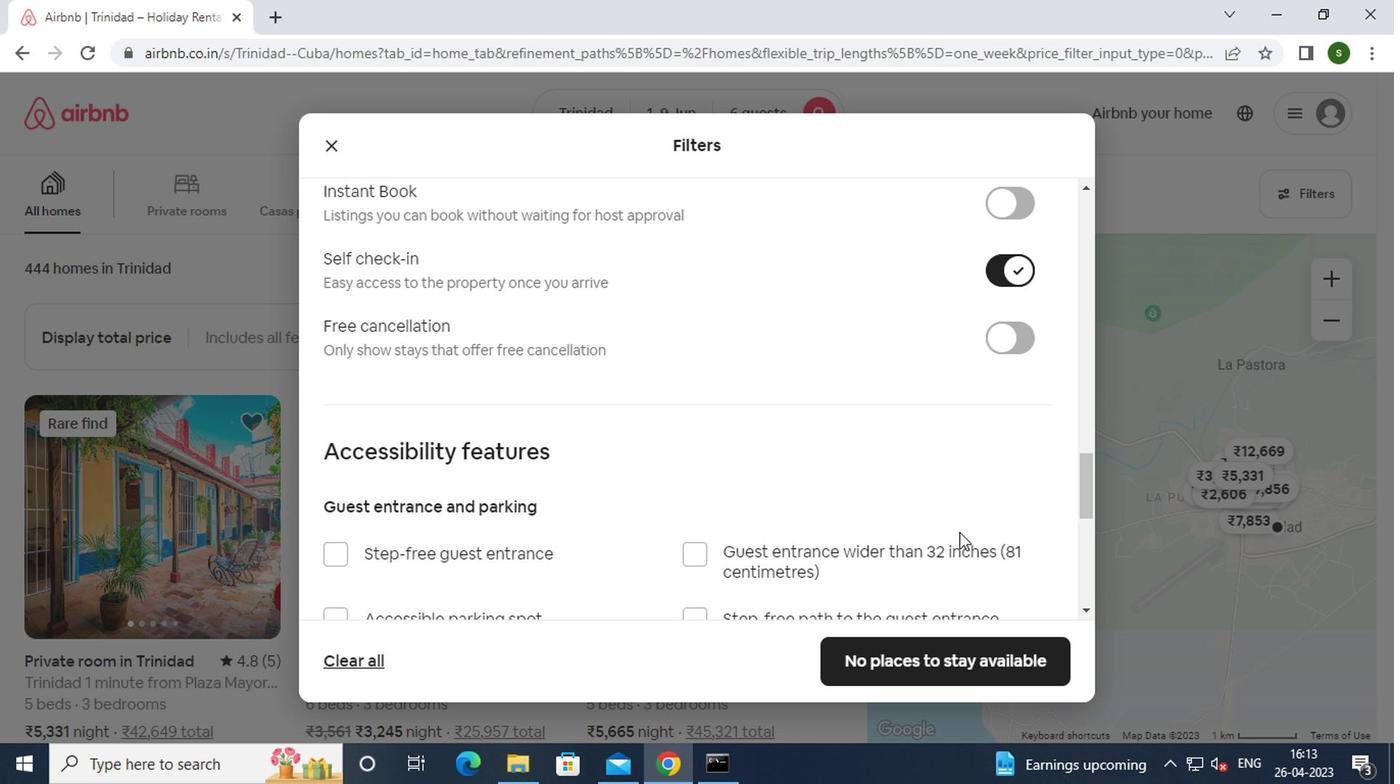 
Action: Mouse moved to (913, 654)
Screenshot: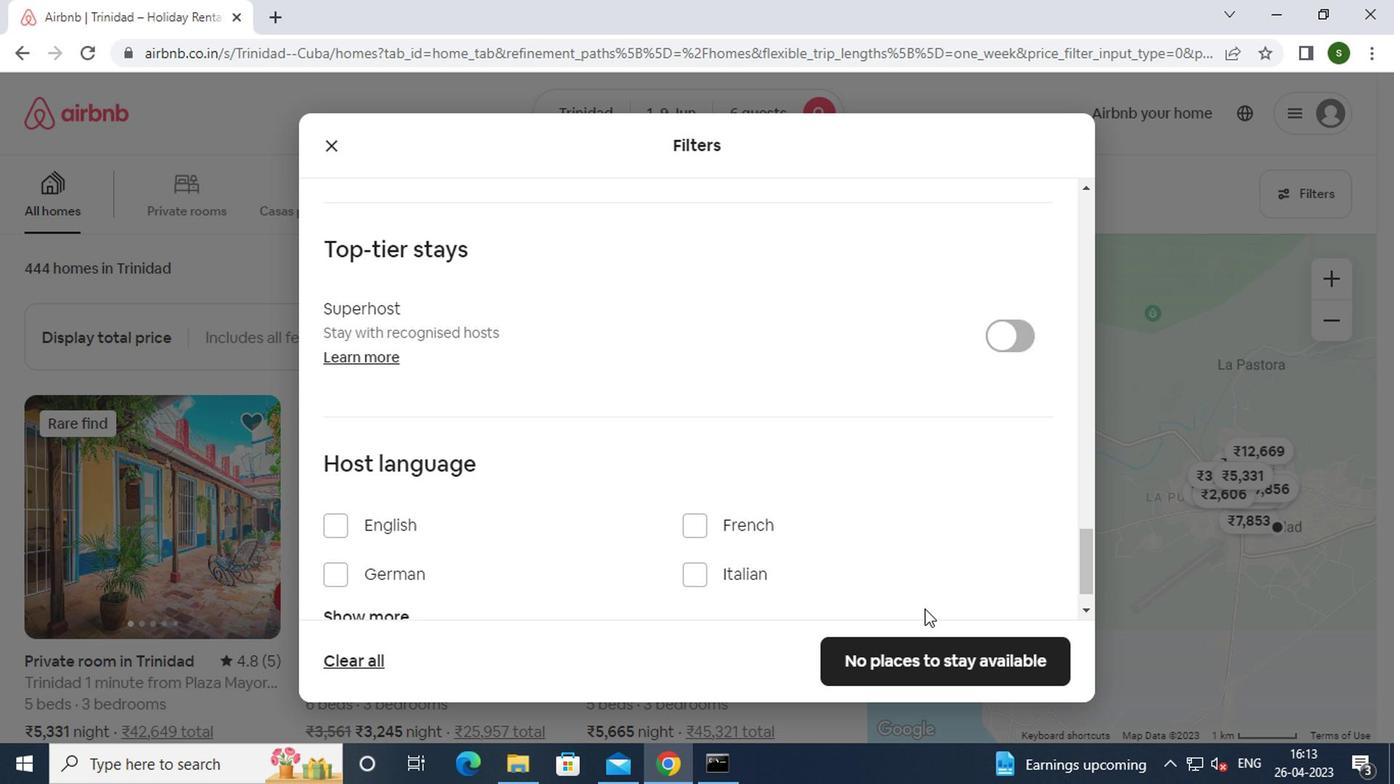 
Action: Mouse pressed left at (913, 654)
Screenshot: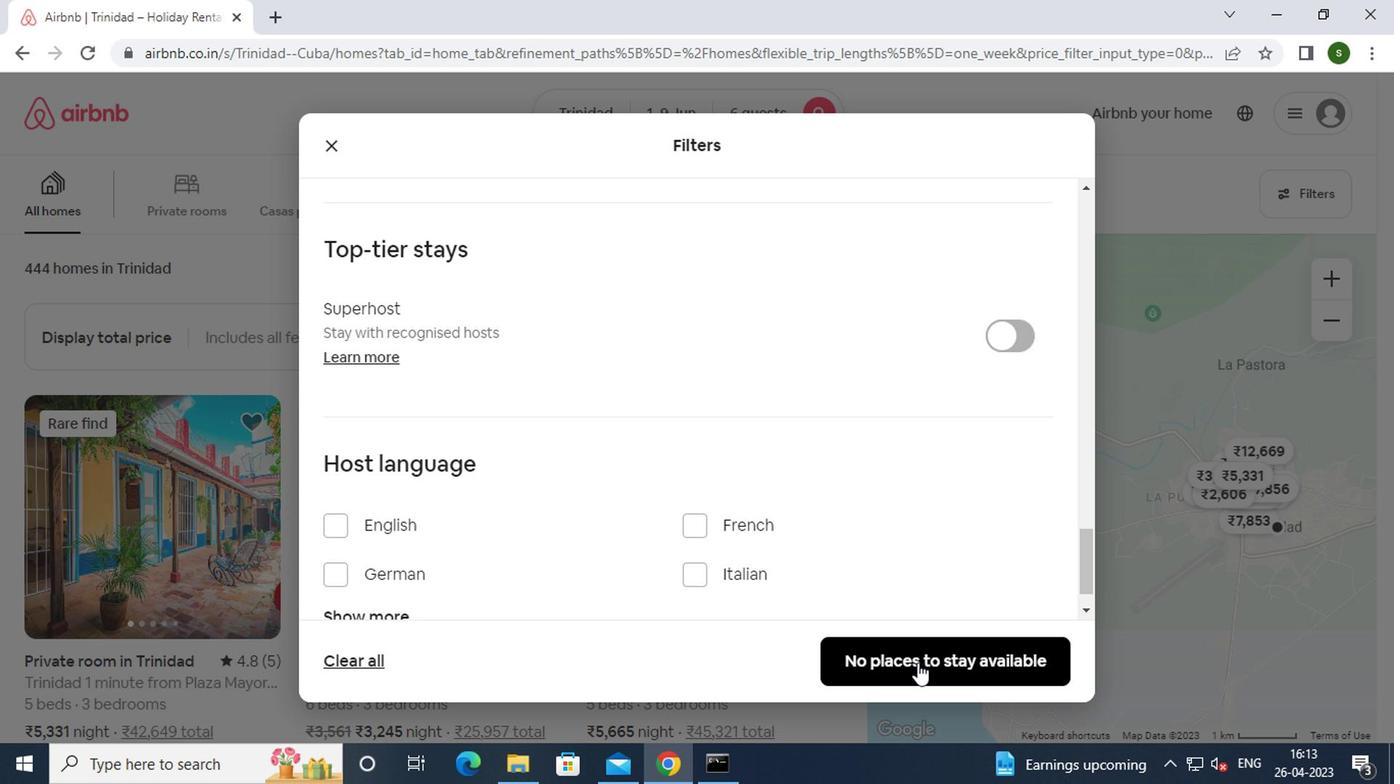 
